 Task: Forward email   from Parteek.kumar@sogtage.net including the signature Sign0000000001 to Sandip@sogtage.net with a cc to Vanshu.thakur@sogtage.net with a subject Subject0000000031 and add a message Message0000000033. Forward email   from Parteek.kumar@sogtage.net including the signature Sign0000000001 to Sandip@sogtage.net with a cc to Vanshu.thakur@sogtage.net and bcc to Nikhil.rathi@sogtage.net with a subject Subject0000000031 and add a message Message0000000033. Forward email   from Parteek.kumar@sogtage.net including the signature Sign0000000001 to Sandip@sogtage.net; Email000000002 with a cc to Nikhil.rathi@sogtage.net; Ayush@sogtage.net and bcc to Pooja.Chaudhary@sogtage.net with a subject Subject0000000031 and add a message Message0000000033. Forward email and add a link Link0000000031 from Parteek.kumar@sogtage.net to Sandip@sogtage.net with a subject Subject0000000031 and add a message Message0000000031. Forward email and add a link Link0000000031 from Parteek.kumar@sogtage.net to Sandip@sogtage.net; Email000000002 with a subject Subject0000000032 and add a message Message0000000032
Action: Mouse moved to (878, 198)
Screenshot: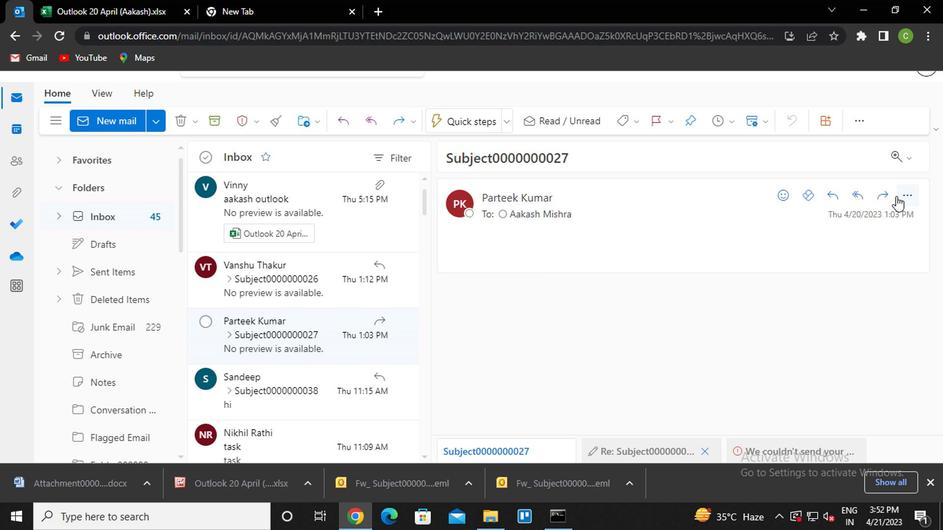 
Action: Mouse pressed left at (878, 198)
Screenshot: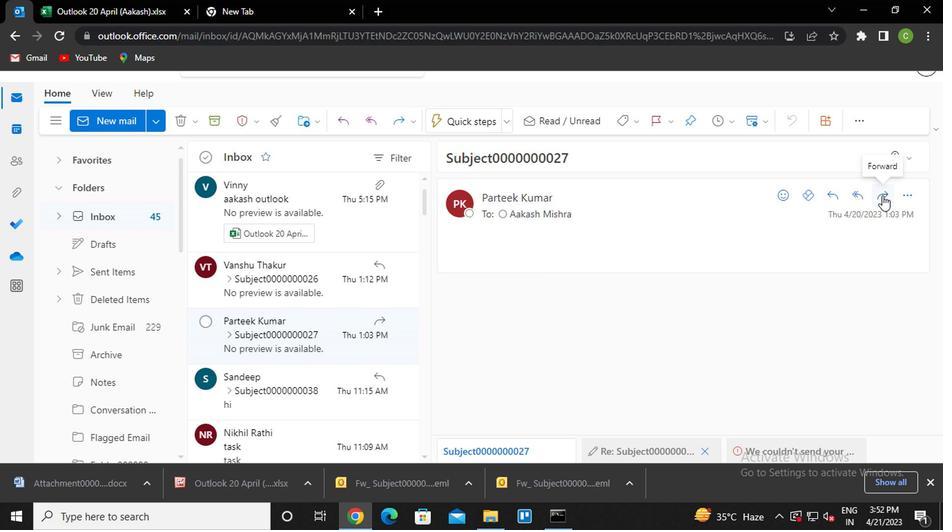 
Action: Mouse moved to (712, 127)
Screenshot: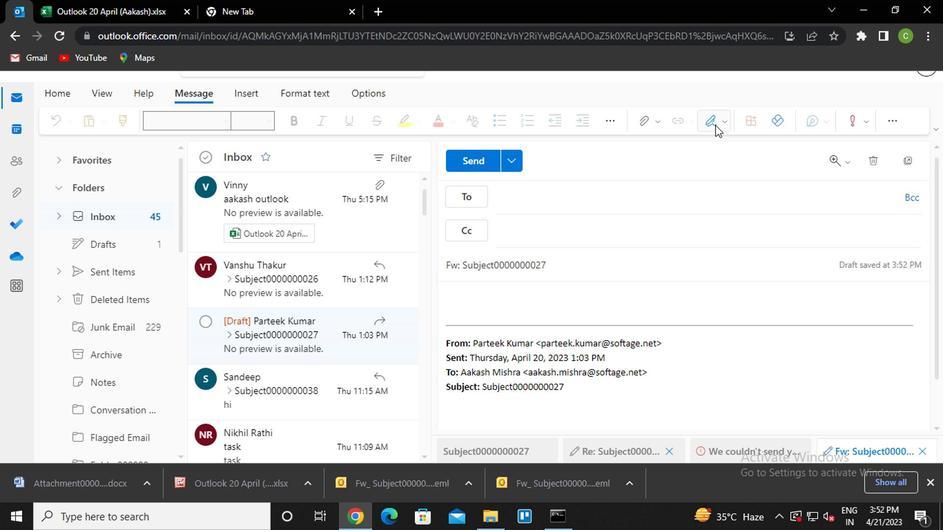 
Action: Mouse pressed left at (712, 127)
Screenshot: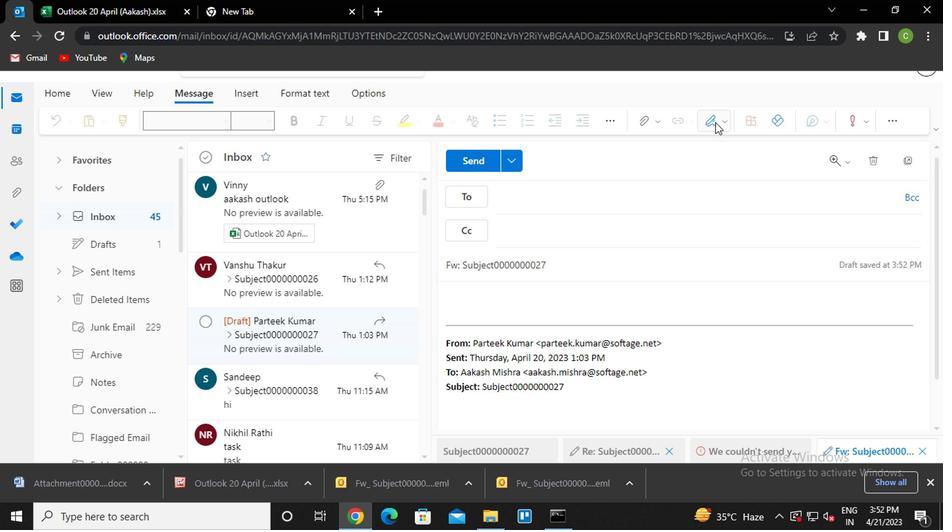 
Action: Mouse moved to (680, 161)
Screenshot: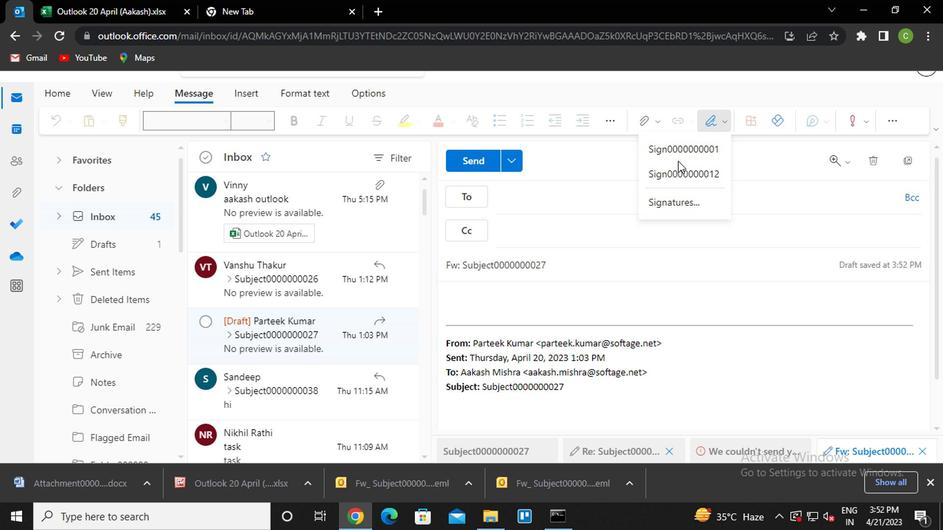 
Action: Mouse pressed left at (680, 161)
Screenshot: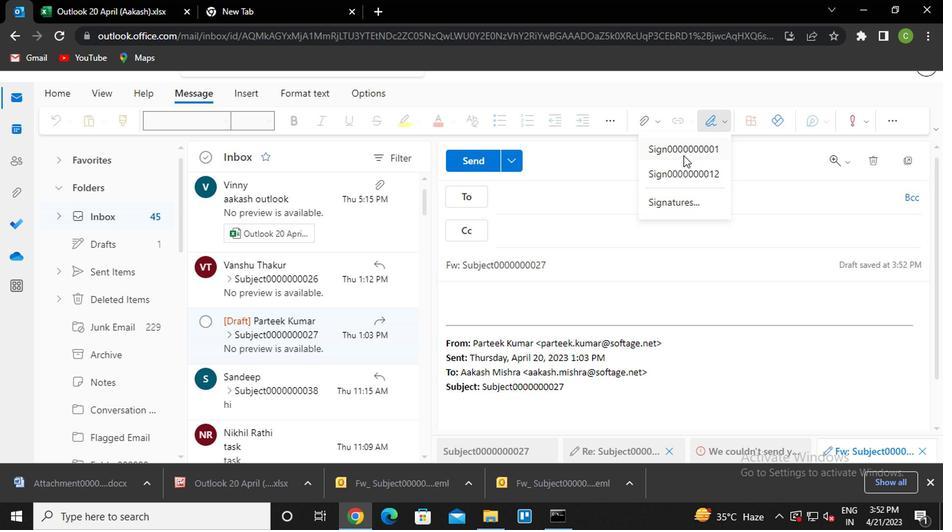 
Action: Mouse moved to (537, 201)
Screenshot: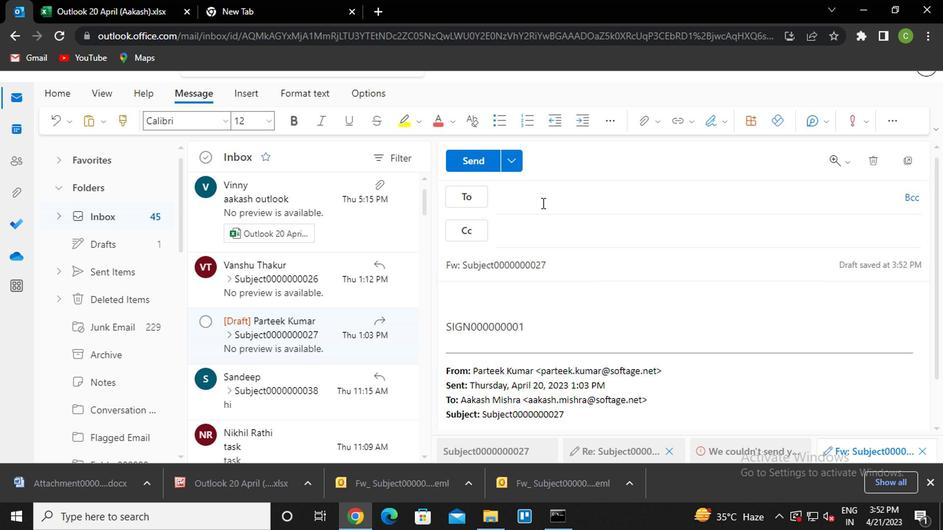 
Action: Mouse pressed left at (537, 201)
Screenshot: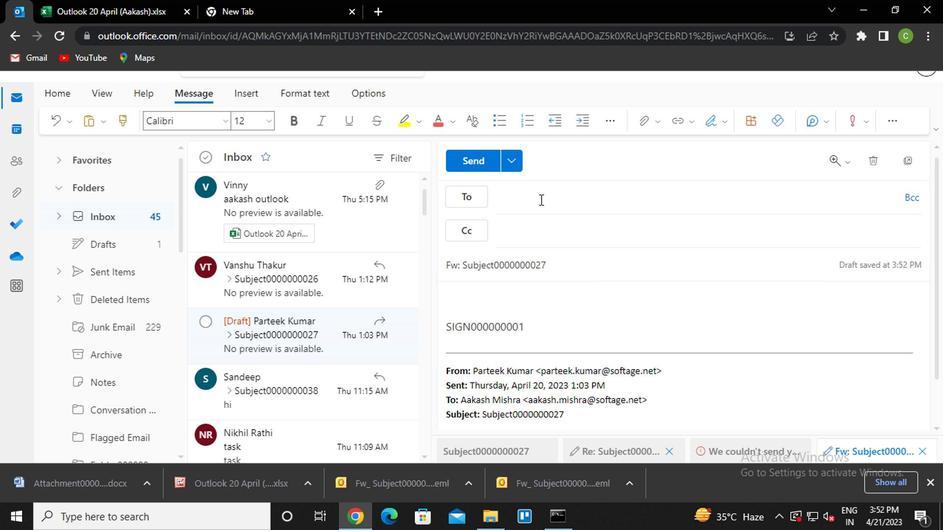 
Action: Key pressed sa<Key.enter>
Screenshot: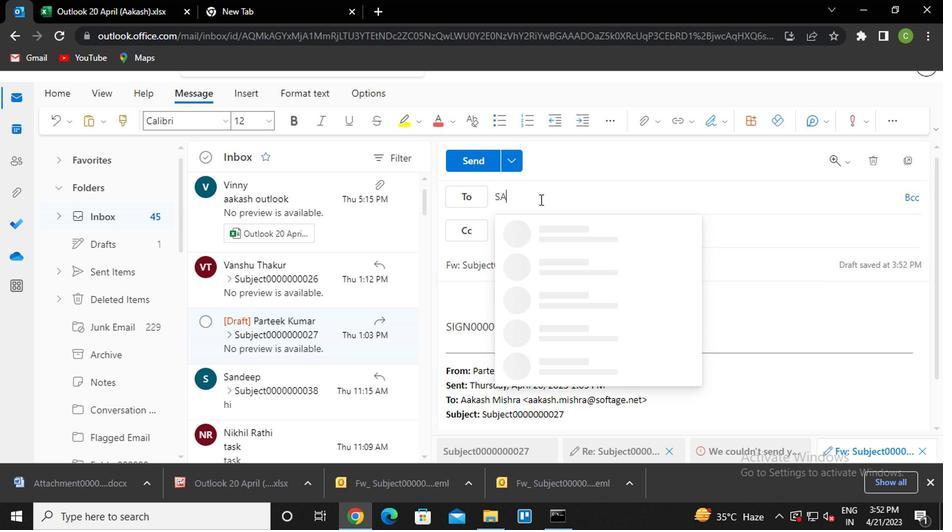 
Action: Mouse moved to (520, 226)
Screenshot: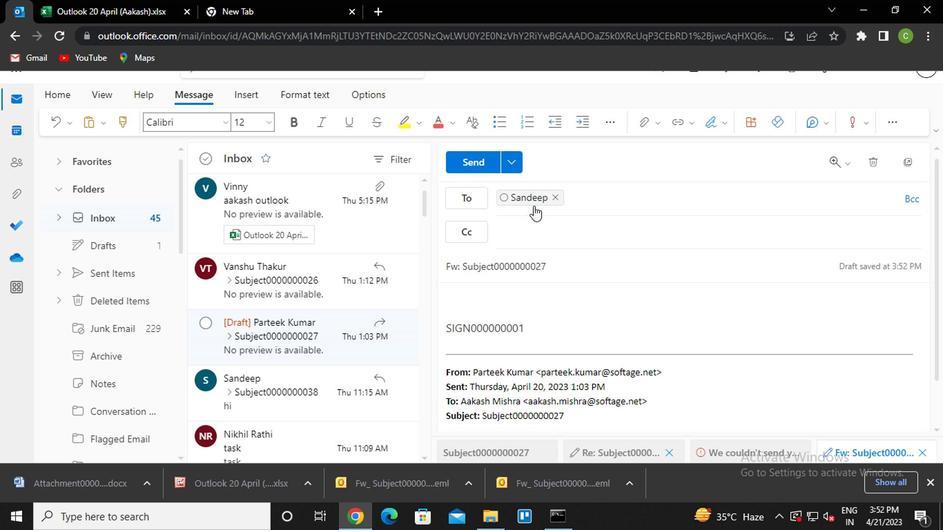 
Action: Mouse pressed left at (520, 226)
Screenshot: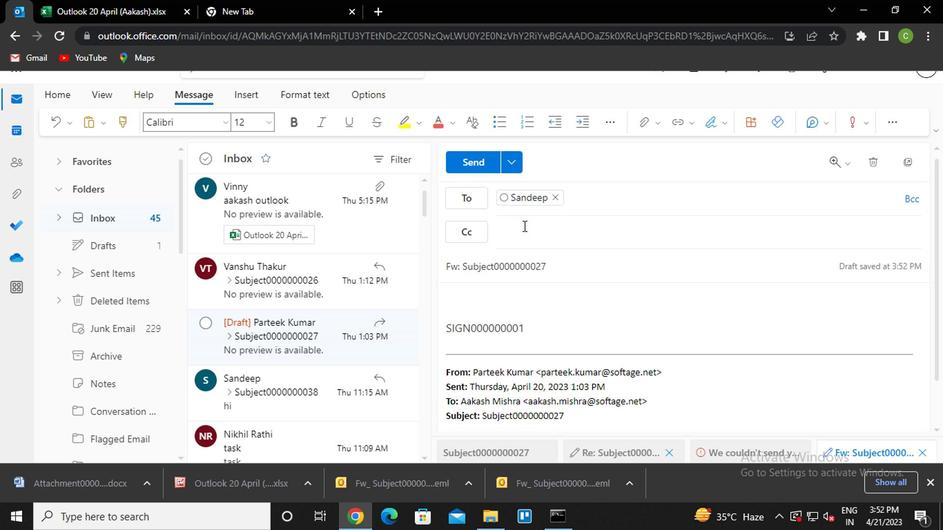 
Action: Key pressed van<Key.enter>
Screenshot: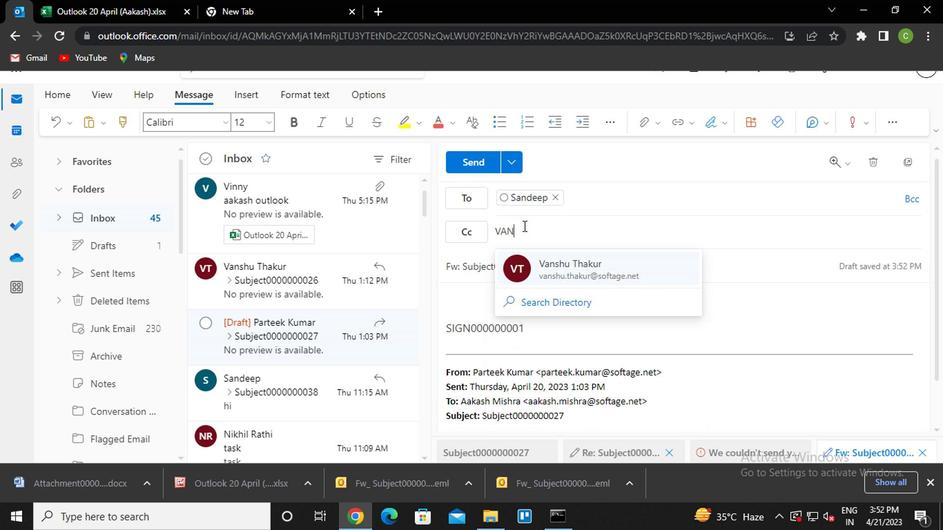 
Action: Mouse moved to (547, 267)
Screenshot: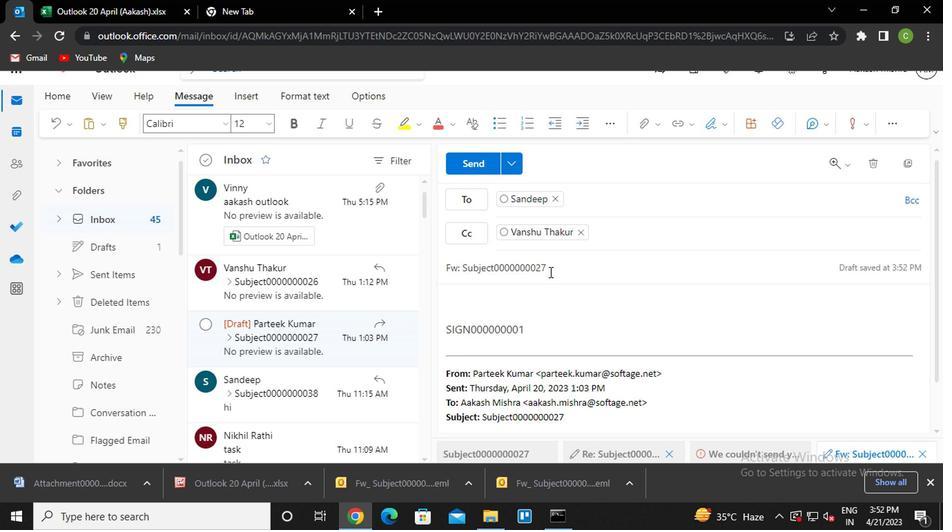 
Action: Mouse pressed left at (547, 267)
Screenshot: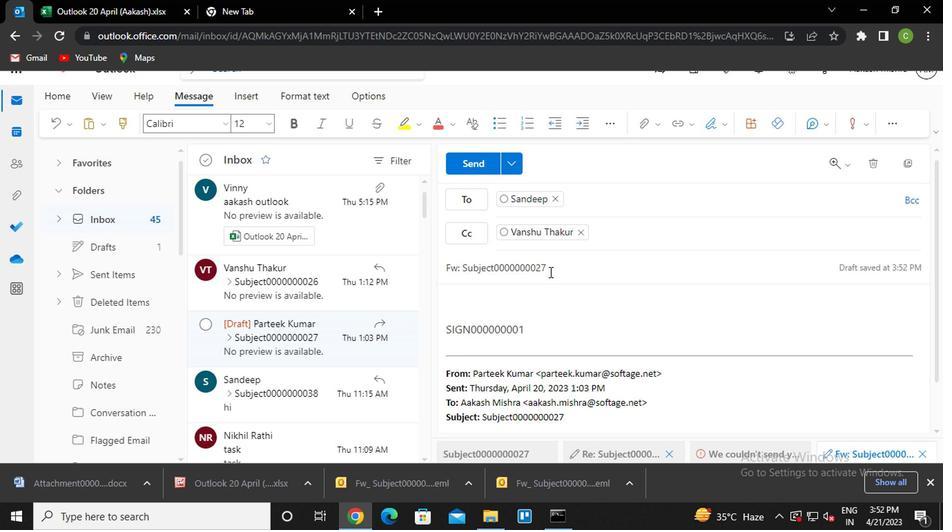 
Action: Mouse moved to (546, 267)
Screenshot: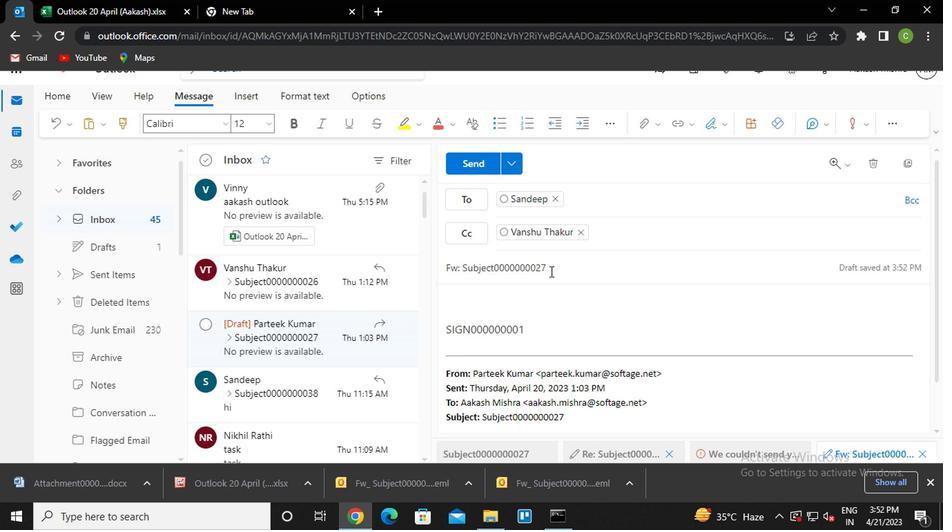 
Action: Key pressed <Key.backspace><Key.backspace>31
Screenshot: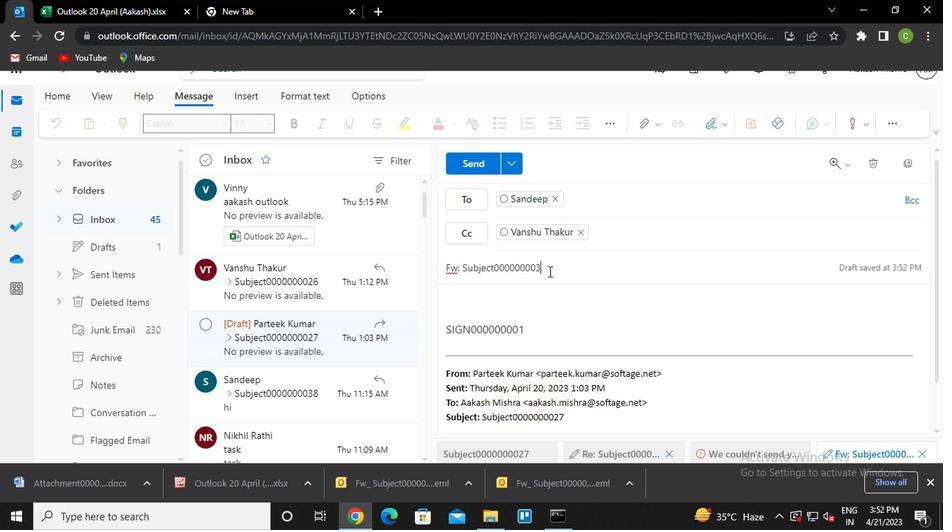 
Action: Mouse moved to (514, 288)
Screenshot: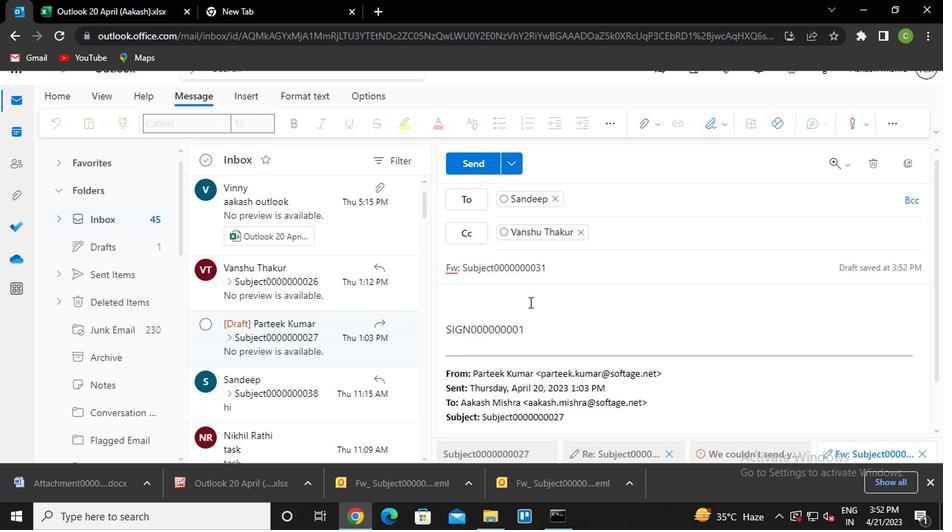 
Action: Mouse pressed left at (514, 288)
Screenshot: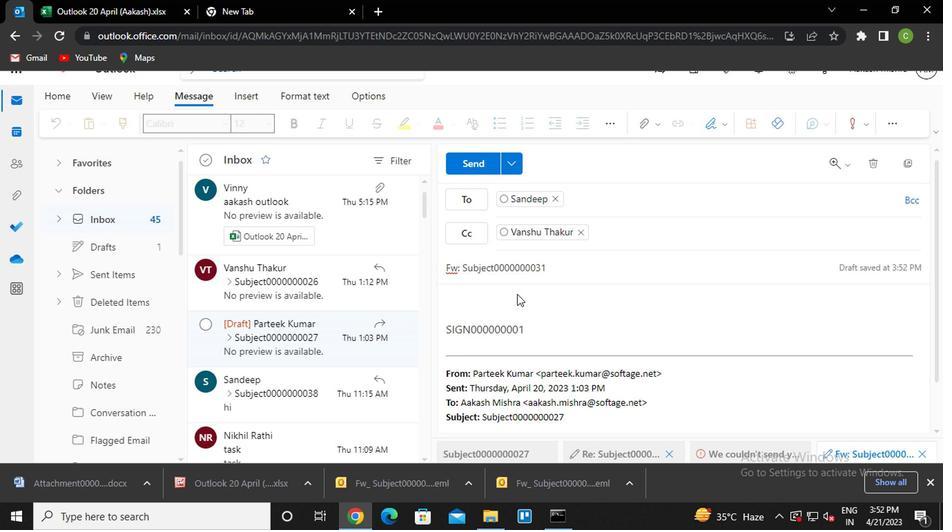 
Action: Mouse moved to (498, 298)
Screenshot: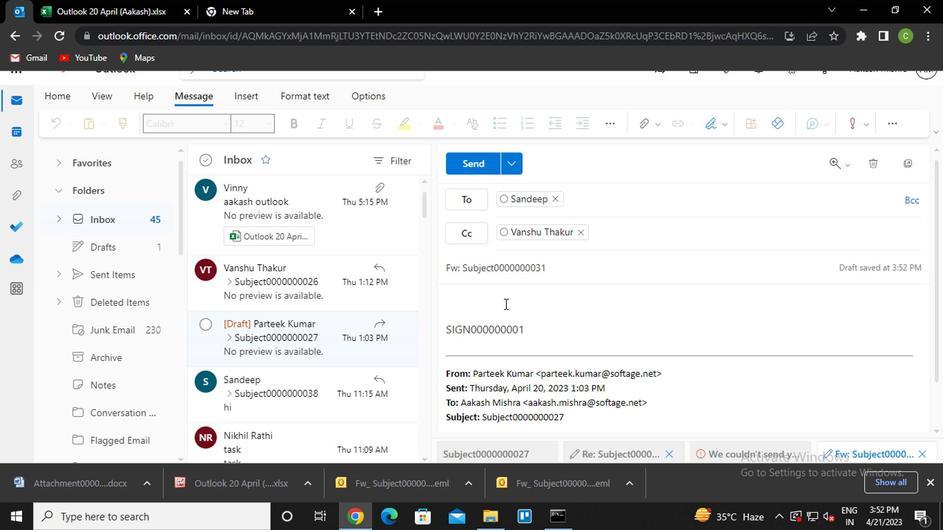 
Action: Mouse pressed left at (498, 298)
Screenshot: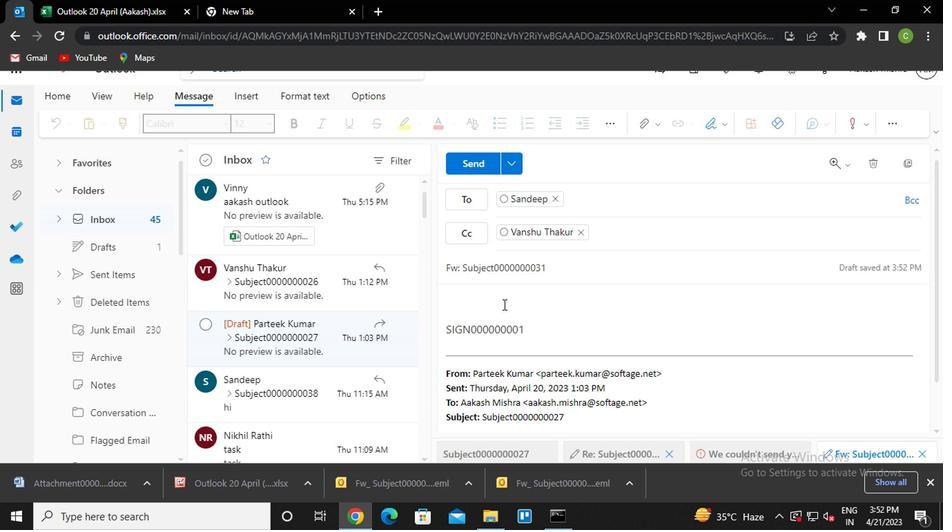 
Action: Key pressed <Key.caps_lock><Key.caps_lock>m<Key.caps_lock>essage0000000033
Screenshot: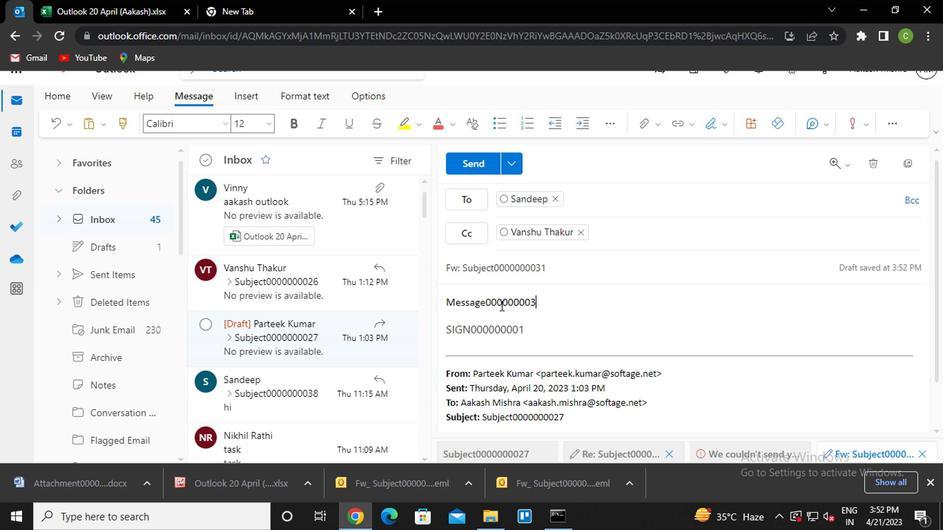 
Action: Mouse moved to (450, 167)
Screenshot: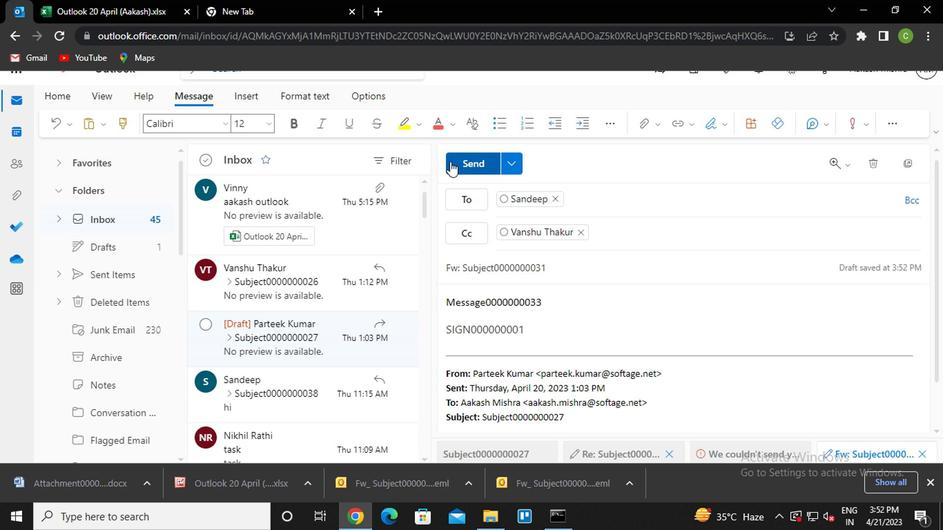 
Action: Mouse pressed left at (450, 167)
Screenshot: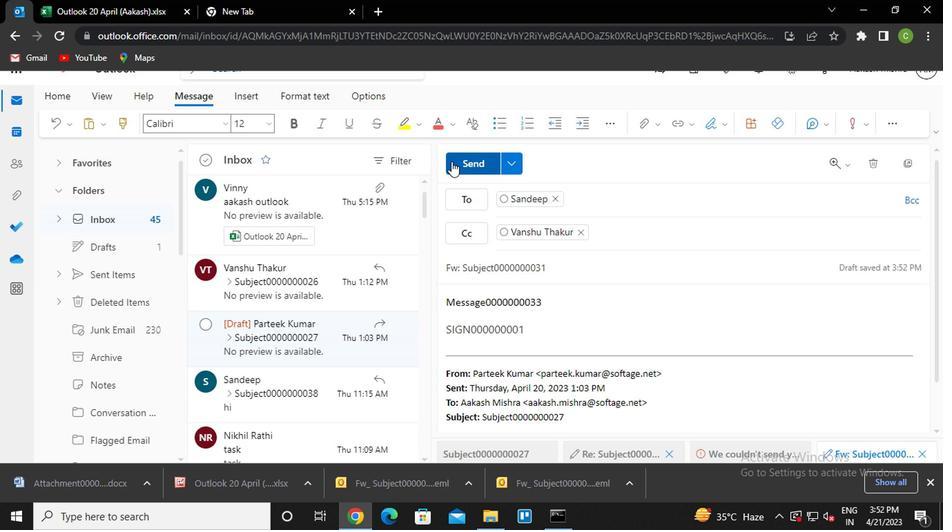 
Action: Mouse moved to (876, 194)
Screenshot: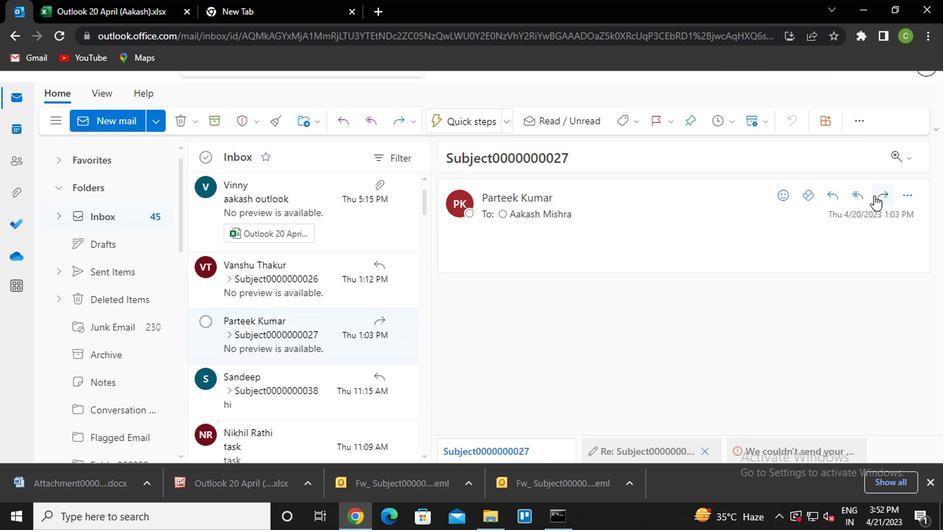 
Action: Mouse pressed left at (876, 194)
Screenshot: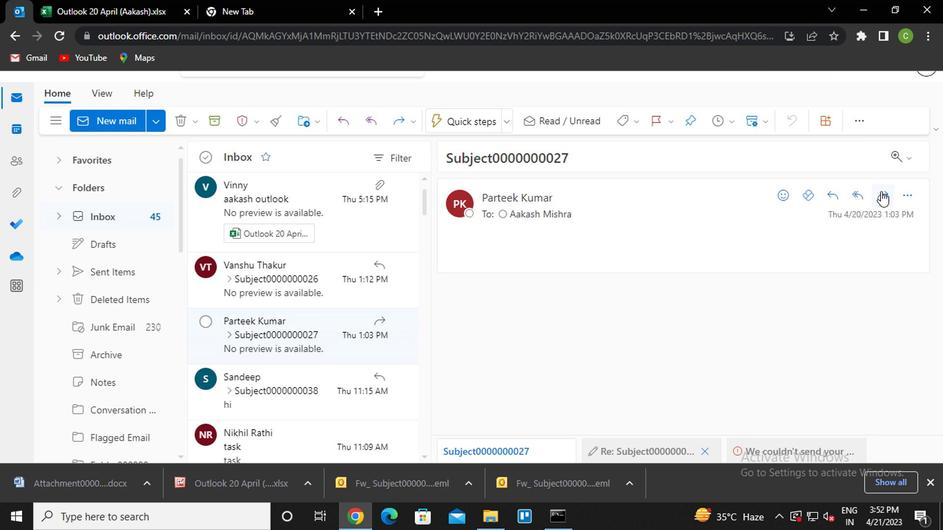 
Action: Mouse moved to (717, 127)
Screenshot: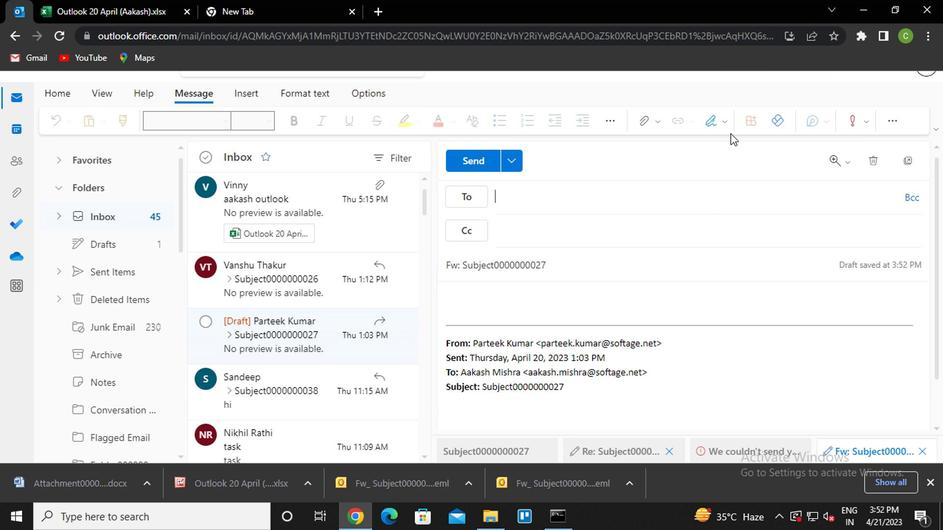 
Action: Mouse pressed left at (717, 127)
Screenshot: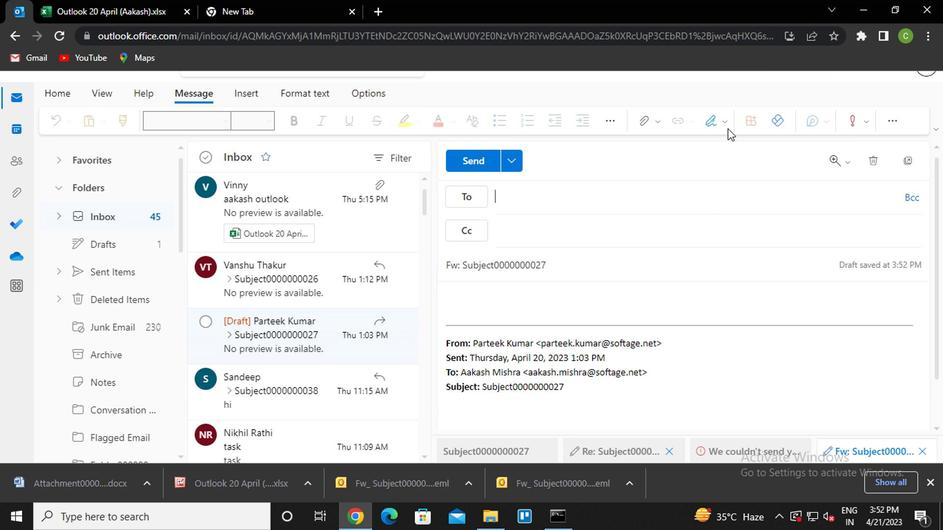 
Action: Mouse moved to (683, 160)
Screenshot: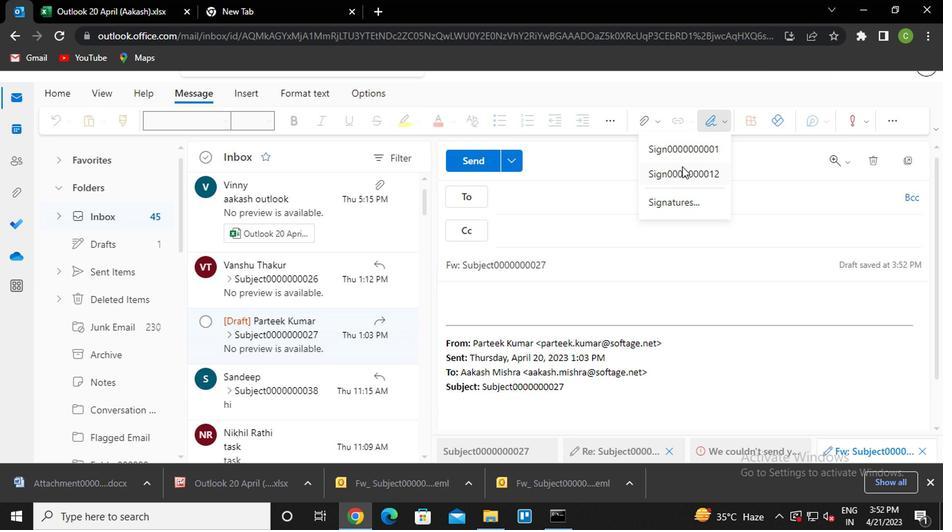 
Action: Mouse pressed left at (683, 160)
Screenshot: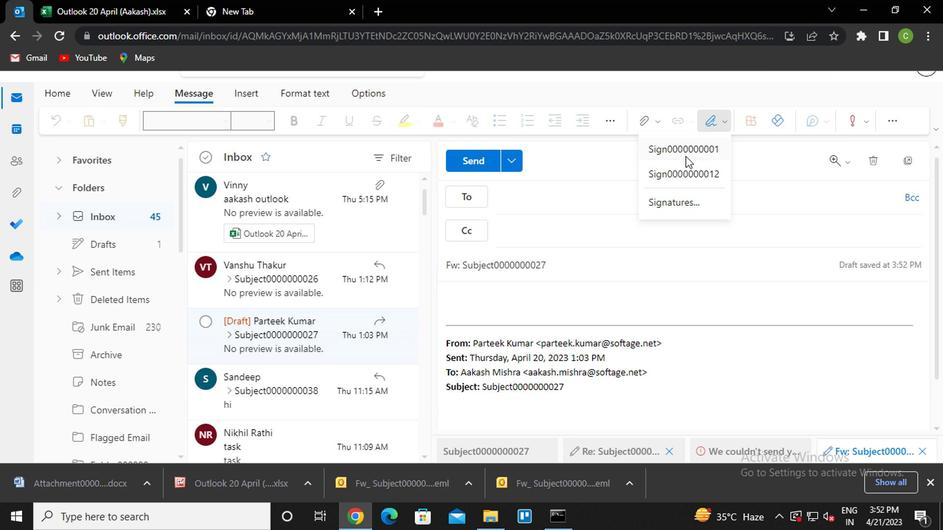 
Action: Mouse moved to (532, 202)
Screenshot: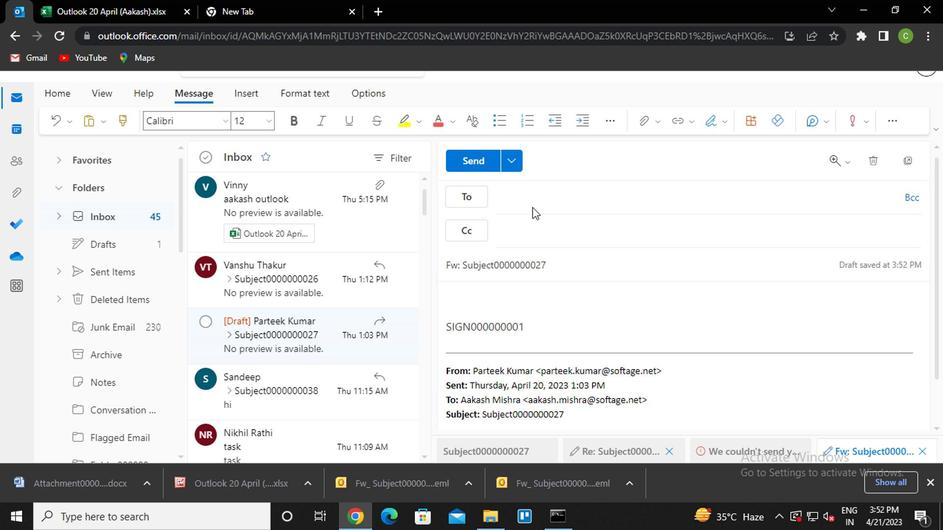 
Action: Mouse pressed left at (532, 202)
Screenshot: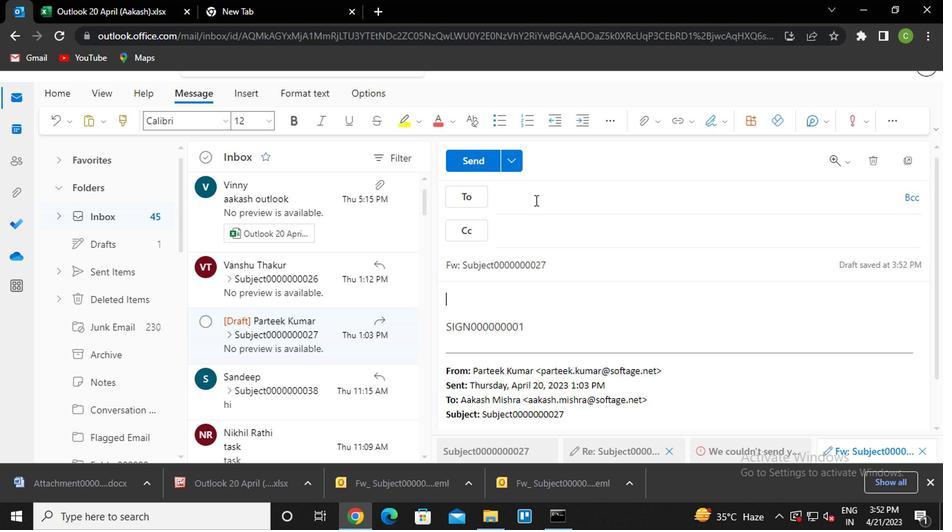 
Action: Key pressed san<Key.enter>
Screenshot: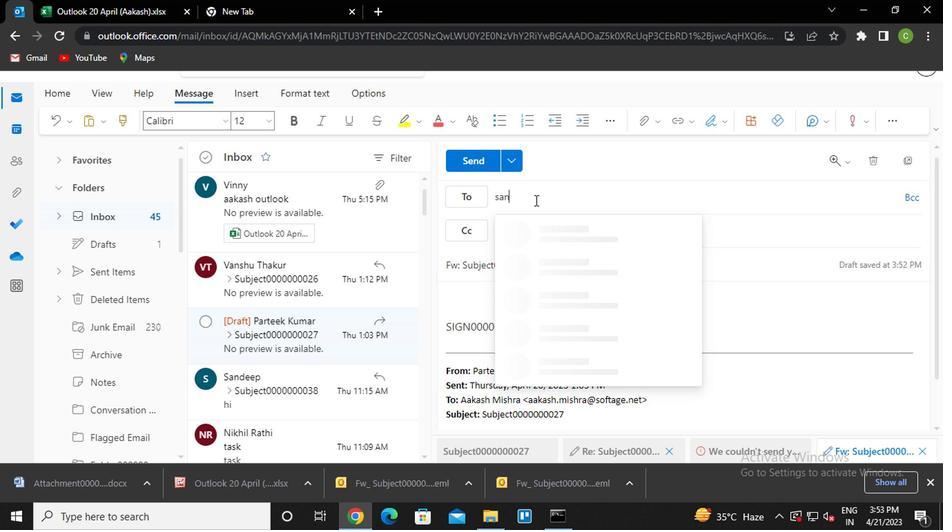 
Action: Mouse moved to (532, 228)
Screenshot: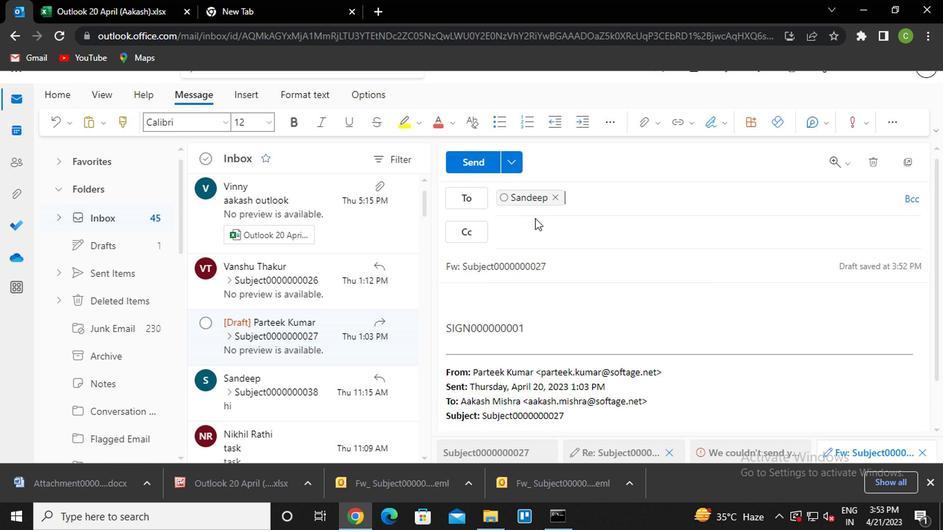 
Action: Mouse pressed left at (532, 228)
Screenshot: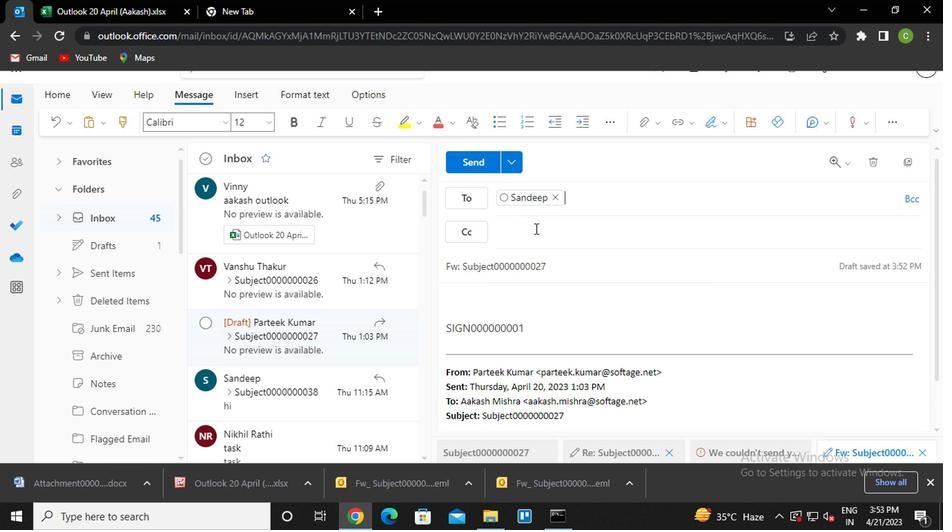 
Action: Key pressed van<Key.enter>
Screenshot: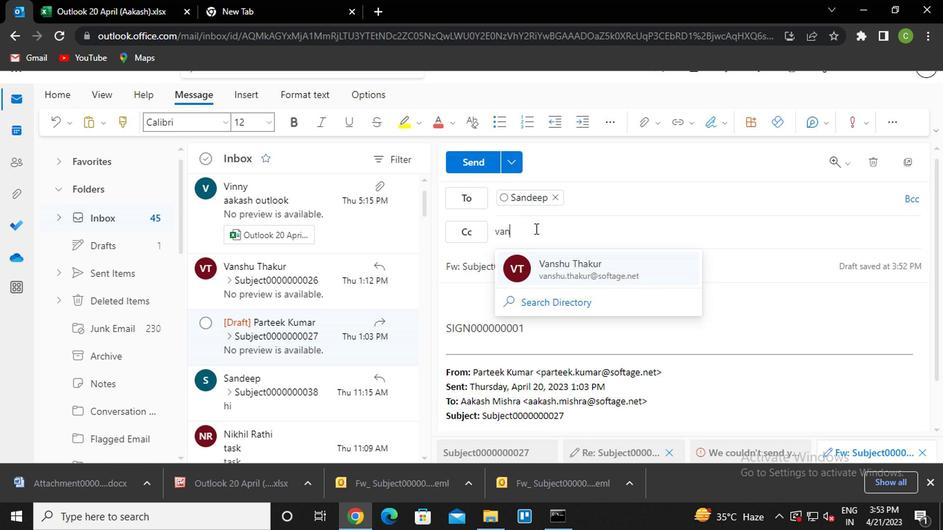 
Action: Mouse moved to (907, 199)
Screenshot: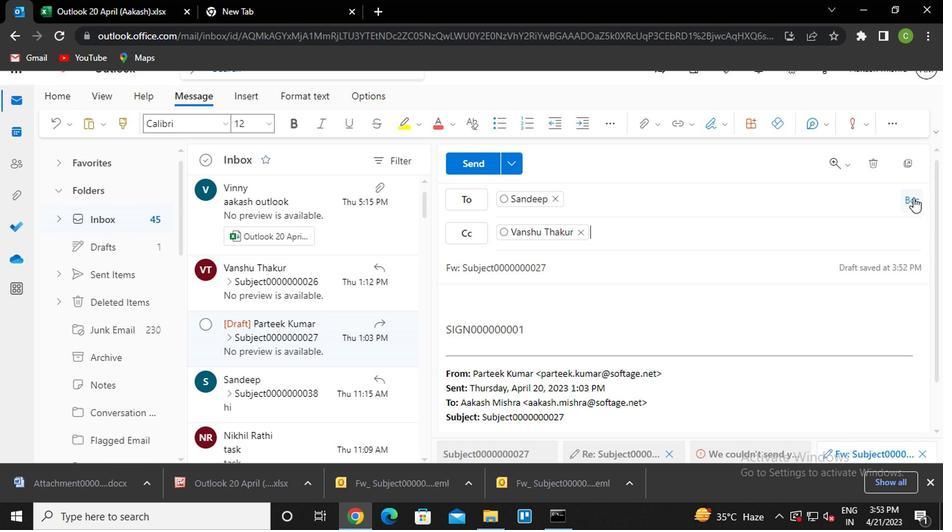 
Action: Mouse pressed left at (907, 199)
Screenshot: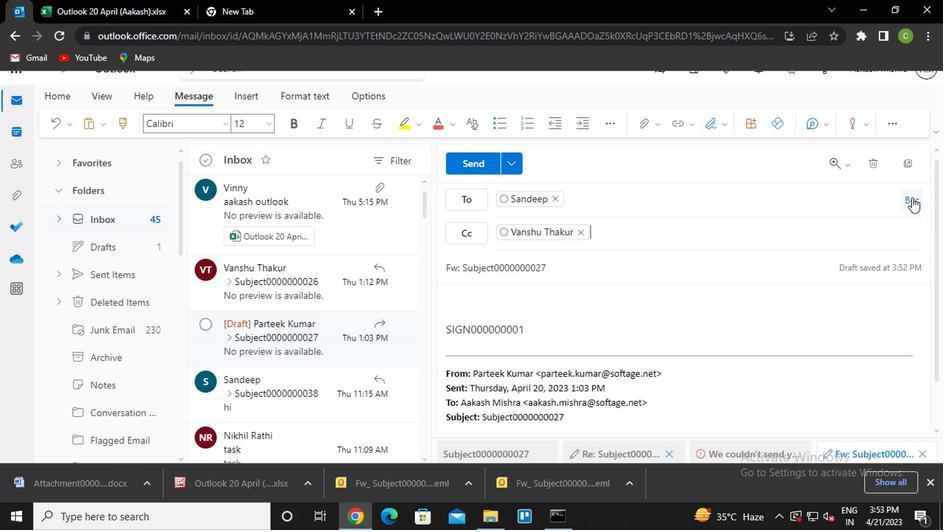 
Action: Mouse moved to (852, 239)
Screenshot: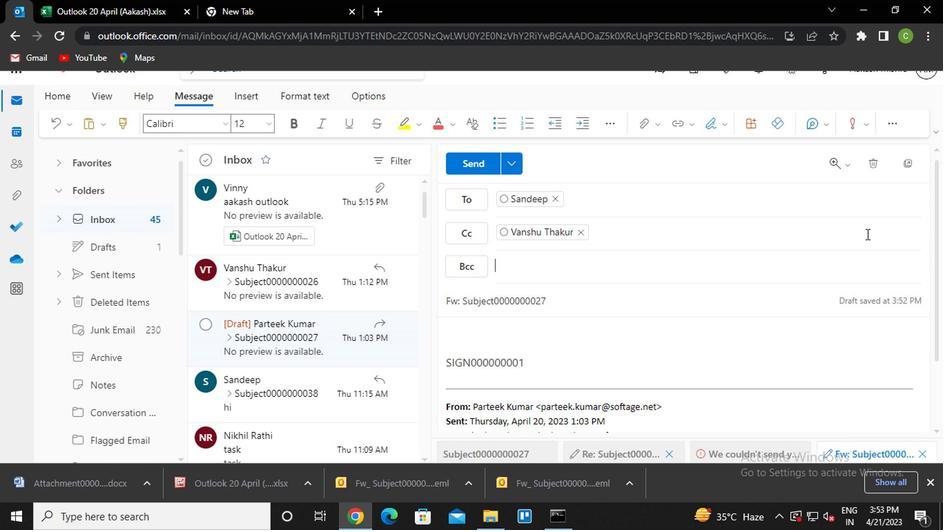 
Action: Key pressed nik<Key.enter>
Screenshot: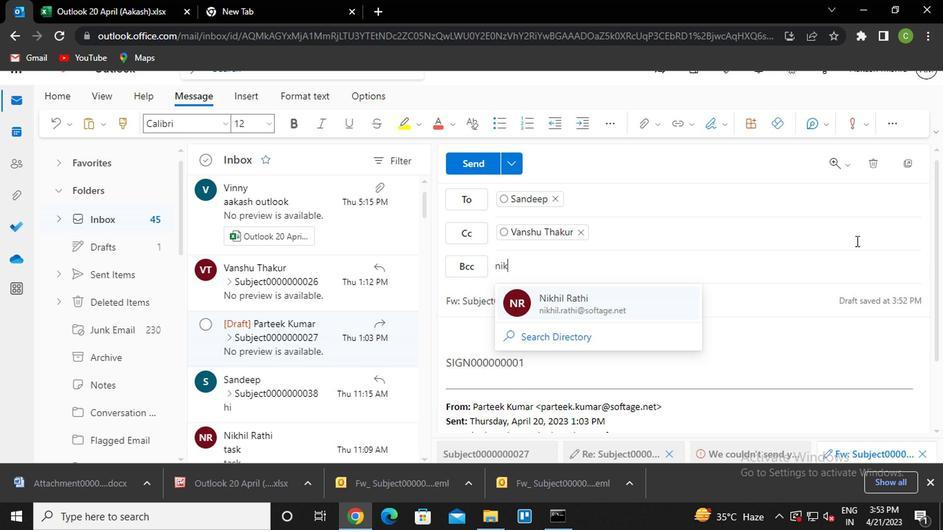 
Action: Mouse moved to (565, 296)
Screenshot: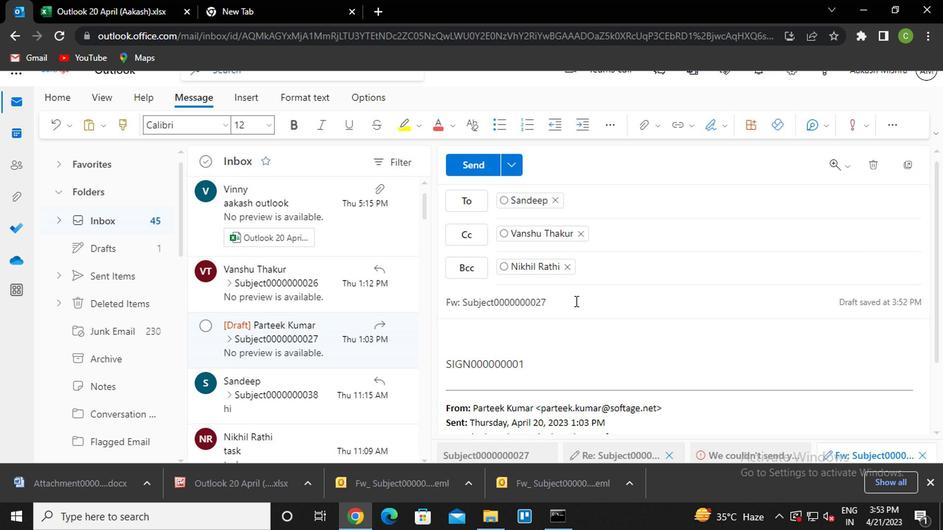 
Action: Mouse pressed left at (565, 296)
Screenshot: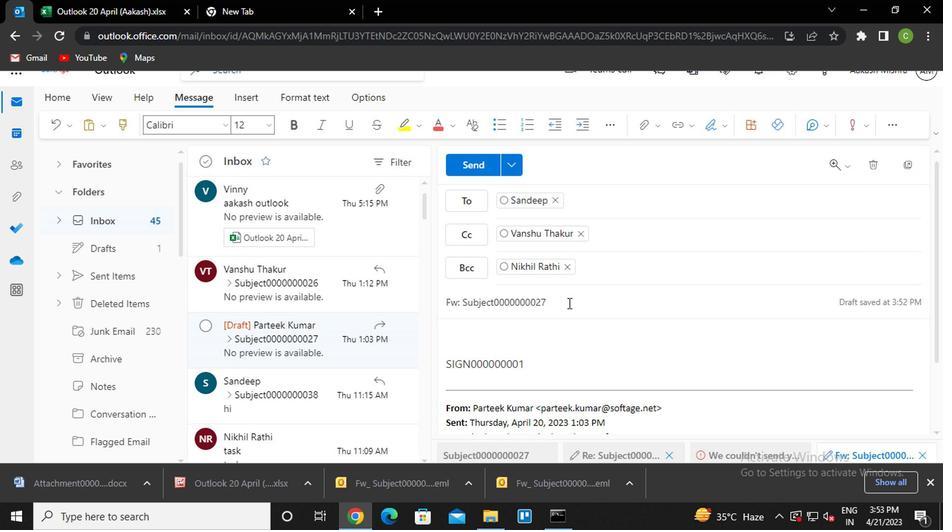 
Action: Key pressed <Key.backspace><Key.backspace>31
Screenshot: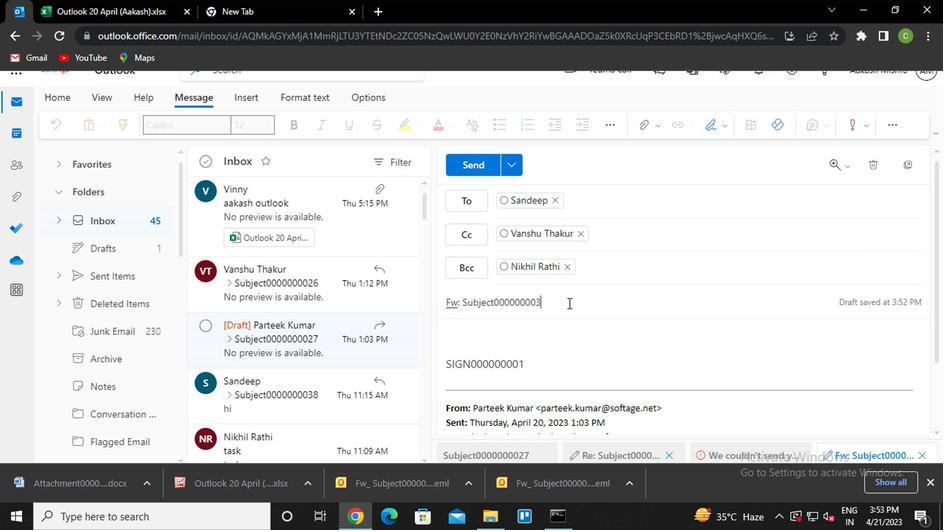 
Action: Mouse moved to (542, 326)
Screenshot: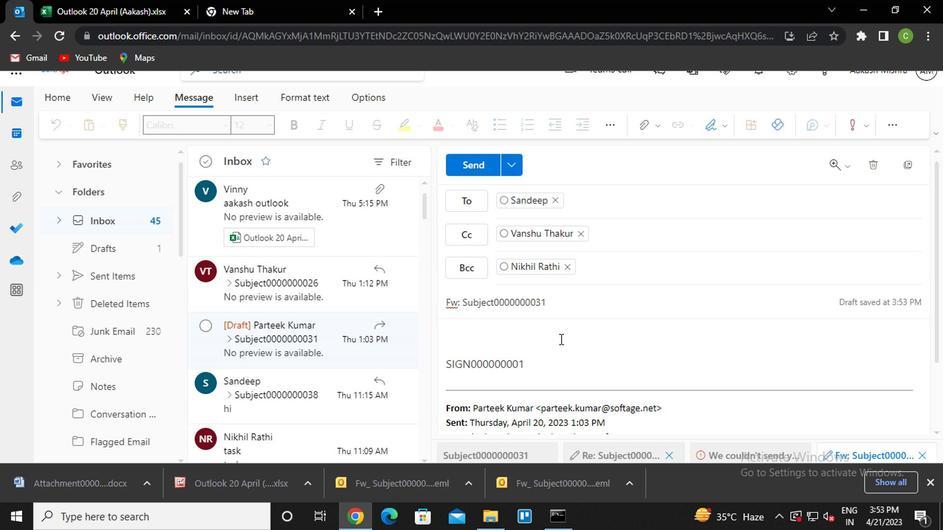 
Action: Mouse pressed left at (542, 326)
Screenshot: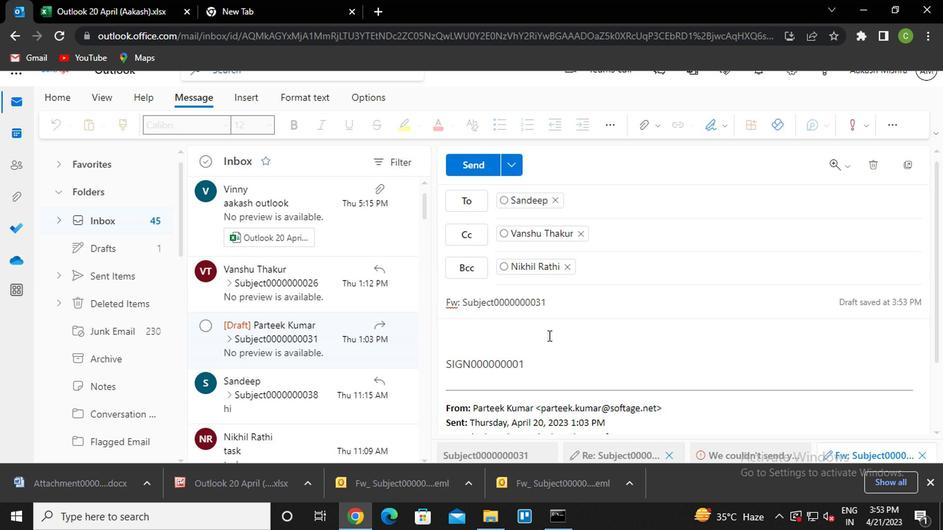 
Action: Key pressed <Key.caps_lock>m<Key.caps_lock>essage0000000033
Screenshot: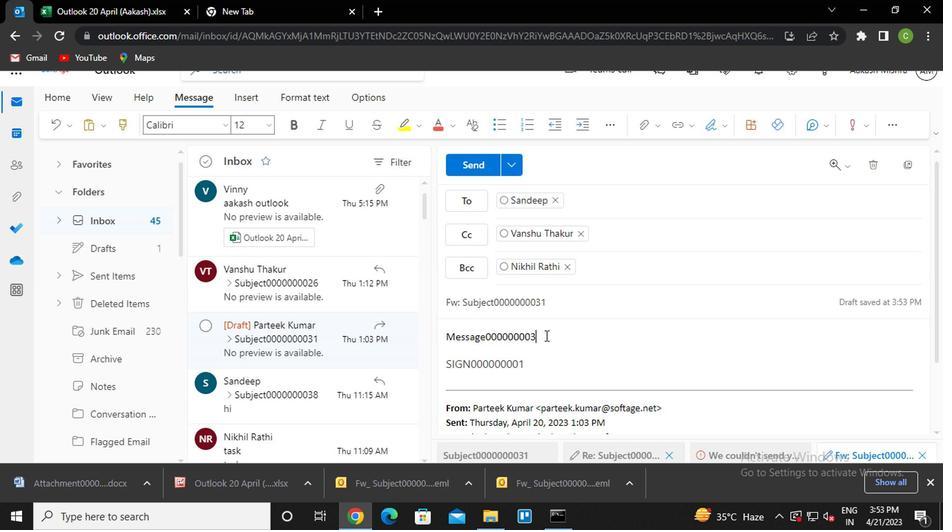 
Action: Mouse moved to (477, 171)
Screenshot: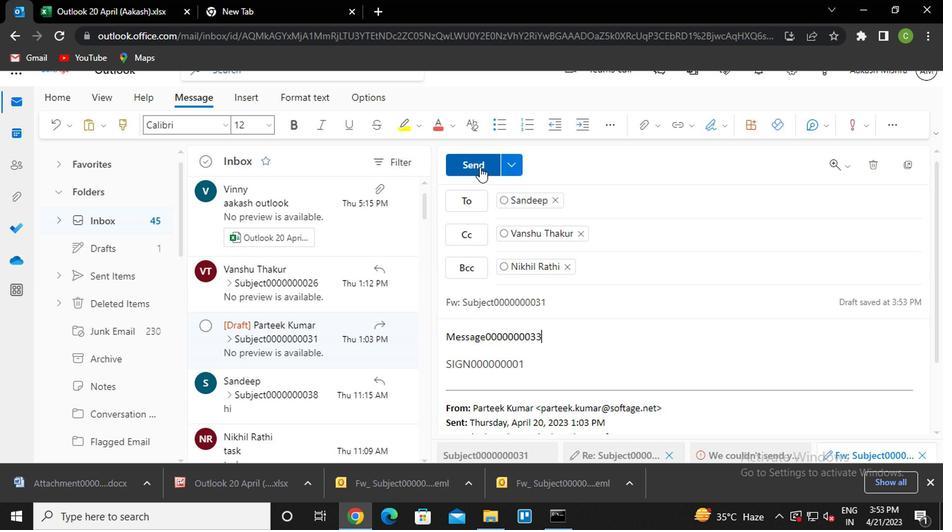 
Action: Mouse pressed left at (477, 171)
Screenshot: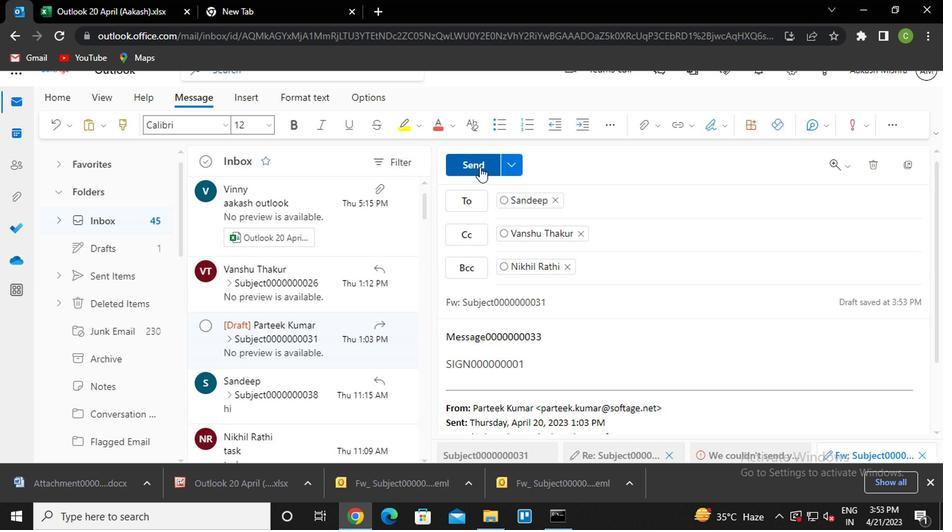 
Action: Mouse moved to (879, 199)
Screenshot: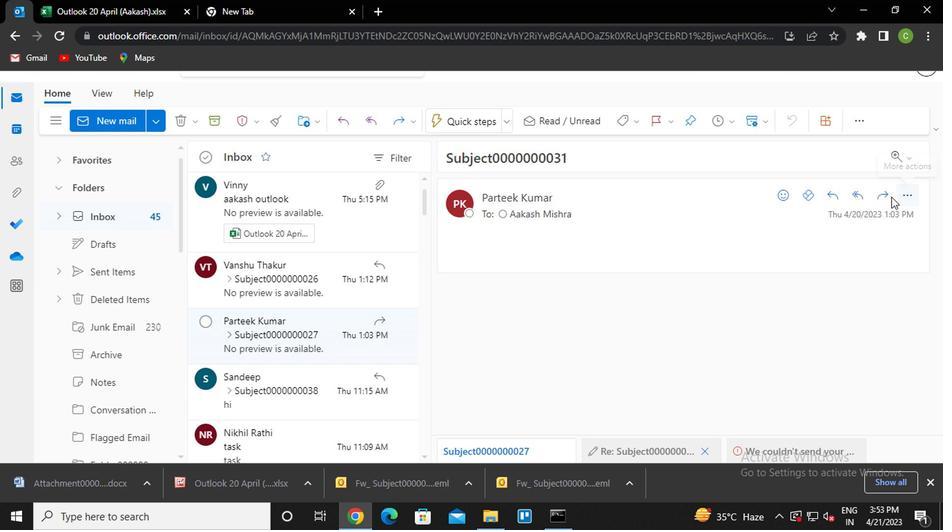 
Action: Mouse pressed left at (879, 199)
Screenshot: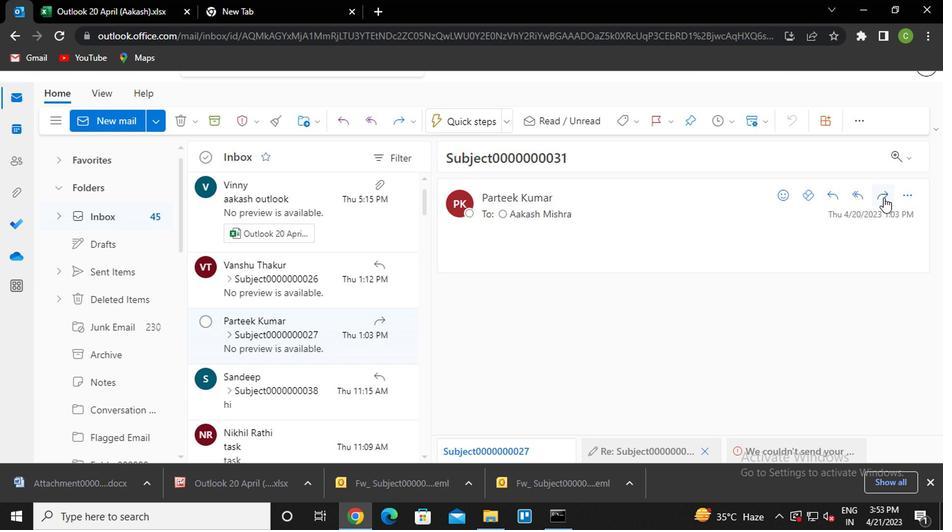 
Action: Mouse moved to (713, 129)
Screenshot: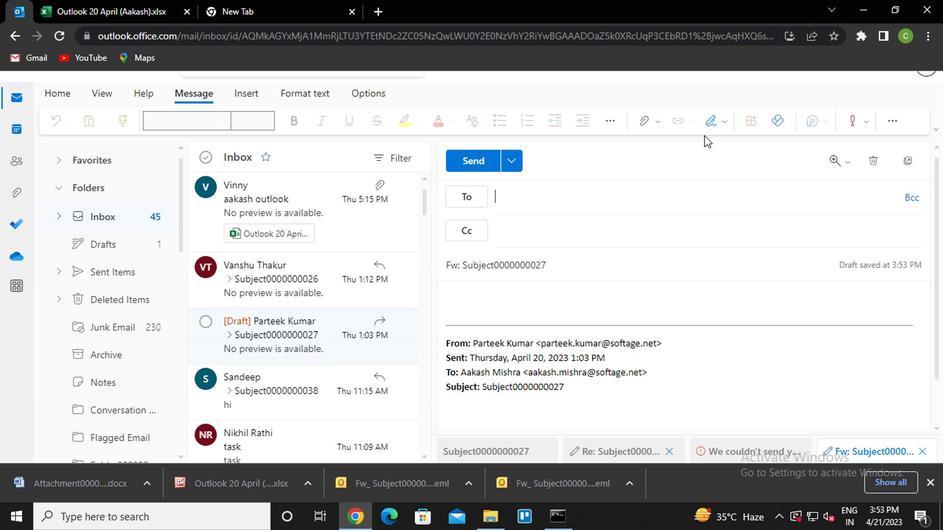 
Action: Mouse pressed left at (713, 129)
Screenshot: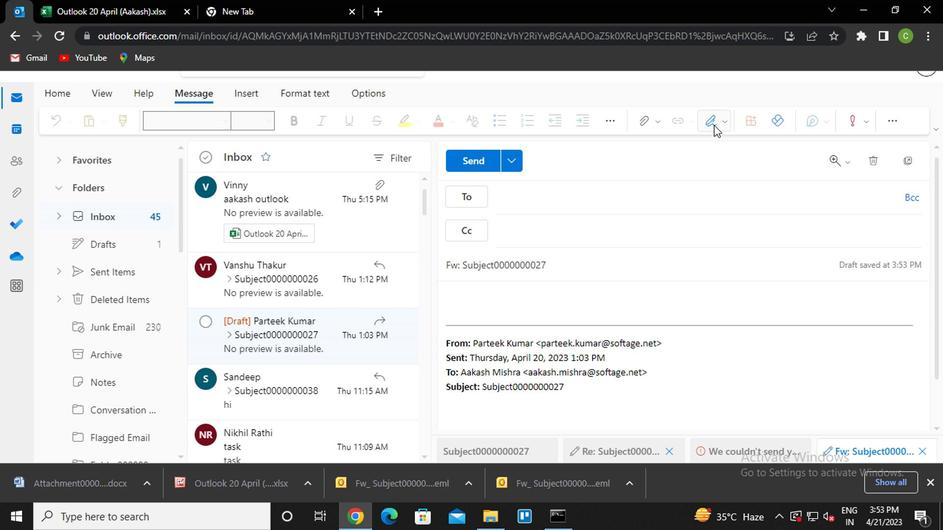 
Action: Mouse moved to (689, 161)
Screenshot: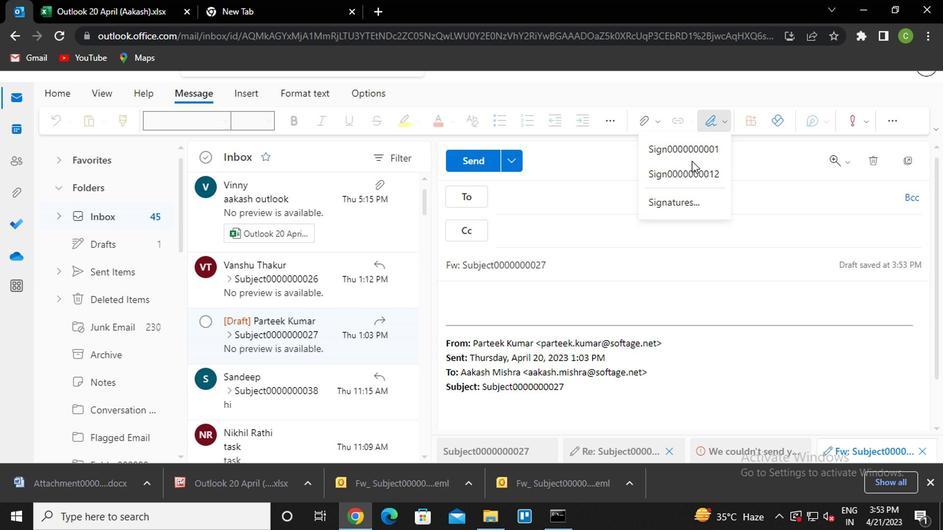 
Action: Mouse pressed left at (689, 161)
Screenshot: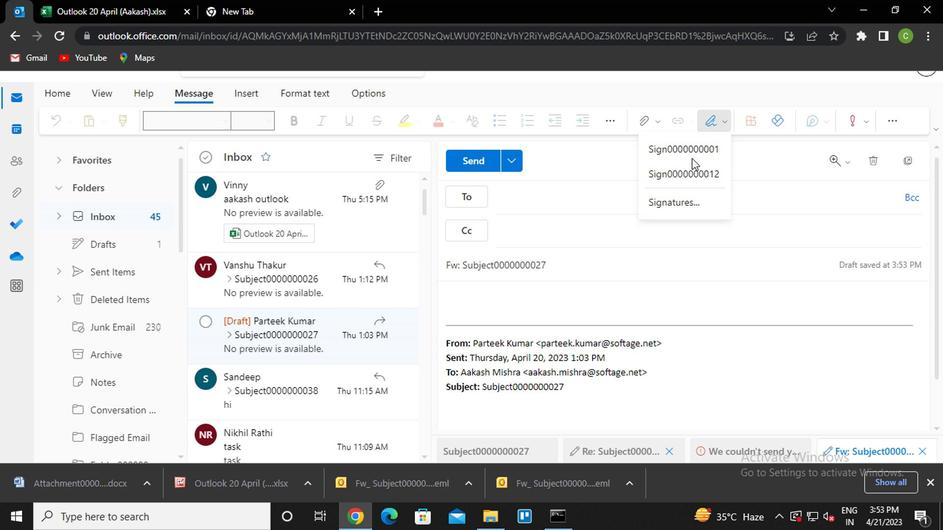 
Action: Mouse moved to (565, 199)
Screenshot: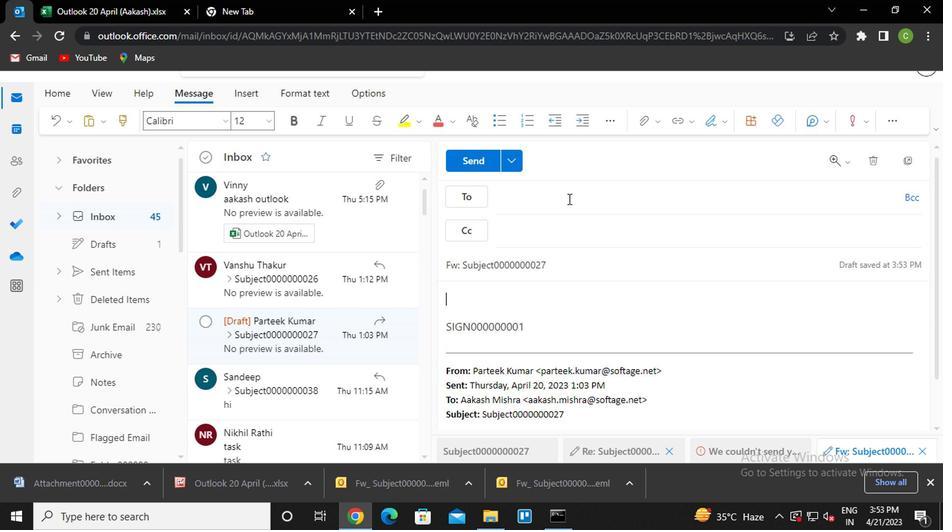 
Action: Mouse pressed left at (565, 199)
Screenshot: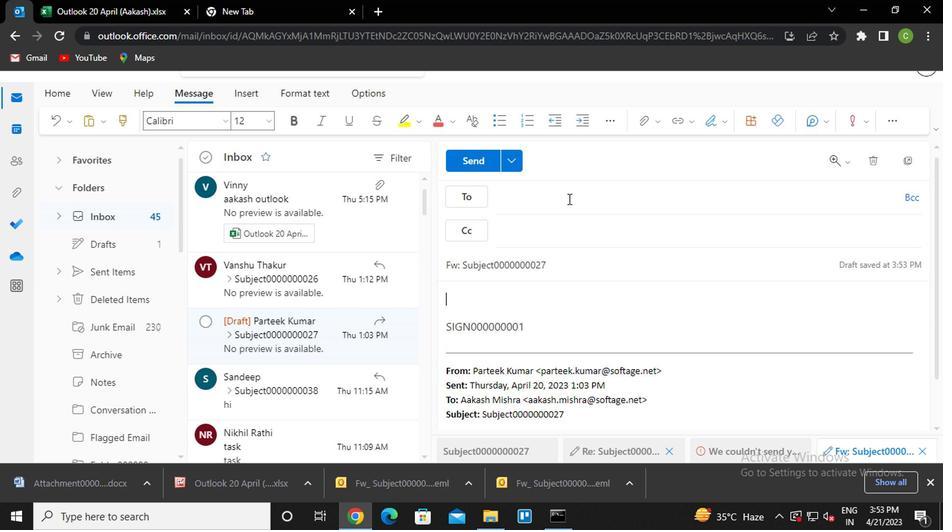 
Action: Key pressed sa<Key.enter>van<Key.enter>
Screenshot: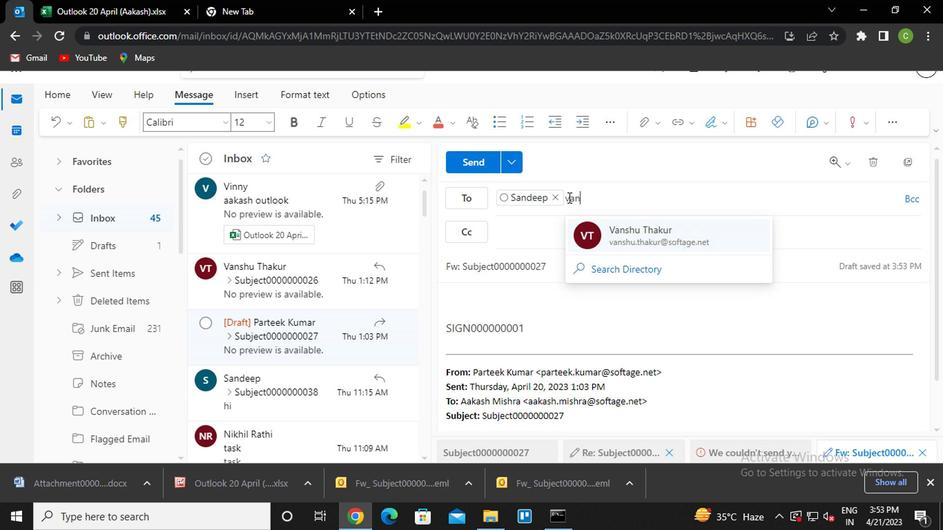 
Action: Mouse moved to (524, 231)
Screenshot: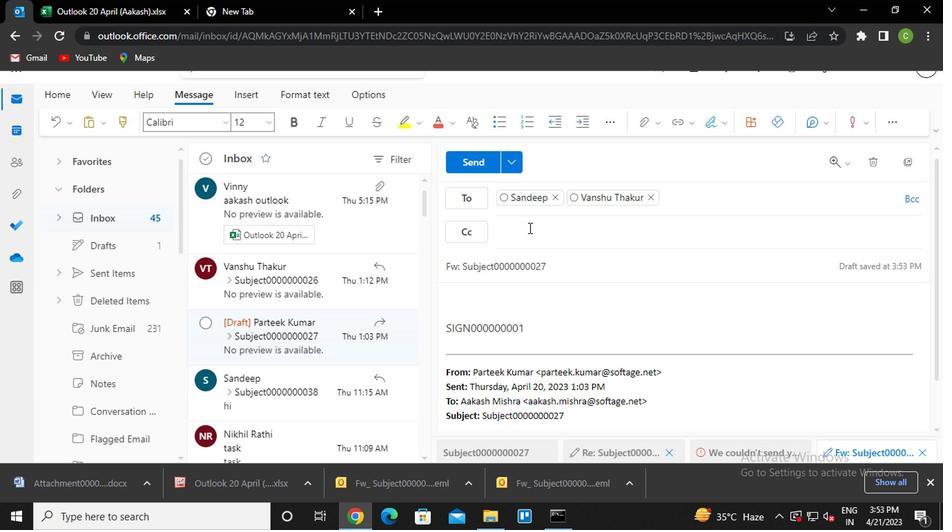 
Action: Mouse pressed left at (524, 231)
Screenshot: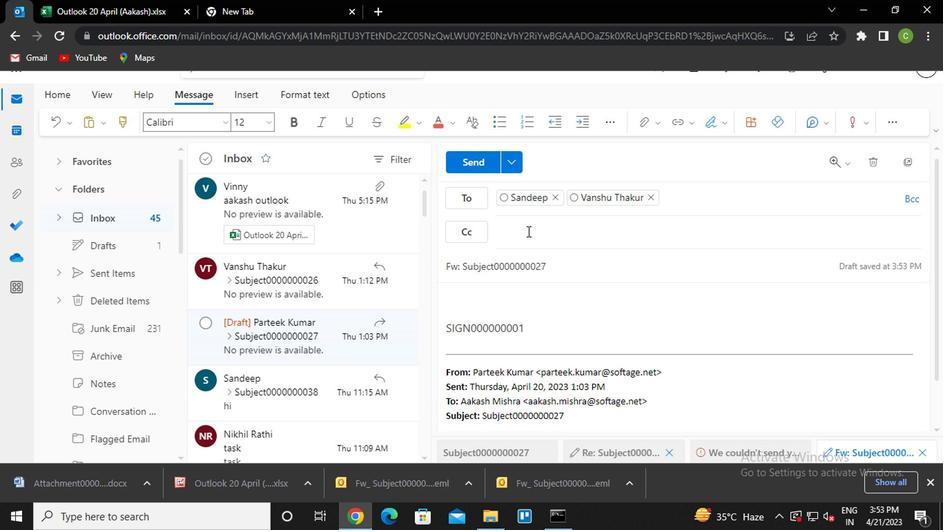 
Action: Key pressed nik<Key.enter>ayush<Key.enter>
Screenshot: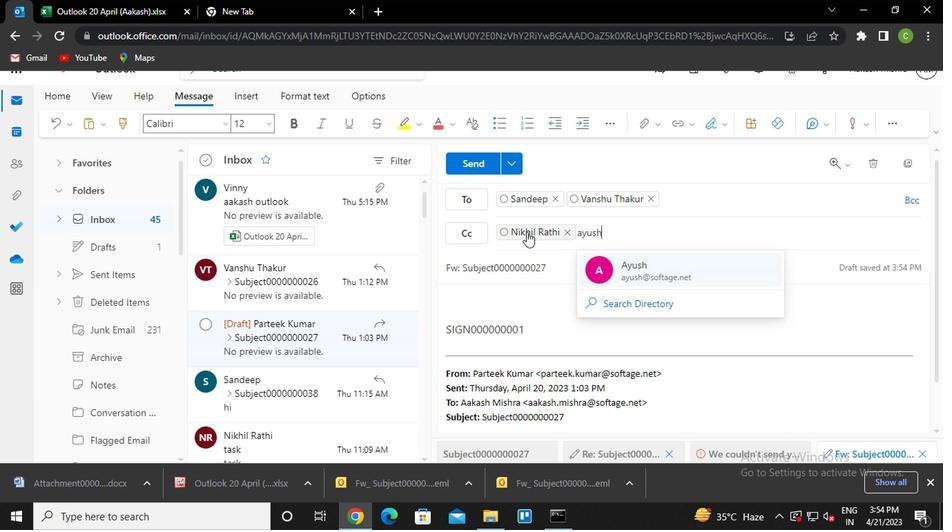 
Action: Mouse moved to (905, 200)
Screenshot: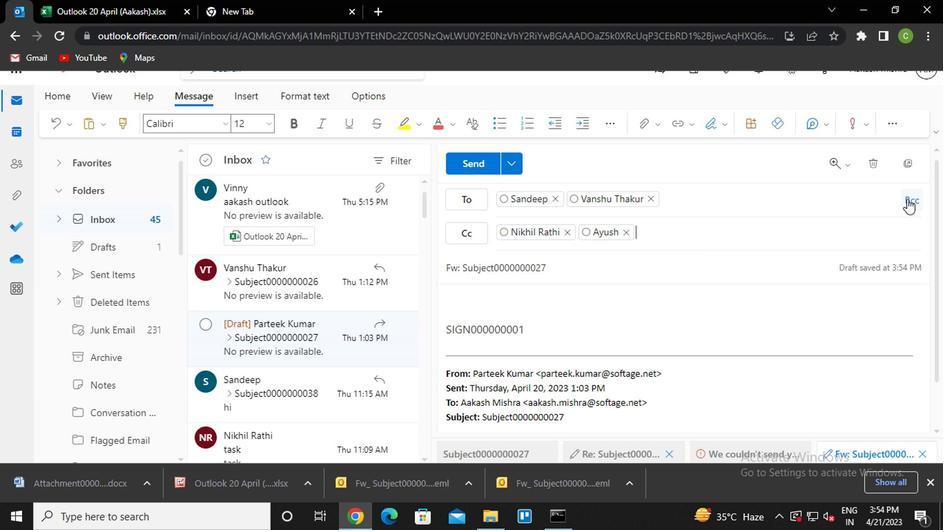 
Action: Mouse pressed left at (905, 200)
Screenshot: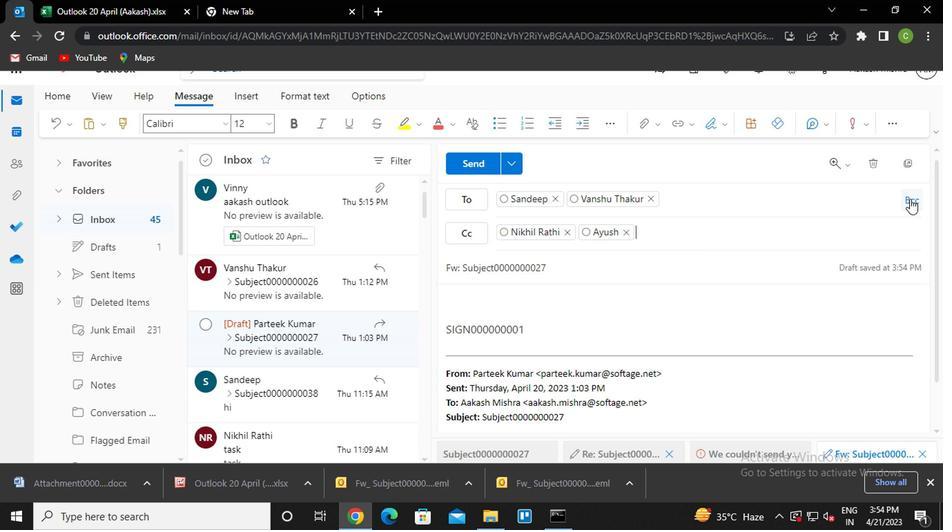 
Action: Mouse moved to (726, 265)
Screenshot: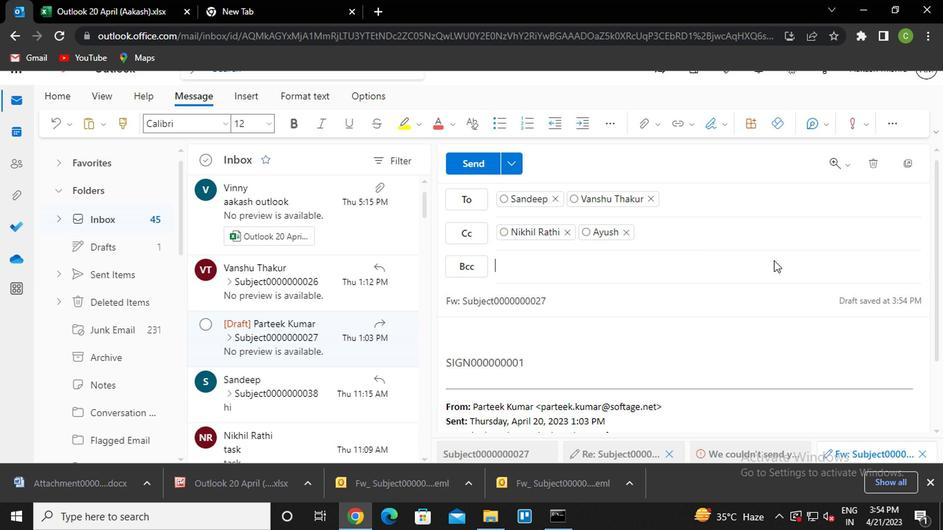 
Action: Key pressed pooja<Key.enter>
Screenshot: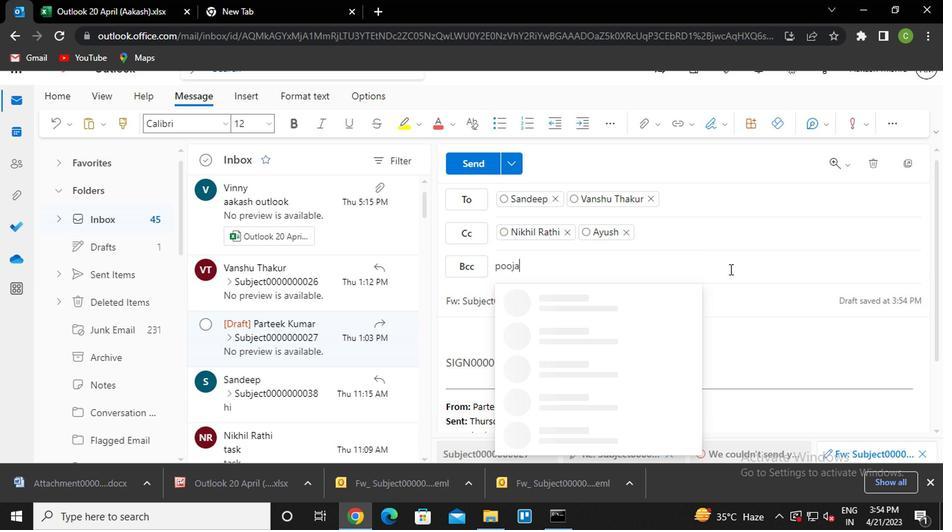 
Action: Mouse moved to (855, 268)
Screenshot: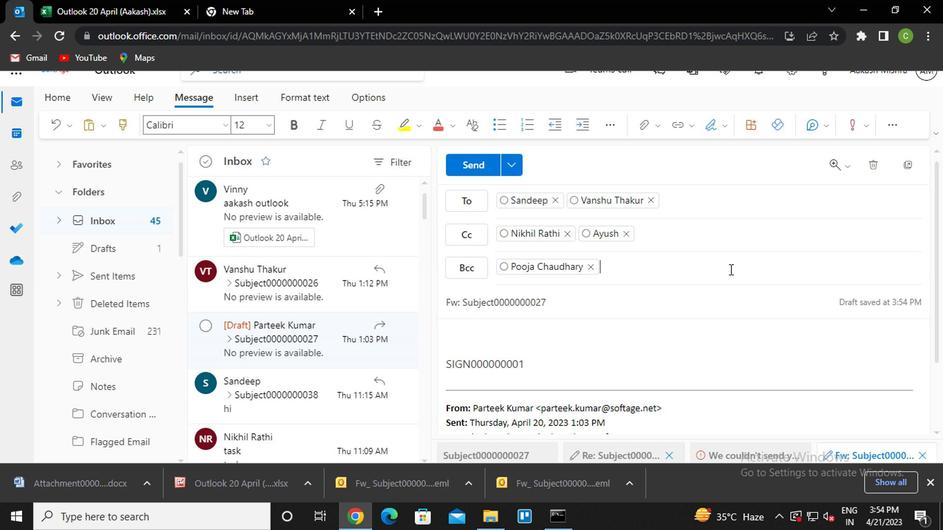 
Action: Mouse scrolled (855, 268) with delta (0, 0)
Screenshot: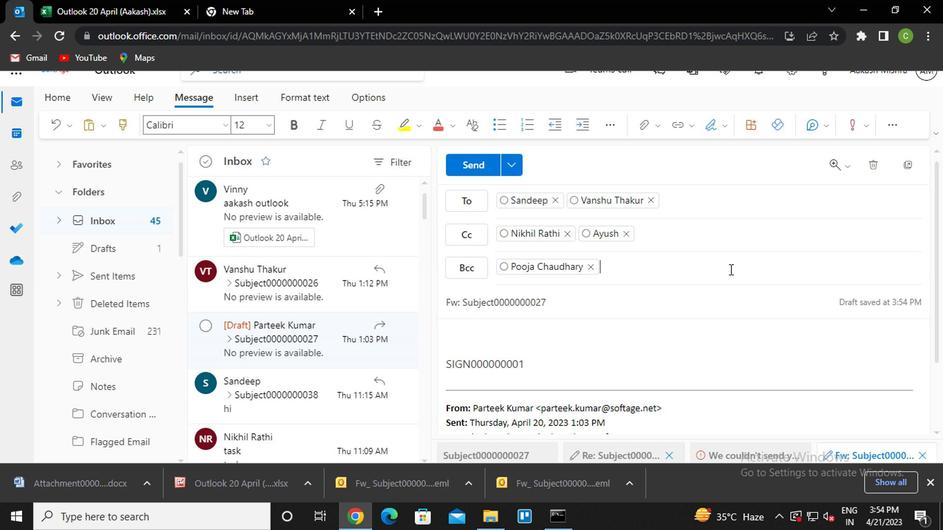 
Action: Mouse moved to (546, 230)
Screenshot: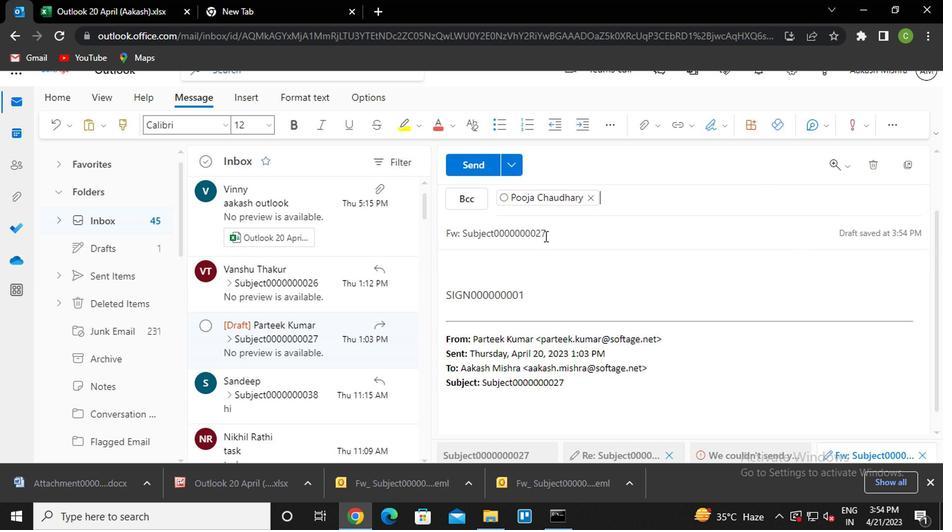 
Action: Mouse pressed left at (546, 230)
Screenshot: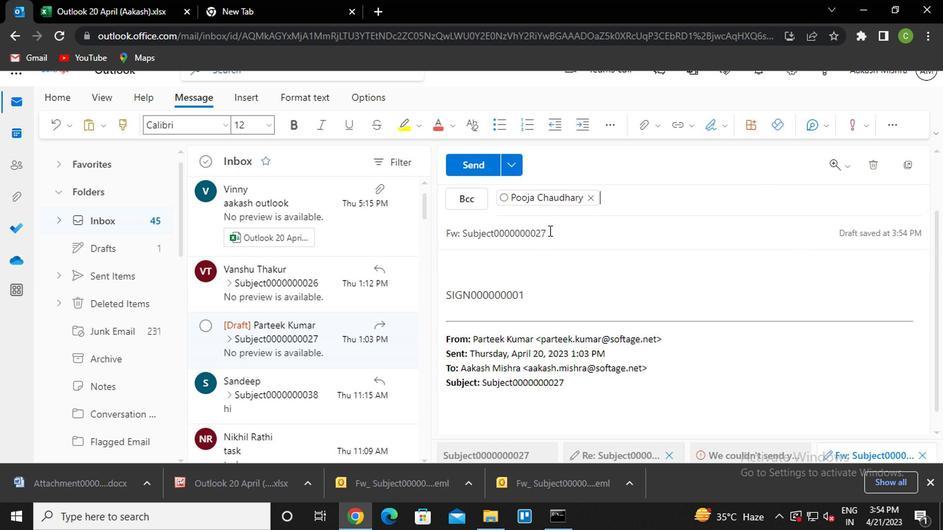 
Action: Key pressed <Key.backspace><Key.backspace>31
Screenshot: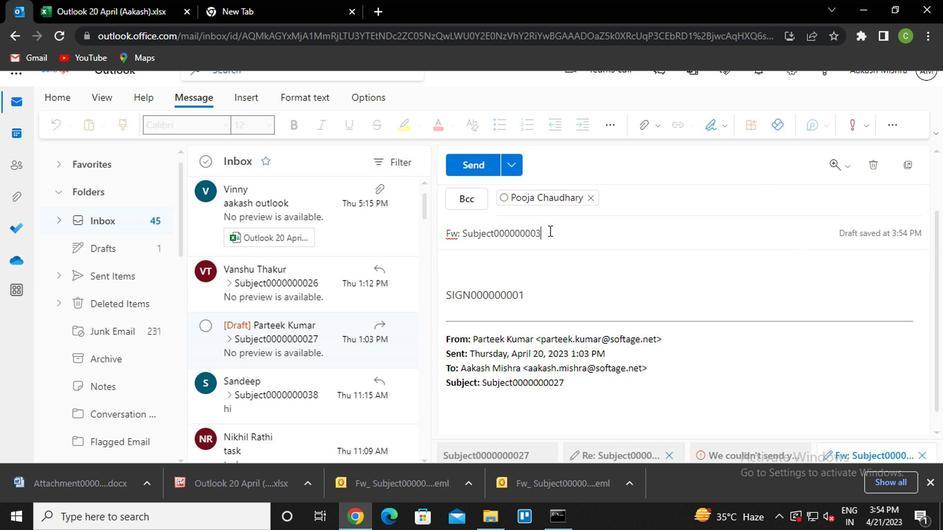 
Action: Mouse moved to (491, 270)
Screenshot: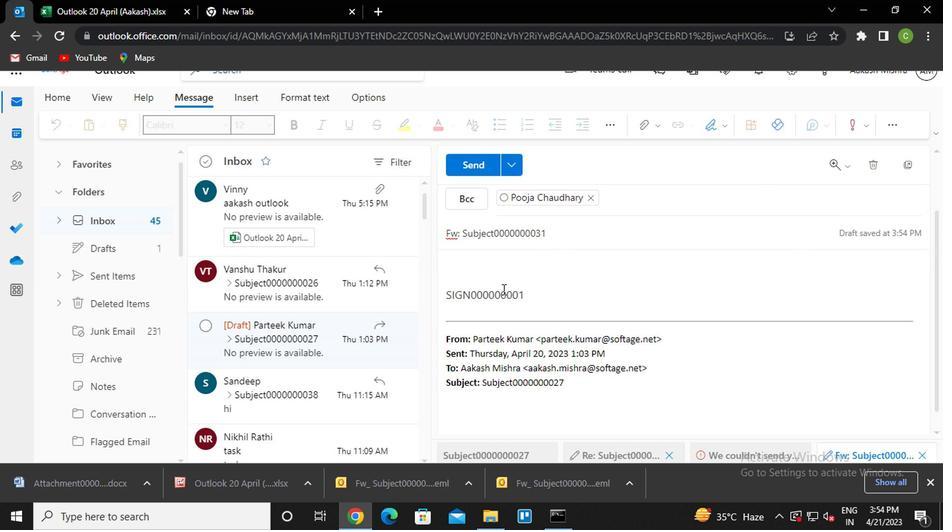 
Action: Mouse pressed left at (491, 270)
Screenshot: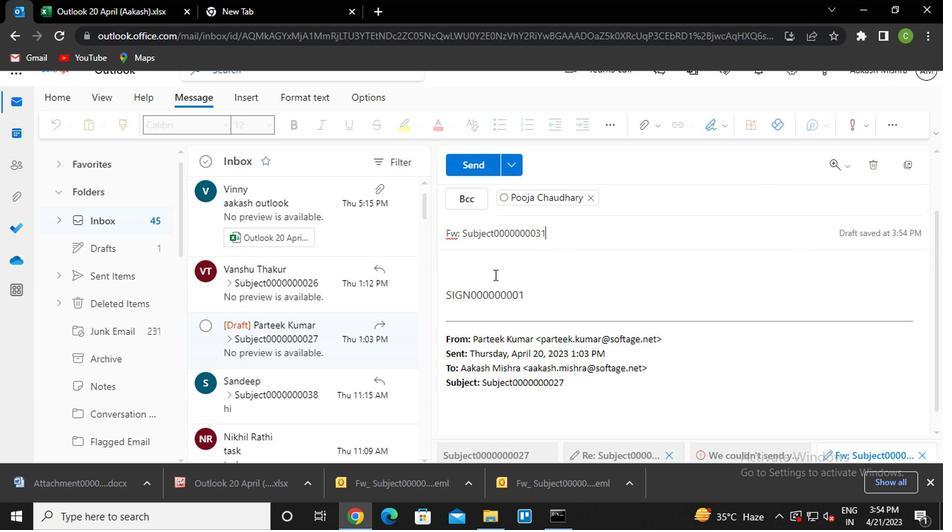 
Action: Mouse moved to (489, 269)
Screenshot: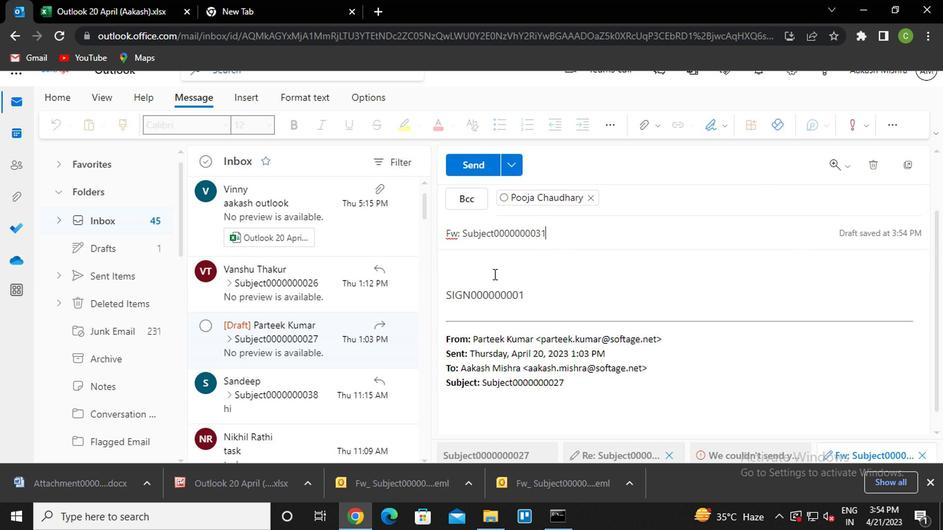 
Action: Key pressed <Key.caps_lock>m<Key.caps_lock>essage0000000033
Screenshot: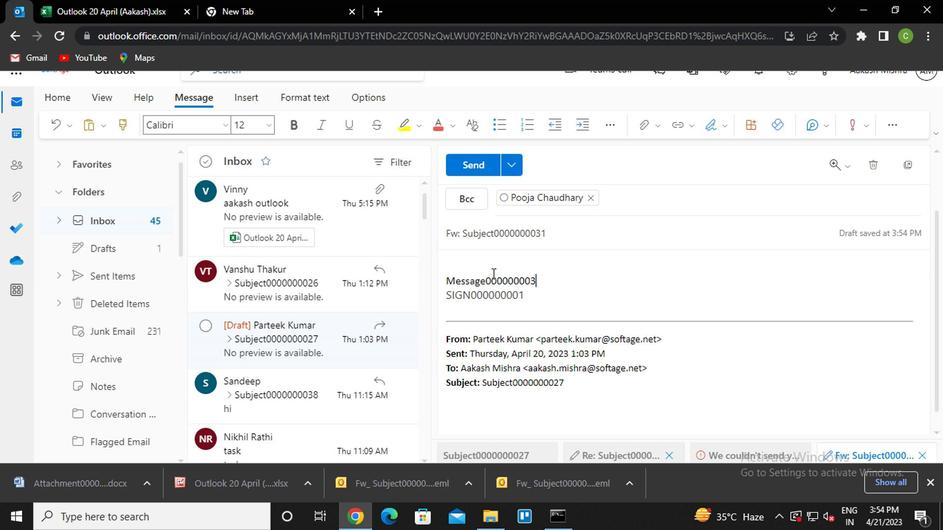 
Action: Mouse moved to (467, 170)
Screenshot: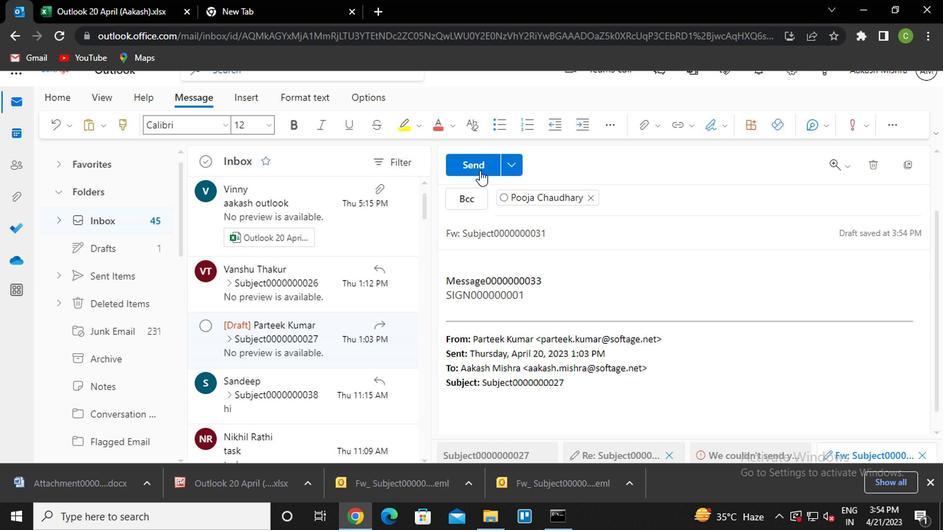 
Action: Mouse pressed left at (467, 170)
Screenshot: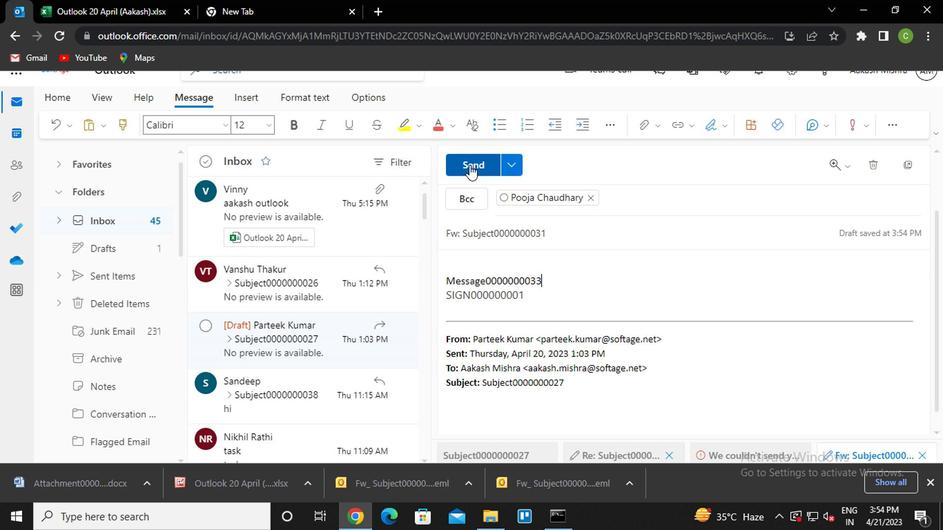 
Action: Mouse moved to (876, 203)
Screenshot: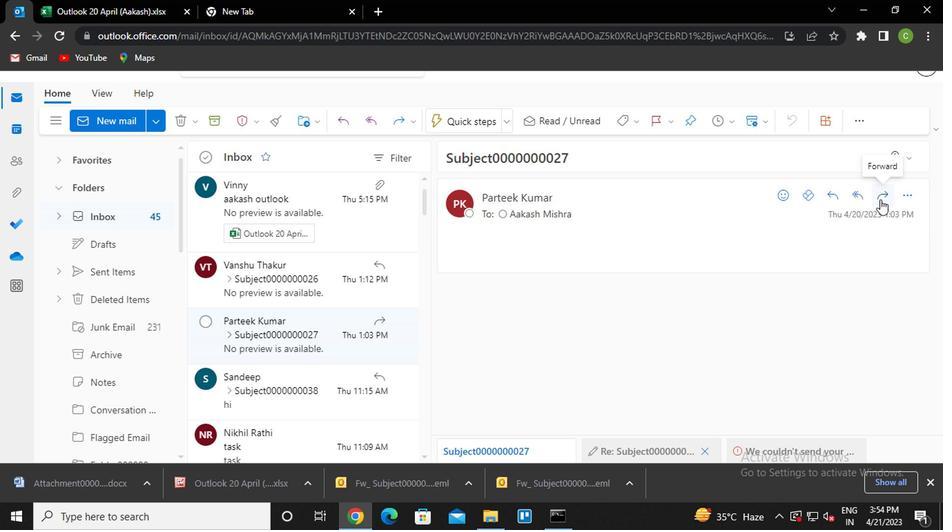 
Action: Mouse pressed left at (876, 203)
Screenshot: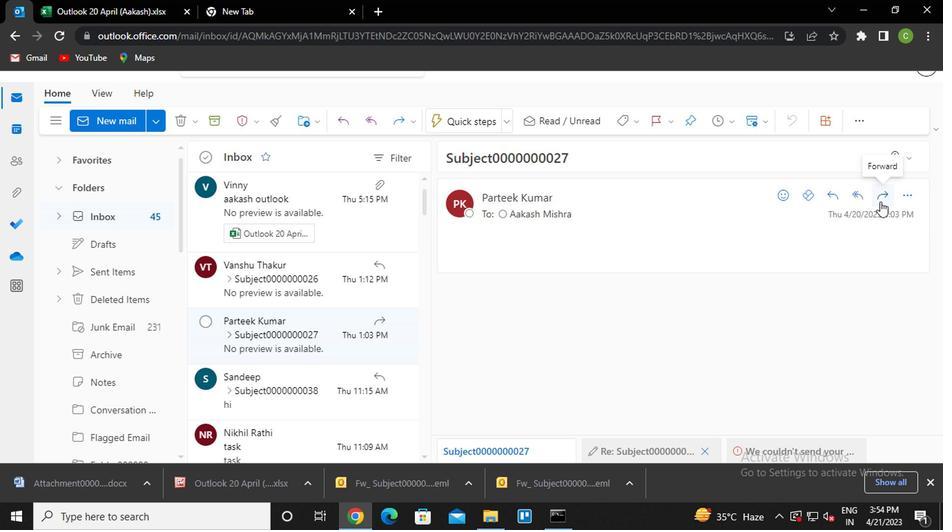 
Action: Mouse moved to (533, 290)
Screenshot: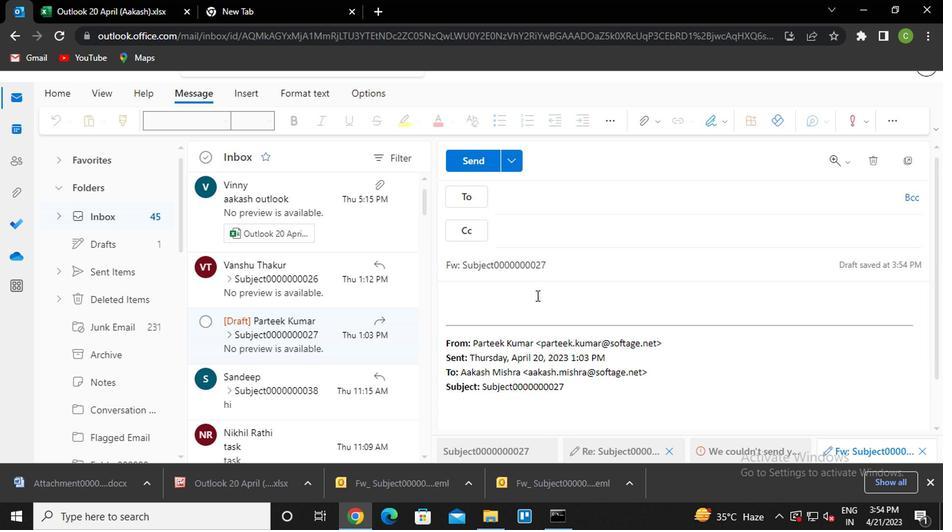 
Action: Mouse pressed left at (533, 290)
Screenshot: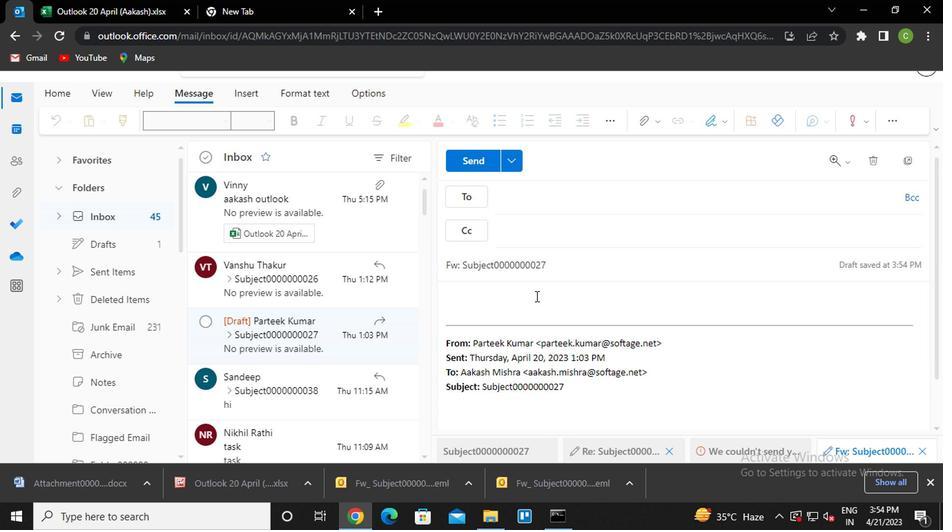 
Action: Mouse moved to (641, 131)
Screenshot: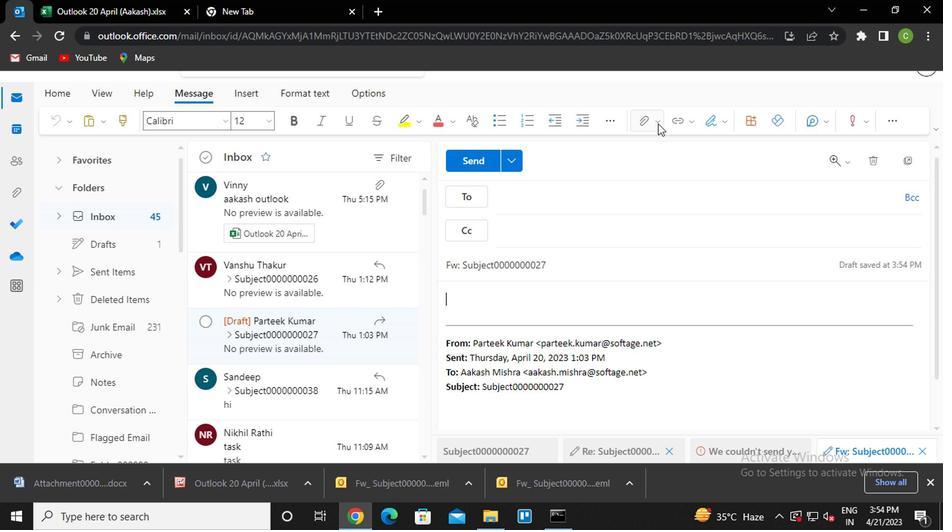 
Action: Mouse pressed left at (641, 131)
Screenshot: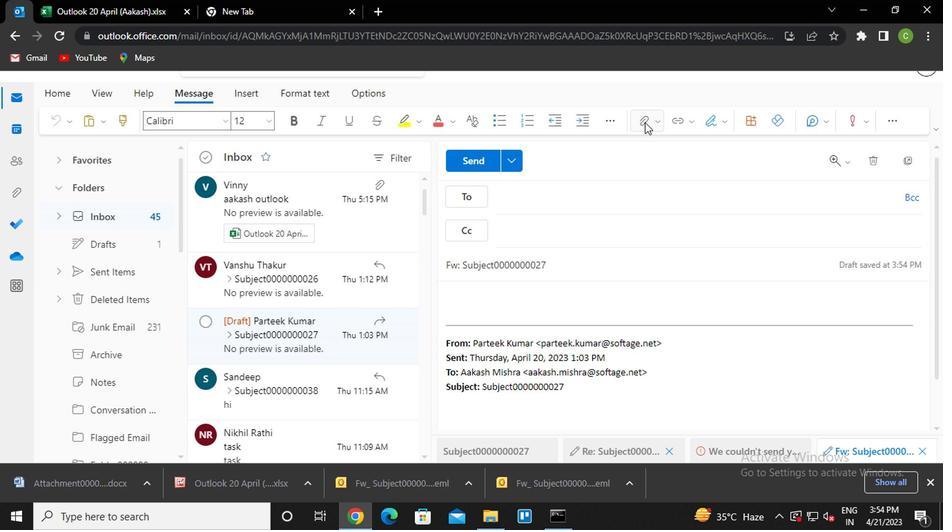 
Action: Mouse moved to (546, 230)
Screenshot: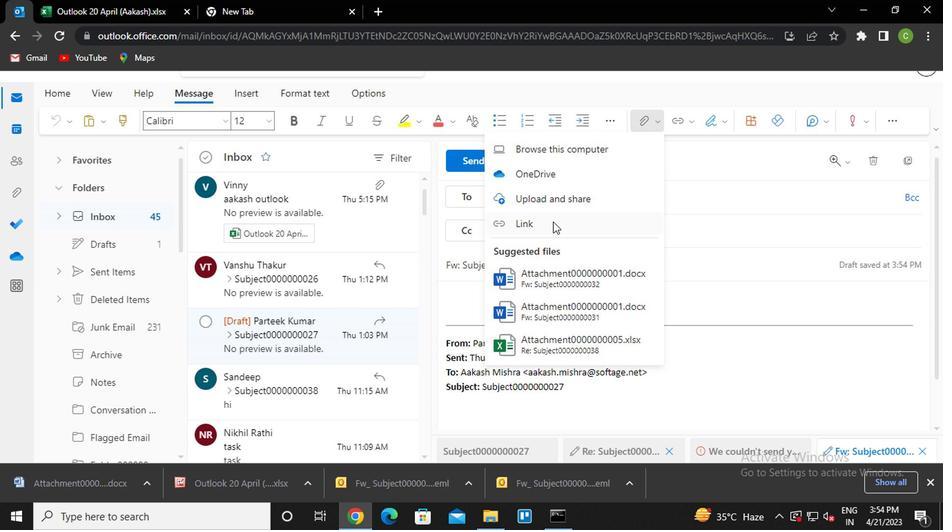 
Action: Mouse pressed left at (546, 230)
Screenshot: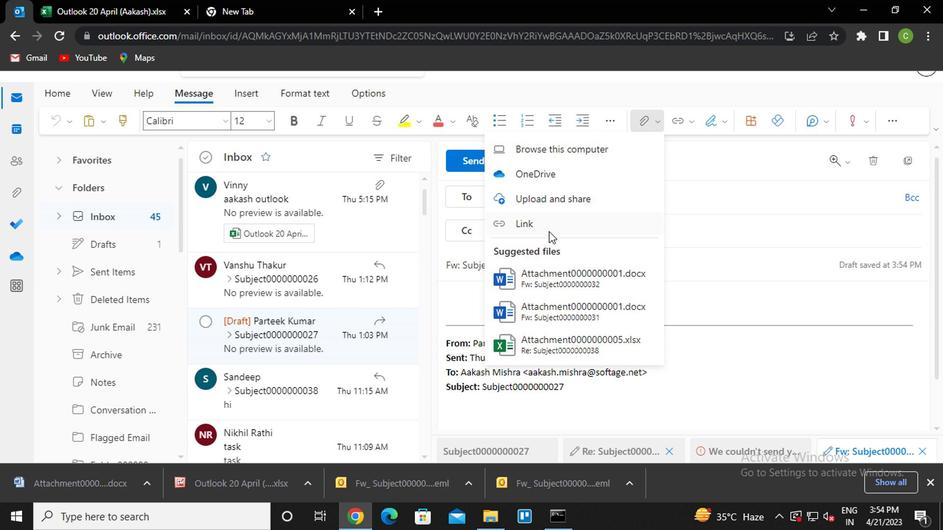 
Action: Mouse moved to (379, 286)
Screenshot: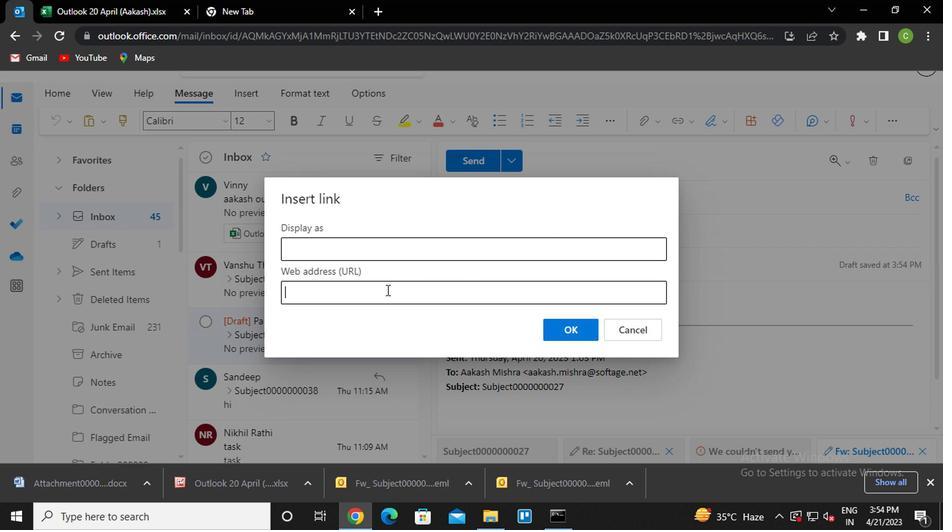 
Action: Mouse pressed left at (379, 286)
Screenshot: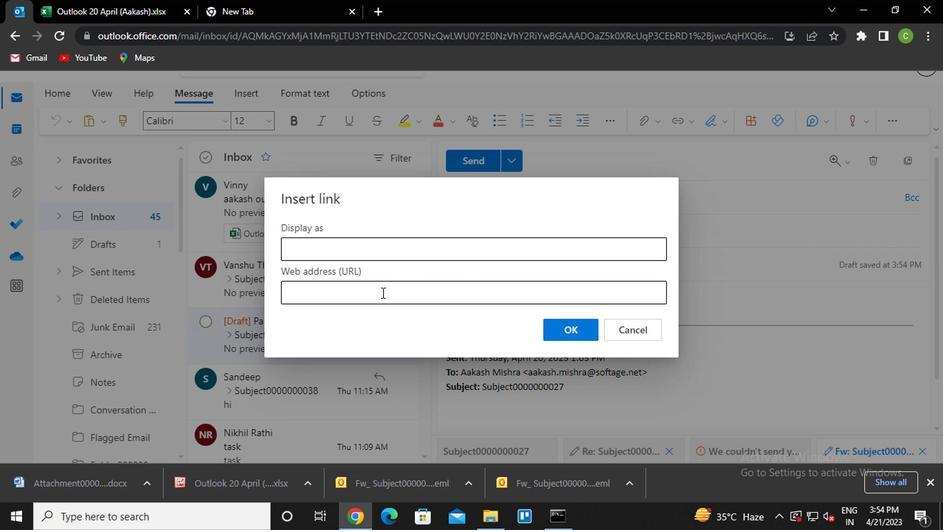 
Action: Mouse moved to (405, 184)
Screenshot: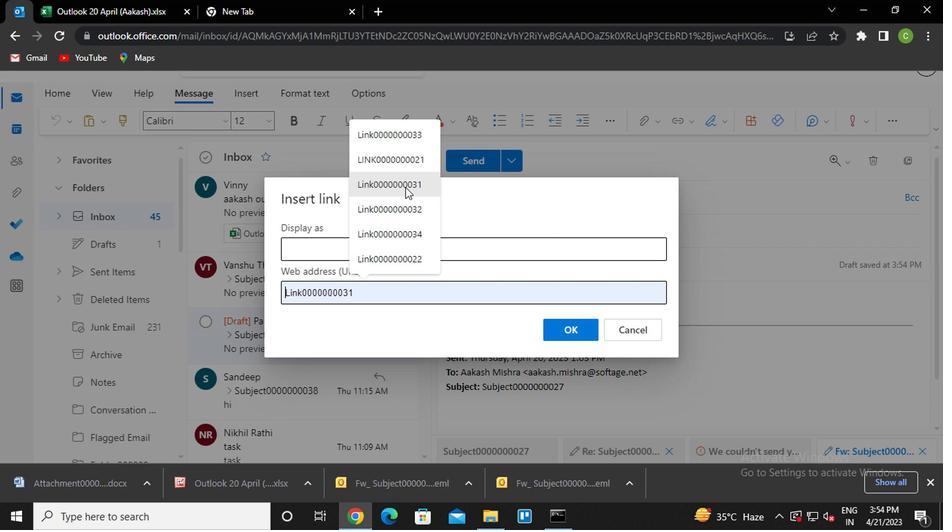 
Action: Mouse pressed left at (405, 184)
Screenshot: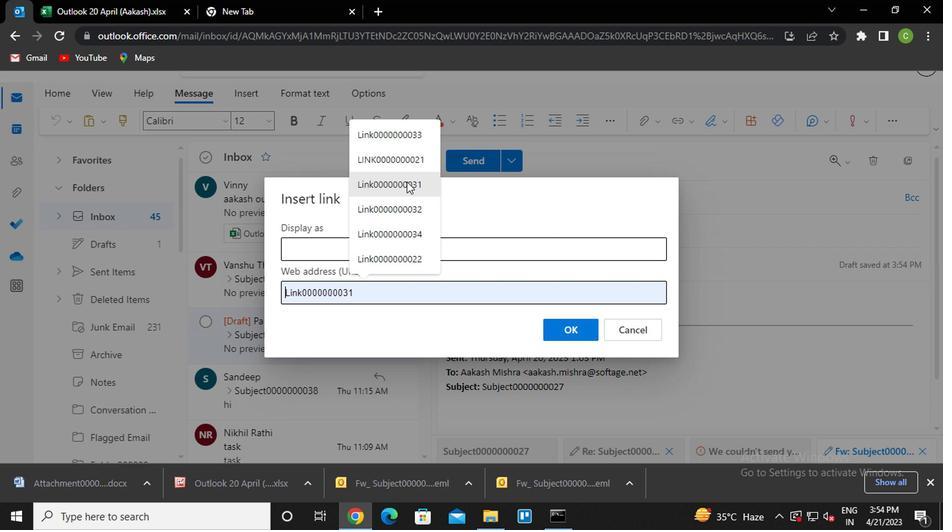 
Action: Mouse moved to (564, 317)
Screenshot: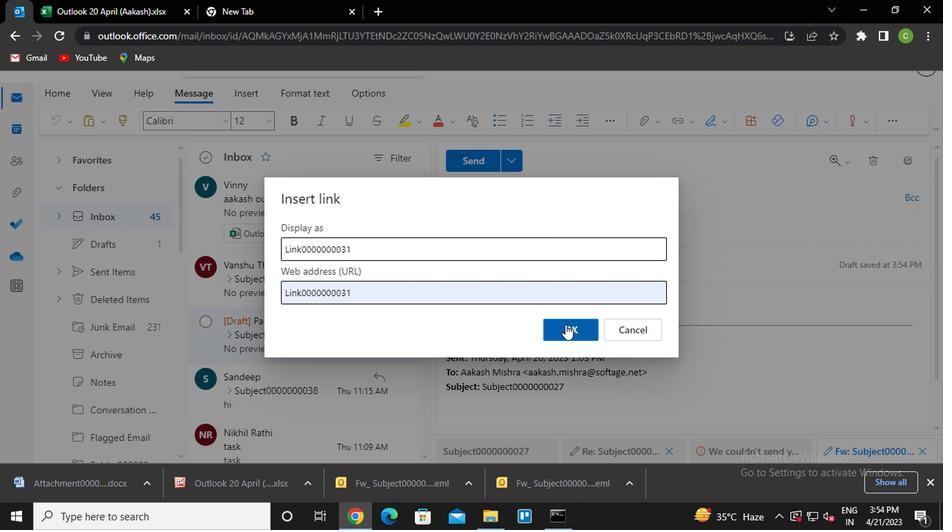 
Action: Mouse pressed left at (564, 317)
Screenshot: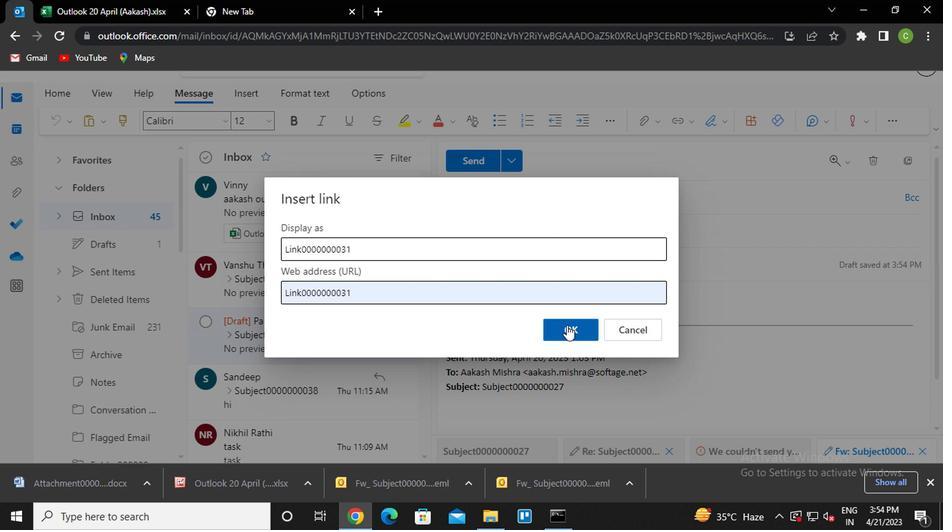 
Action: Mouse moved to (537, 199)
Screenshot: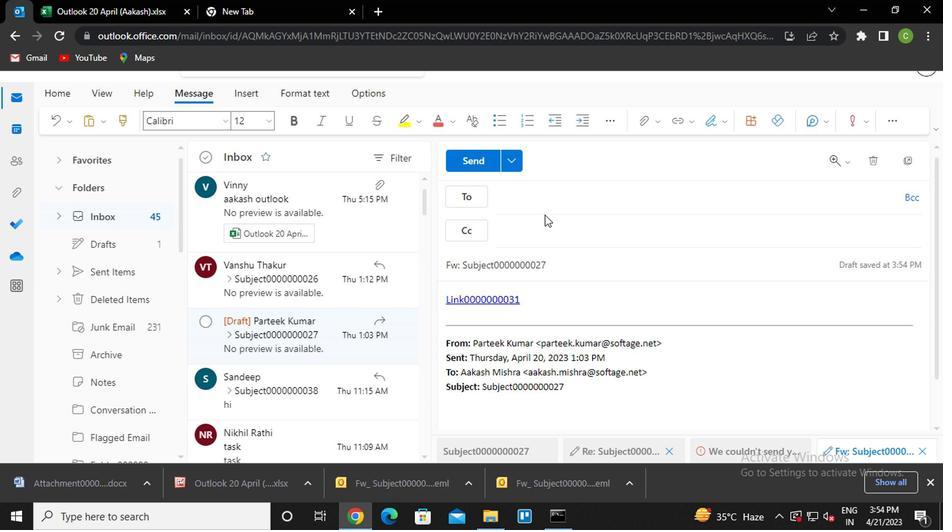 
Action: Mouse pressed left at (537, 199)
Screenshot: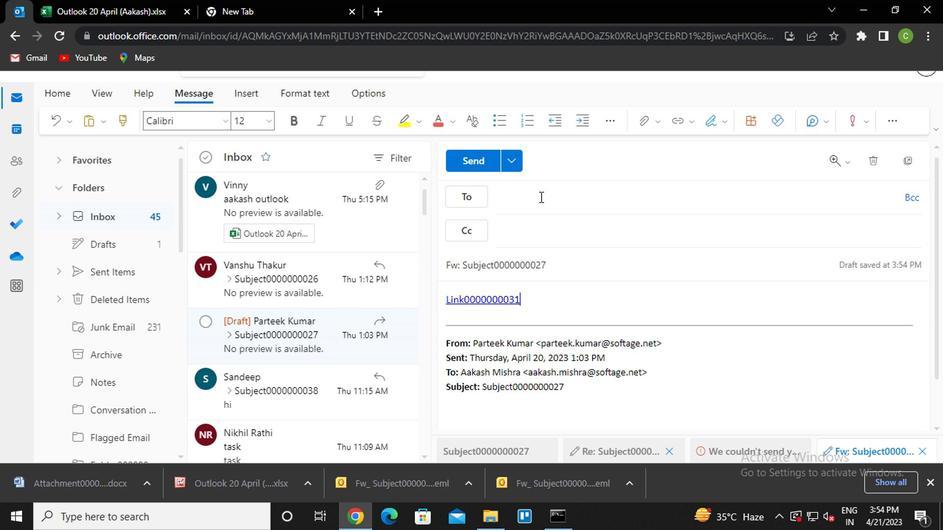 
Action: Key pressed sa<Key.enter>
Screenshot: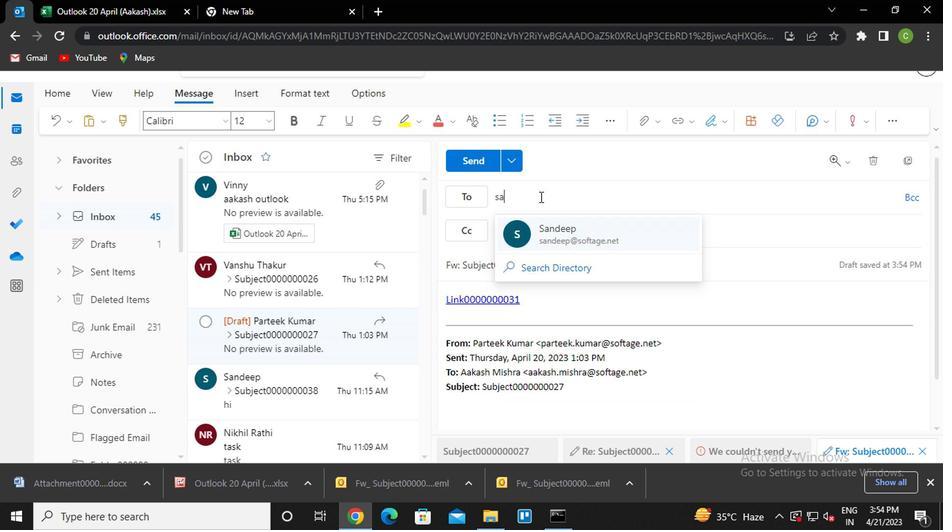 
Action: Mouse moved to (561, 264)
Screenshot: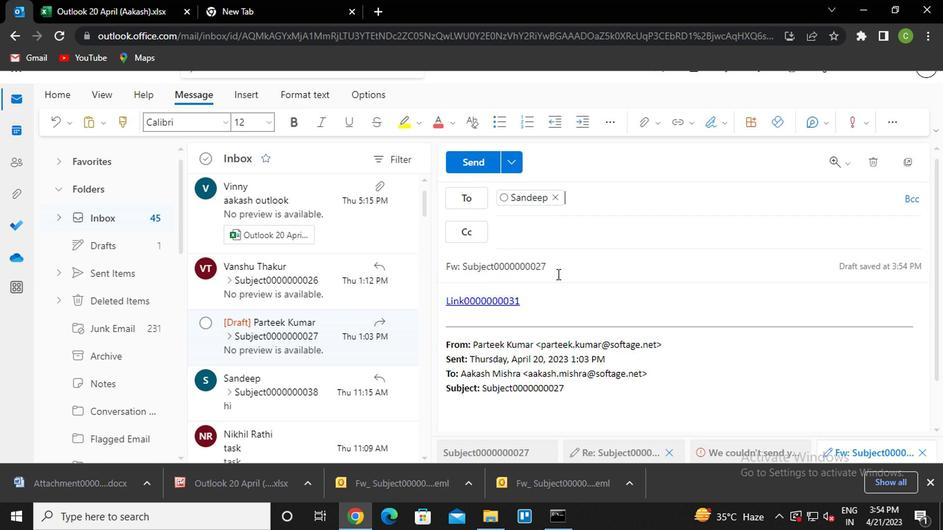 
Action: Mouse pressed left at (561, 264)
Screenshot: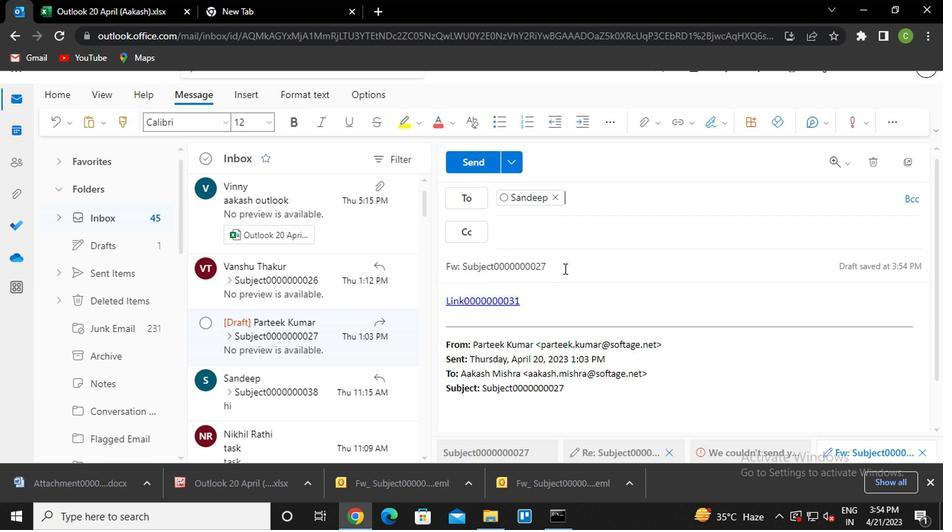 
Action: Key pressed <Key.backspace><Key.backspace>31
Screenshot: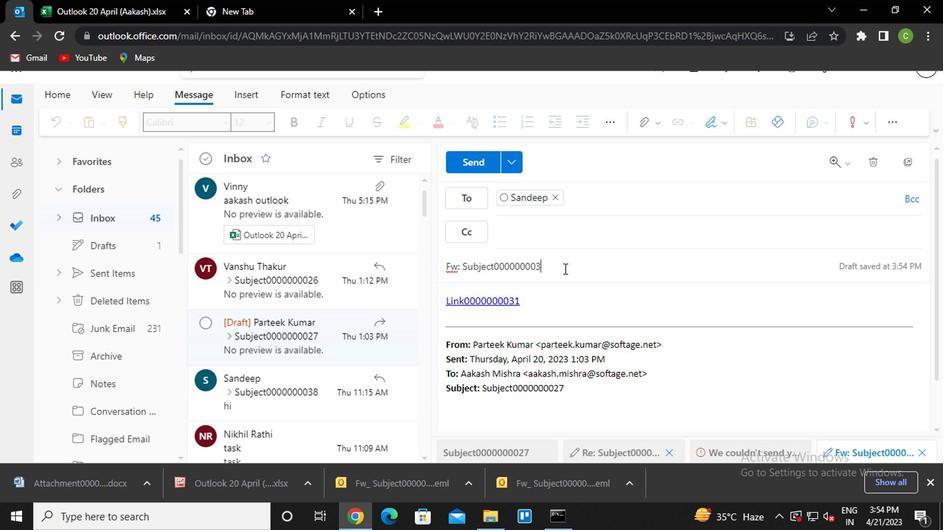 
Action: Mouse moved to (536, 295)
Screenshot: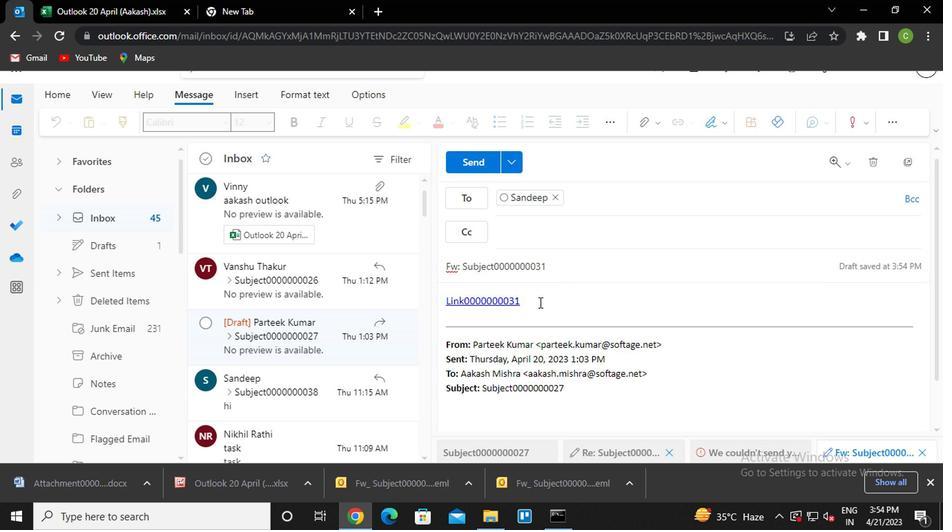 
Action: Mouse pressed left at (536, 295)
Screenshot: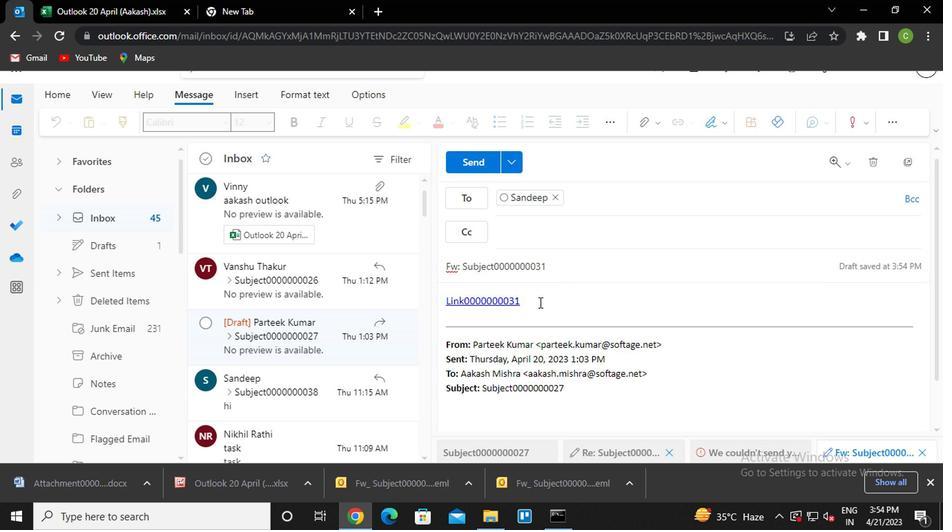 
Action: Key pressed <Key.enter><Key.caps_lock>m<Key.caps_lock>essage0000000031
Screenshot: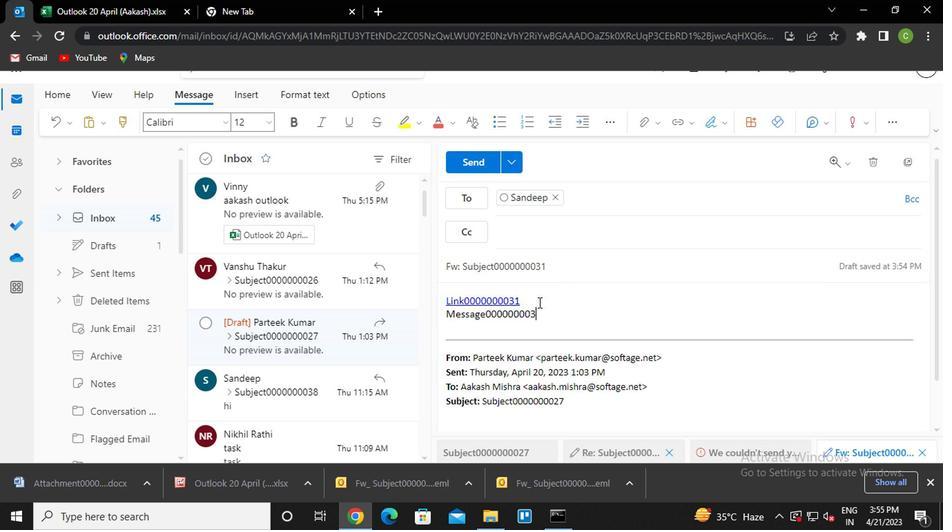 
Action: Mouse moved to (455, 171)
Screenshot: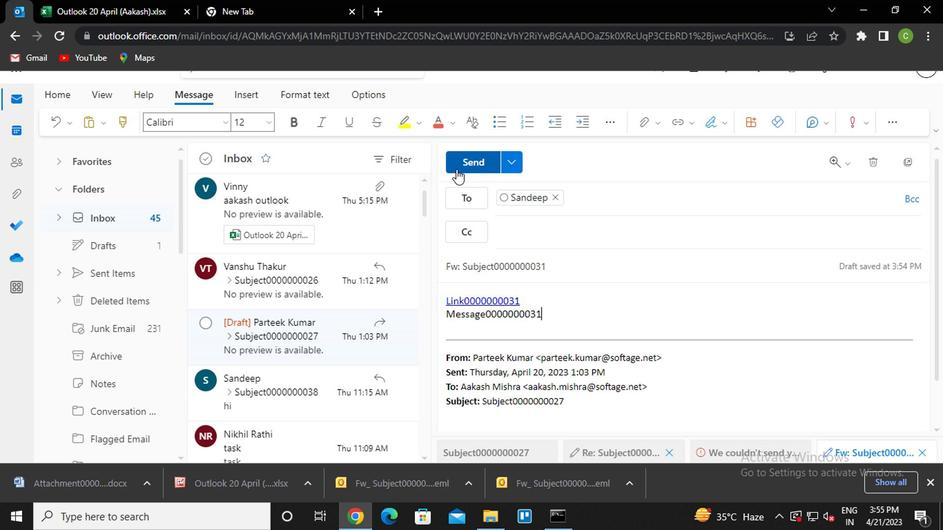 
Action: Mouse pressed left at (455, 171)
Screenshot: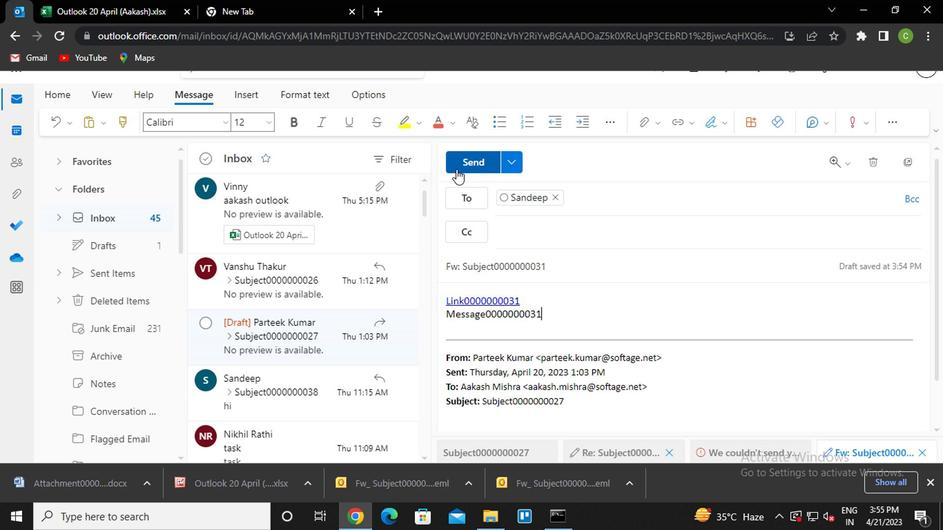 
Action: Mouse moved to (875, 197)
Screenshot: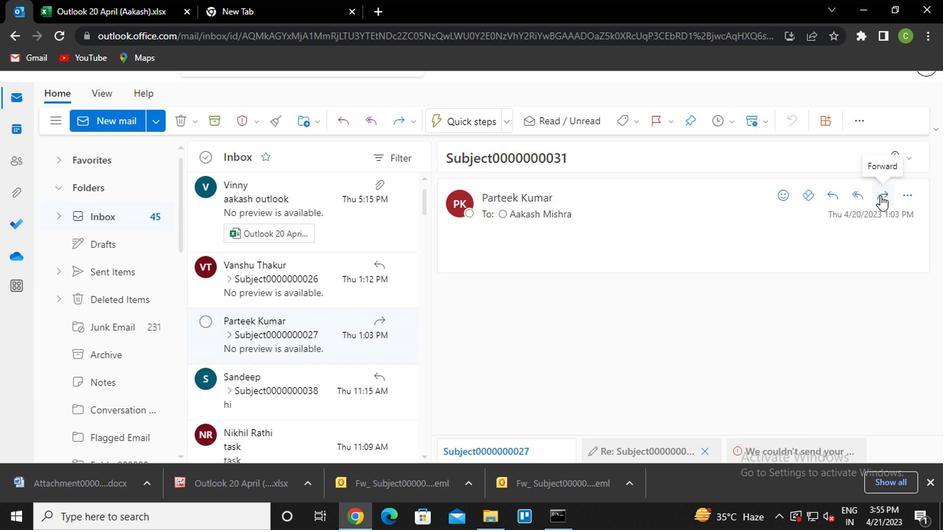 
Action: Mouse pressed left at (875, 197)
Screenshot: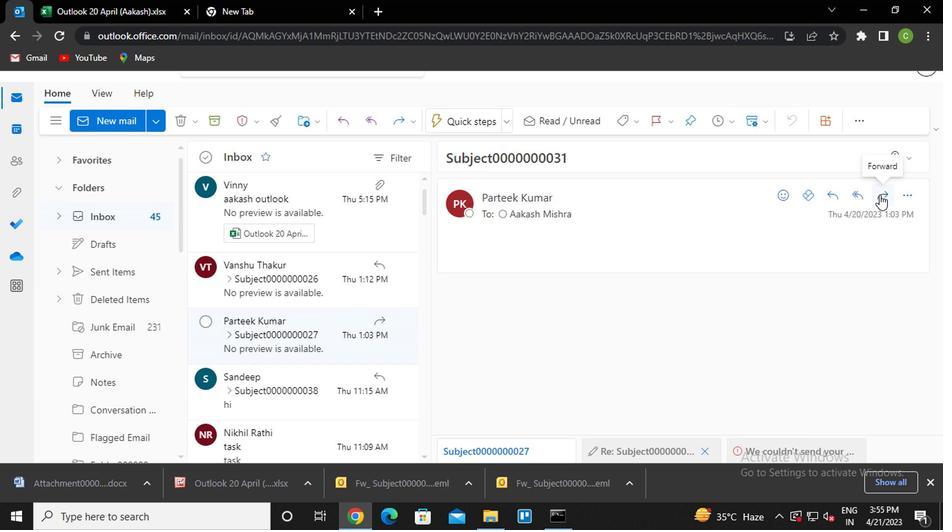 
Action: Mouse moved to (546, 275)
Screenshot: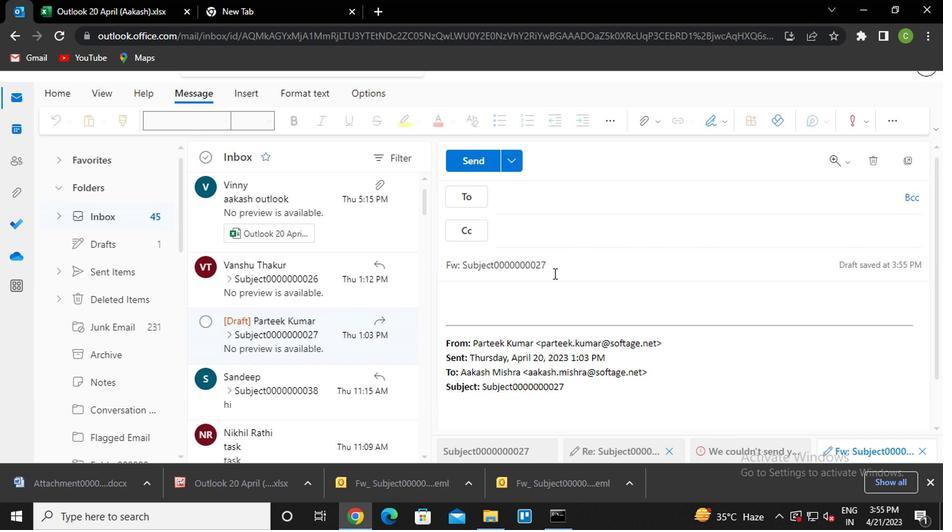 
Action: Mouse pressed left at (546, 275)
Screenshot: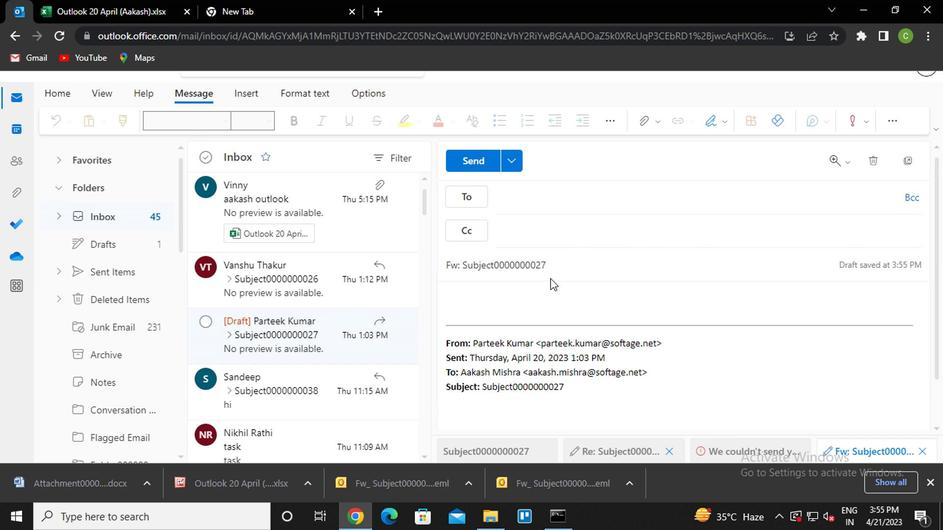 
Action: Mouse moved to (503, 292)
Screenshot: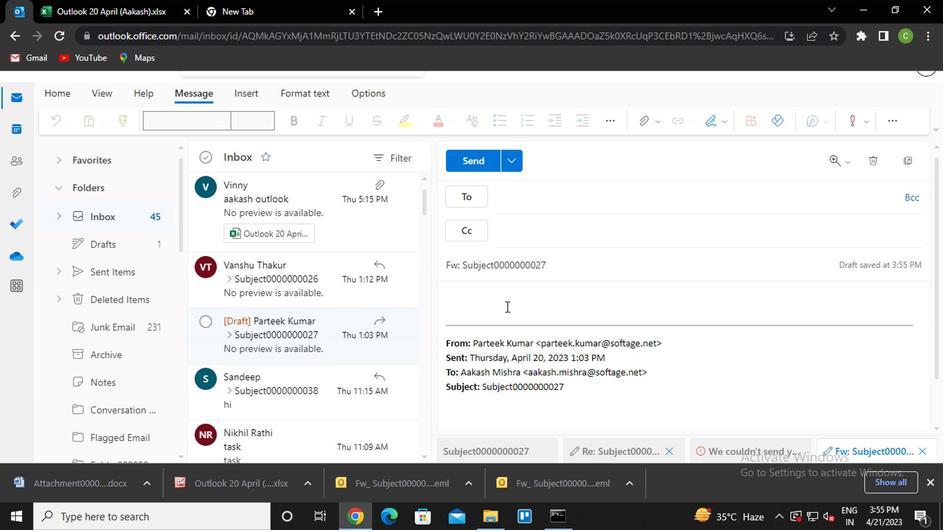 
Action: Mouse pressed left at (503, 292)
Screenshot: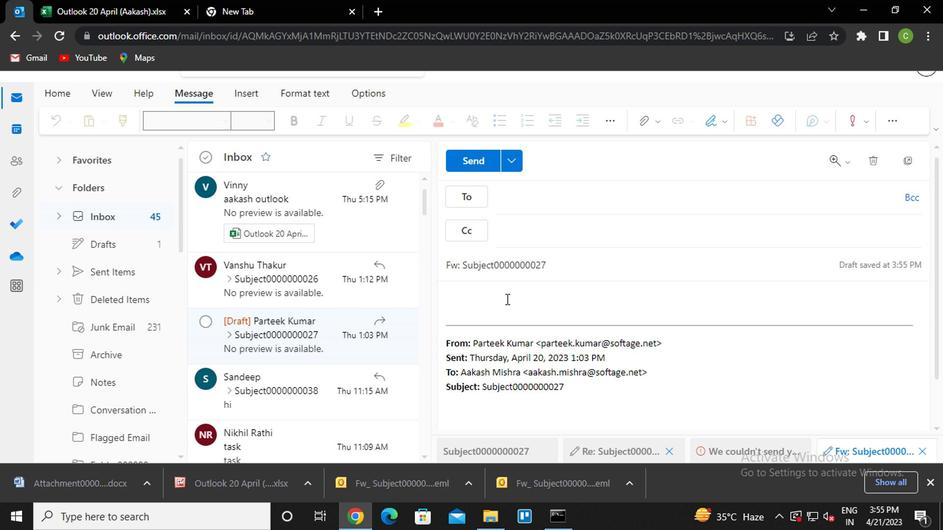 
Action: Mouse moved to (642, 131)
Screenshot: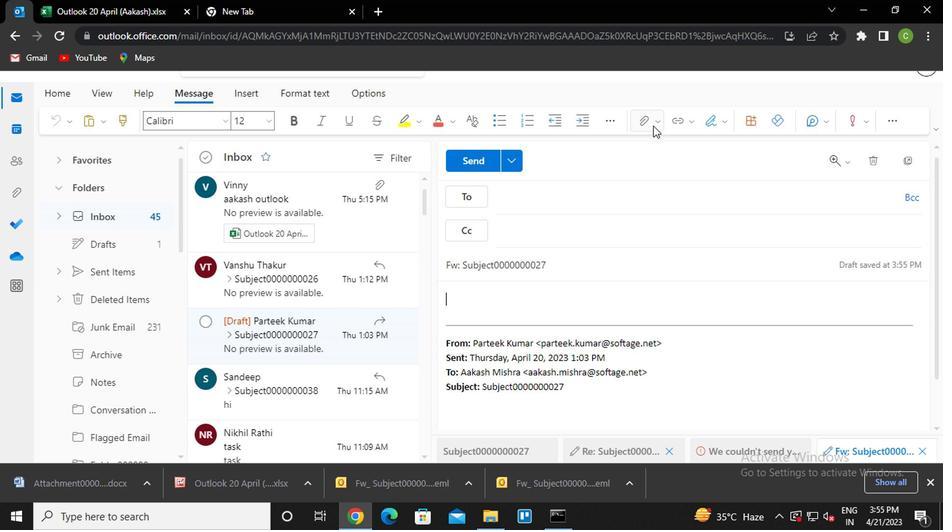 
Action: Mouse pressed left at (642, 131)
Screenshot: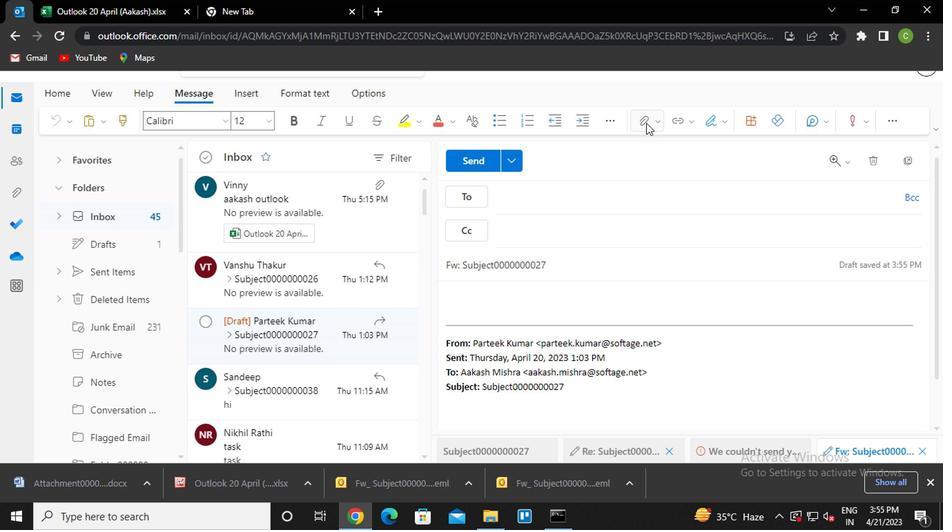 
Action: Mouse moved to (533, 218)
Screenshot: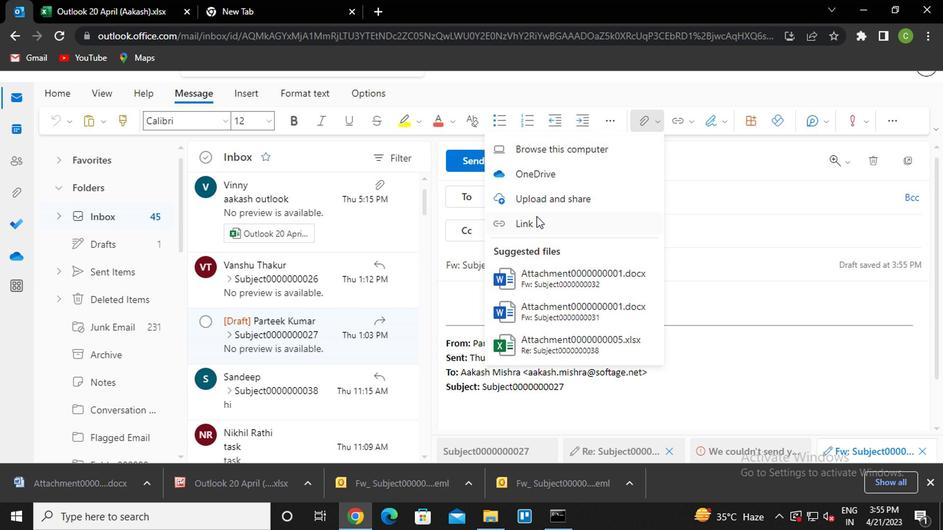 
Action: Mouse pressed left at (533, 218)
Screenshot: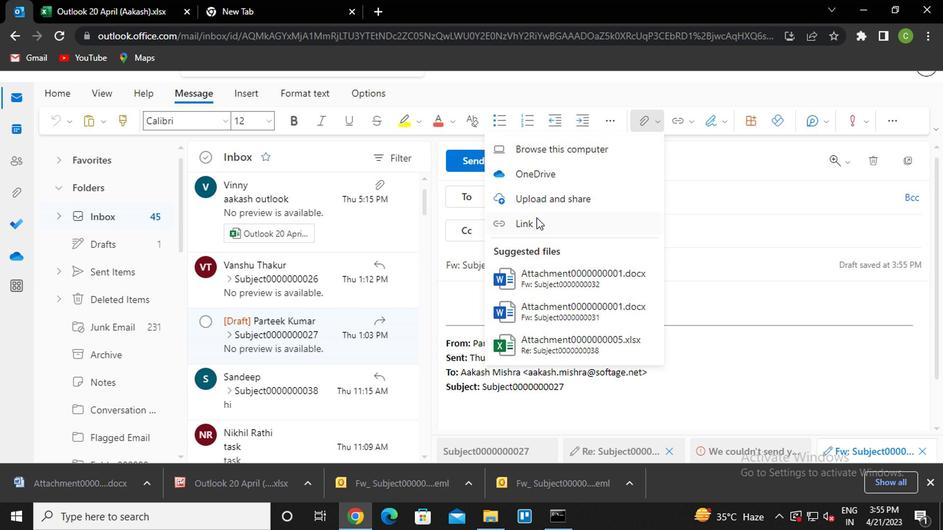 
Action: Mouse moved to (374, 290)
Screenshot: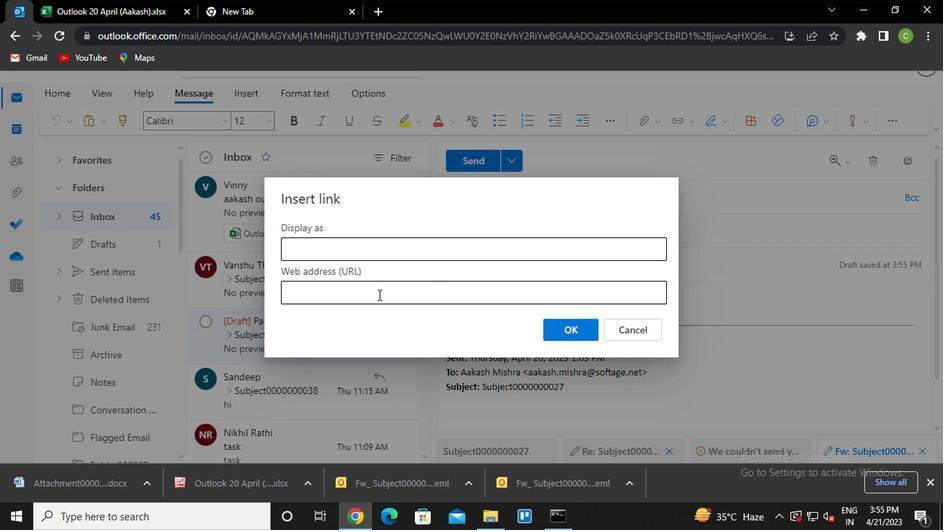 
Action: Mouse pressed left at (374, 290)
Screenshot: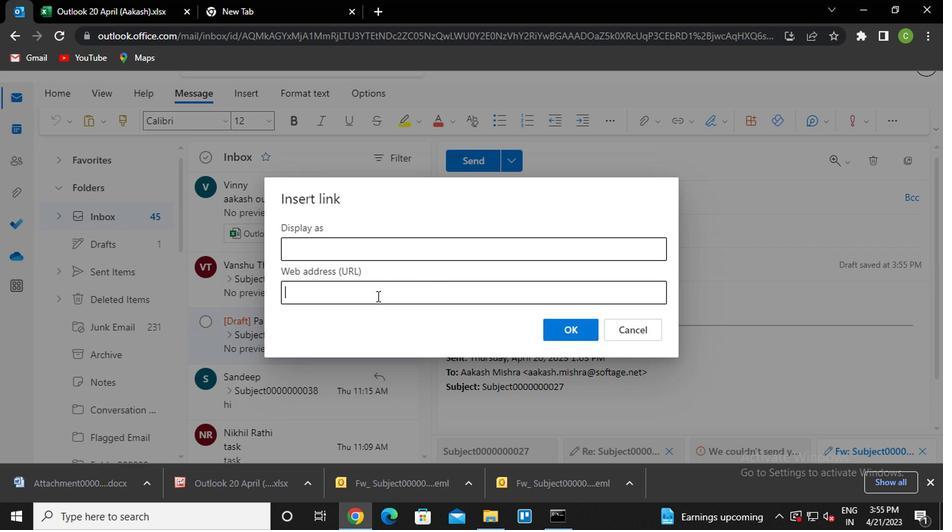 
Action: Mouse moved to (407, 187)
Screenshot: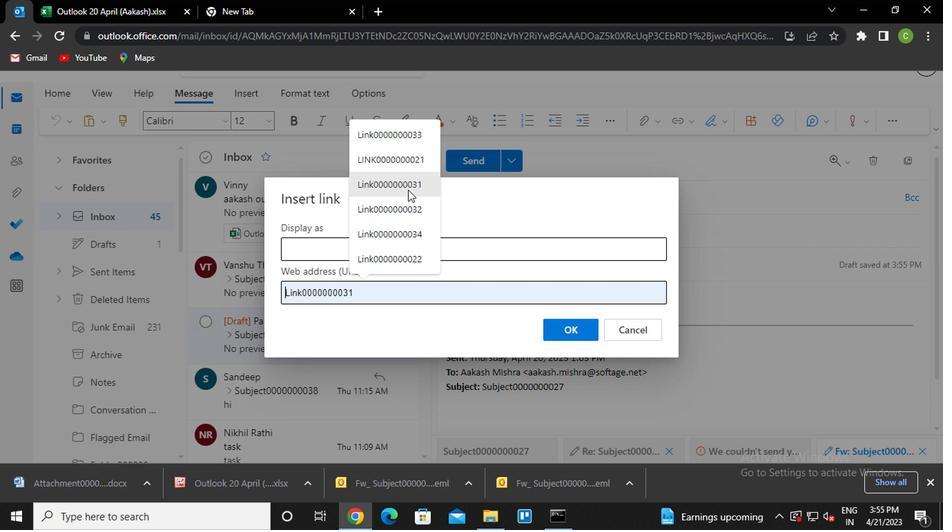 
Action: Mouse pressed left at (407, 187)
Screenshot: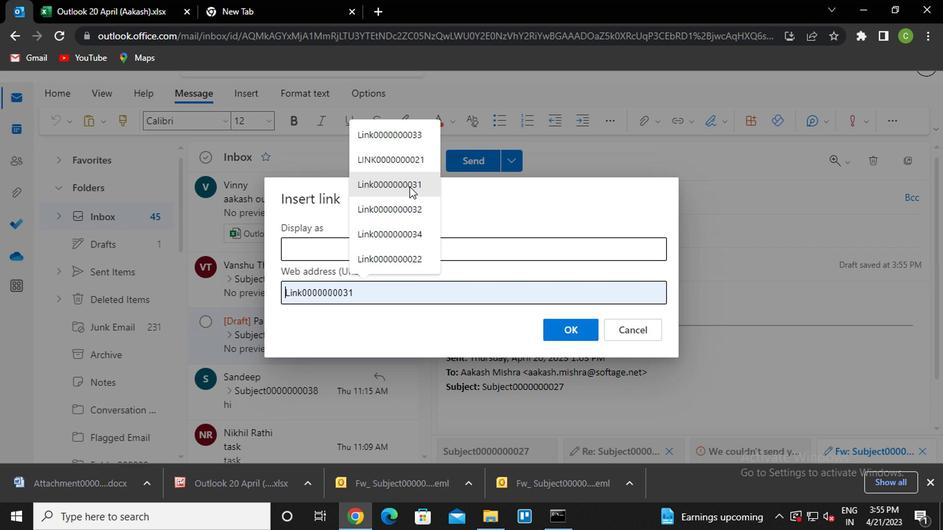 
Action: Mouse moved to (564, 325)
Screenshot: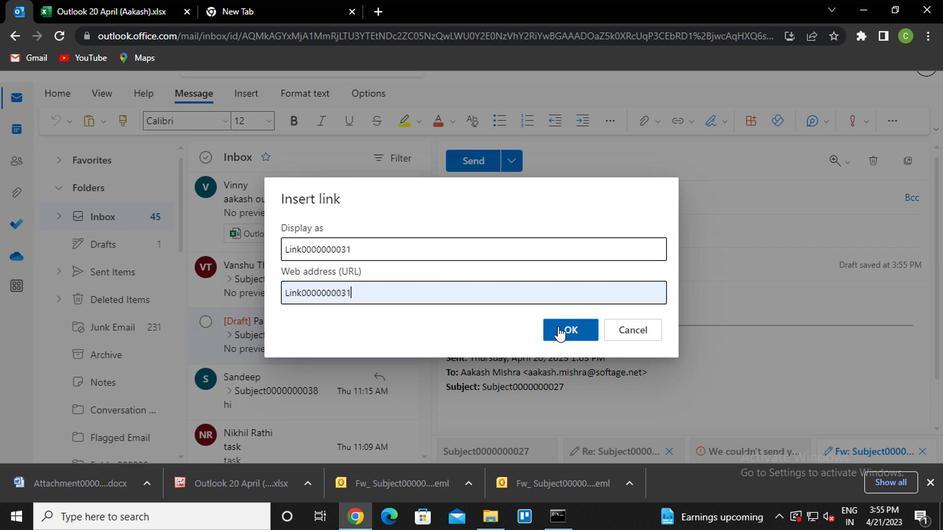 
Action: Mouse pressed left at (564, 325)
Screenshot: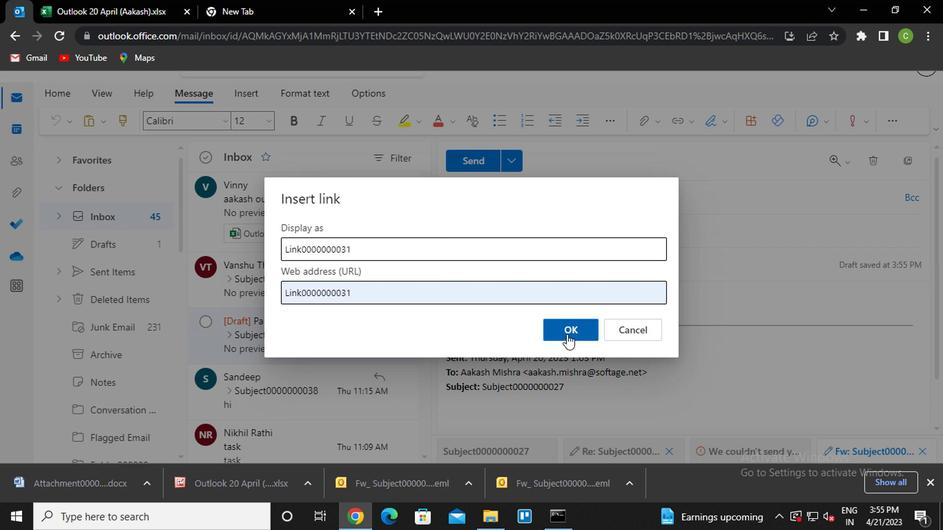 
Action: Mouse moved to (567, 204)
Screenshot: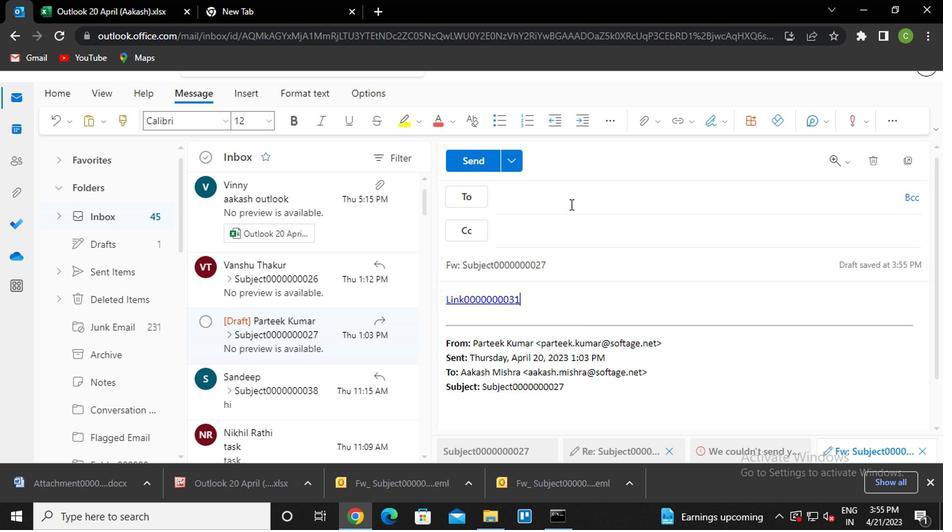 
Action: Mouse pressed left at (567, 204)
Screenshot: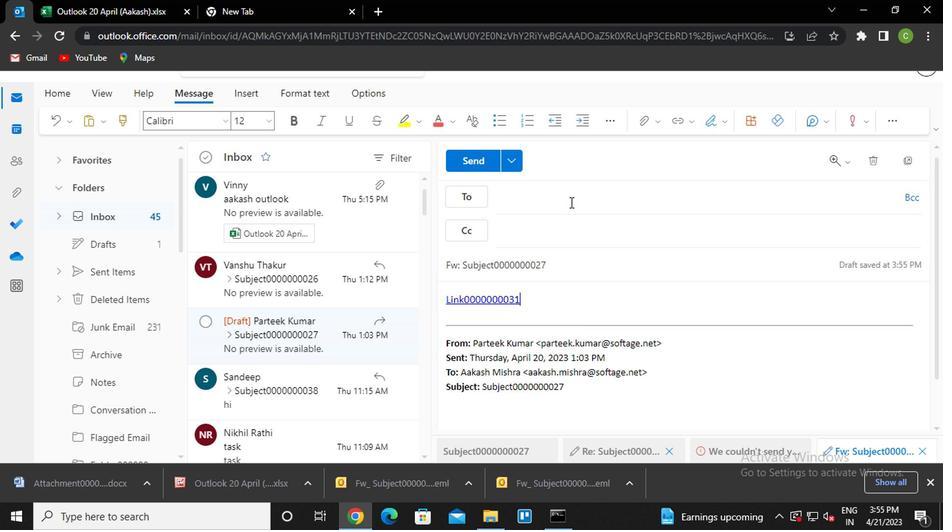 
Action: Key pressed sa<Key.enter>
Screenshot: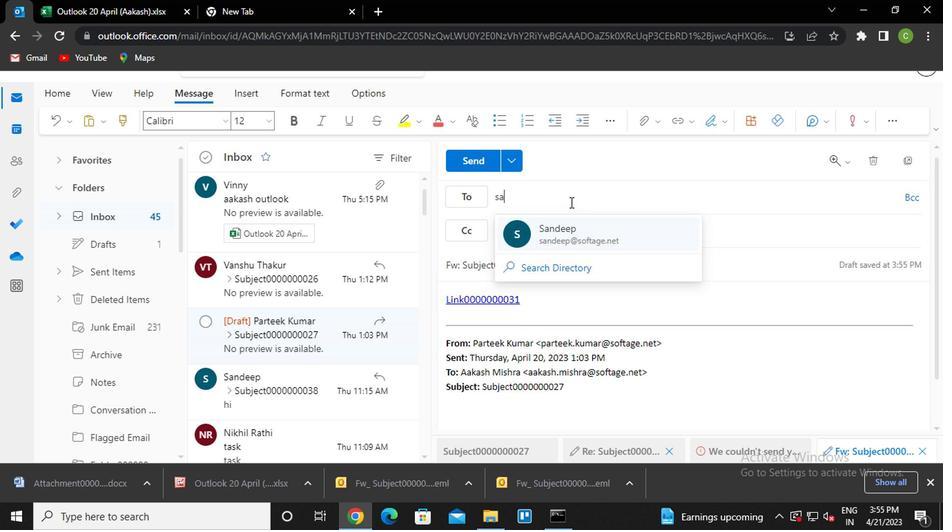 
Action: Mouse moved to (580, 209)
Screenshot: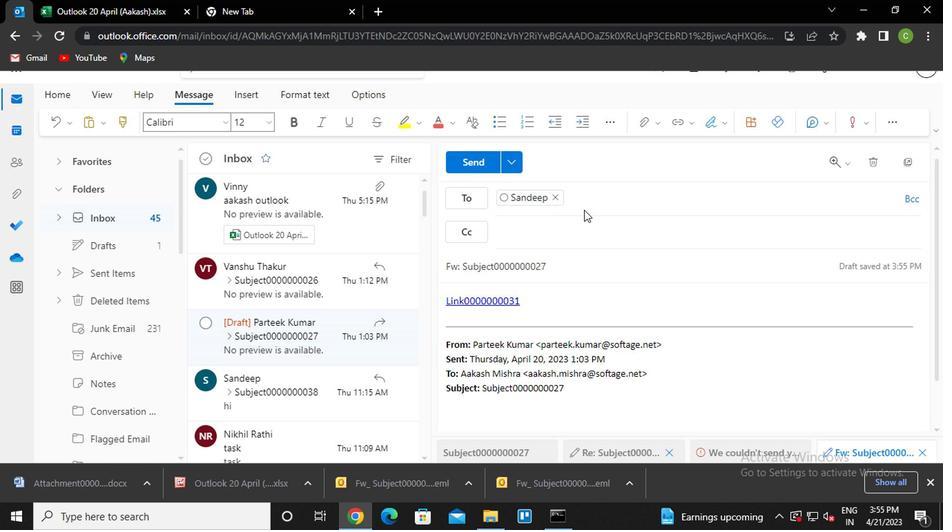 
Action: Key pressed va<Key.enter>
Screenshot: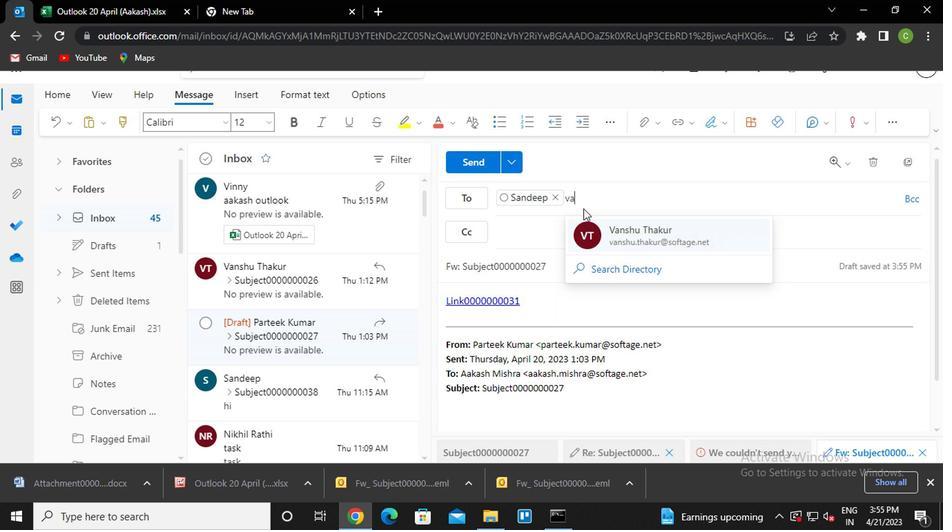 
Action: Mouse moved to (558, 268)
Screenshot: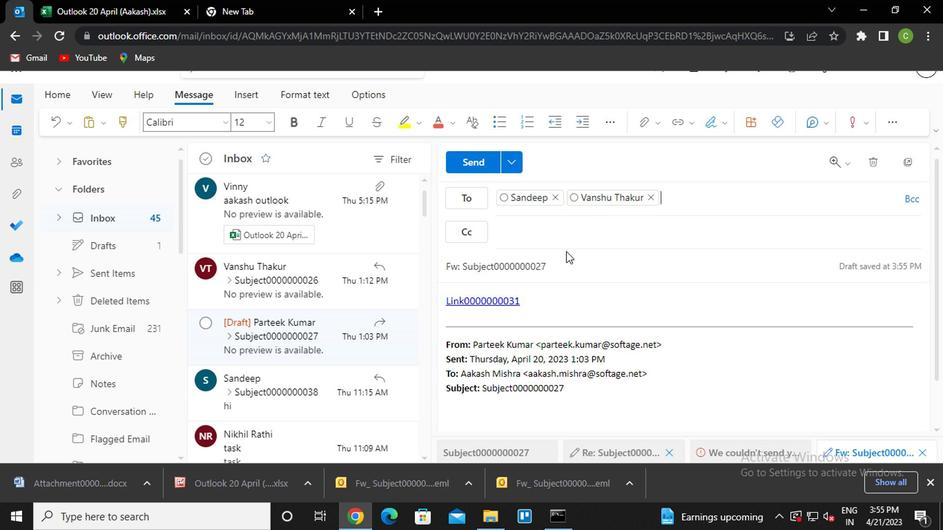 
Action: Mouse pressed left at (558, 268)
Screenshot: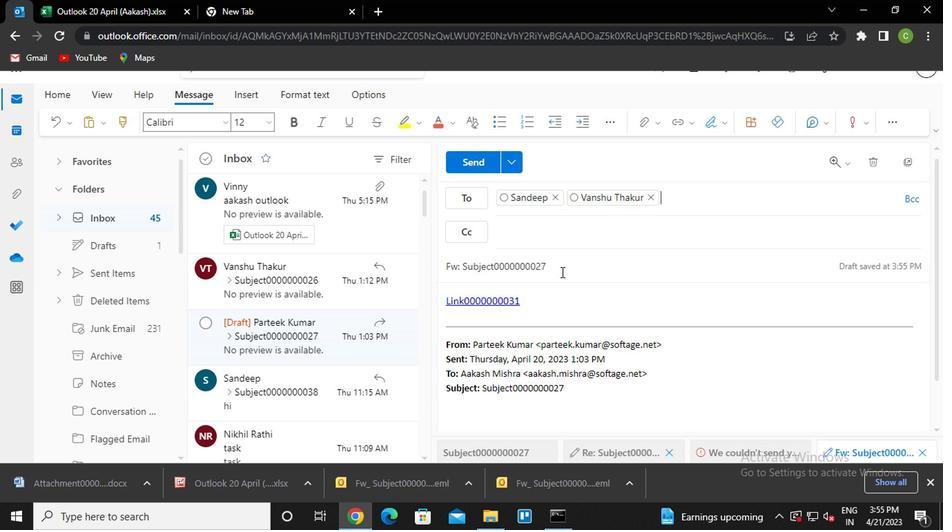 
Action: Key pressed <Key.backspace><Key.backspace>32
Screenshot: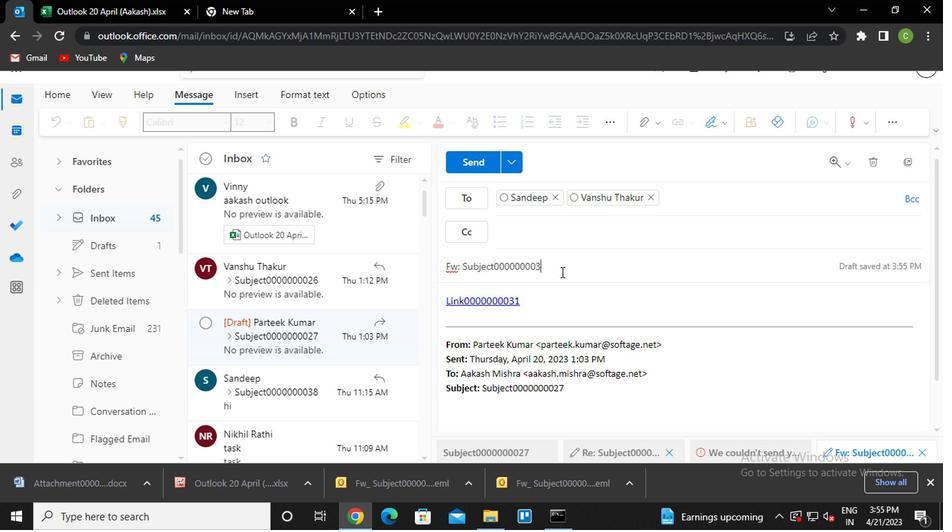 
Action: Mouse moved to (550, 300)
Screenshot: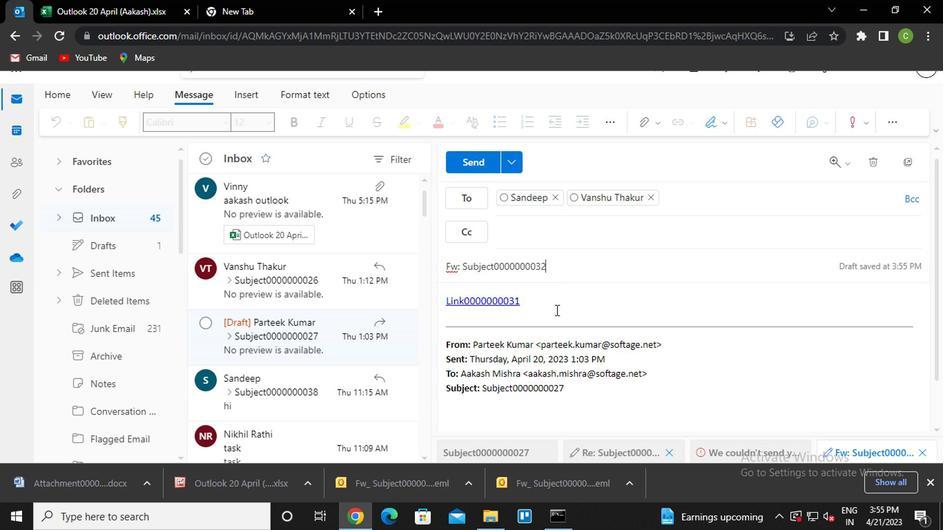 
Action: Mouse pressed left at (550, 300)
Screenshot: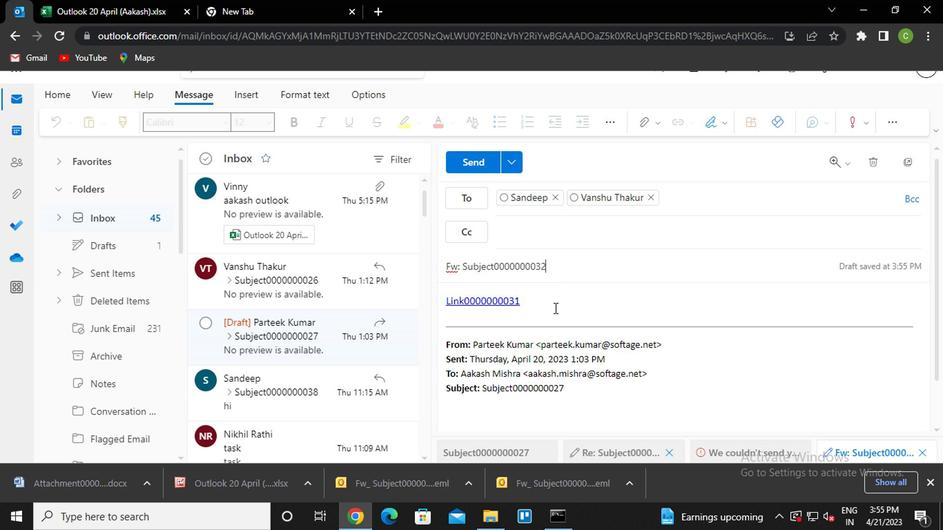 
Action: Mouse pressed left at (550, 300)
Screenshot: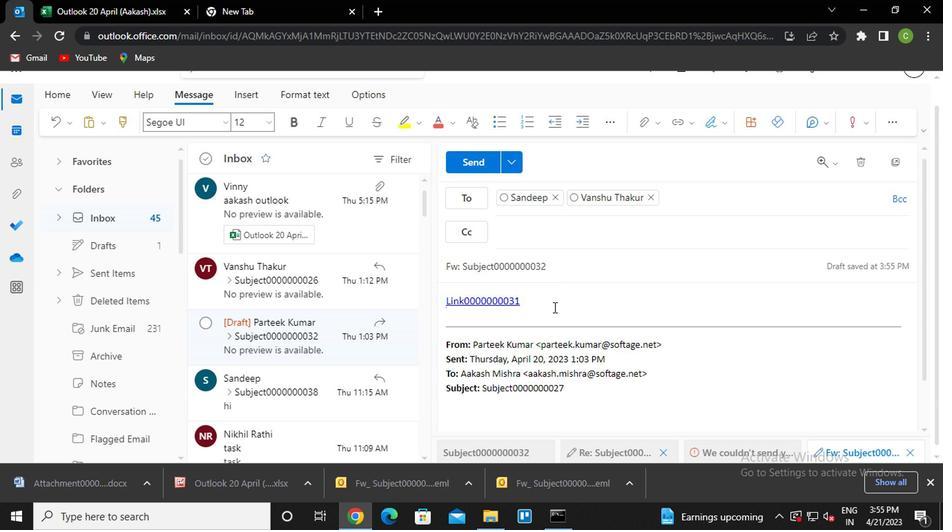 
Action: Mouse moved to (518, 296)
Screenshot: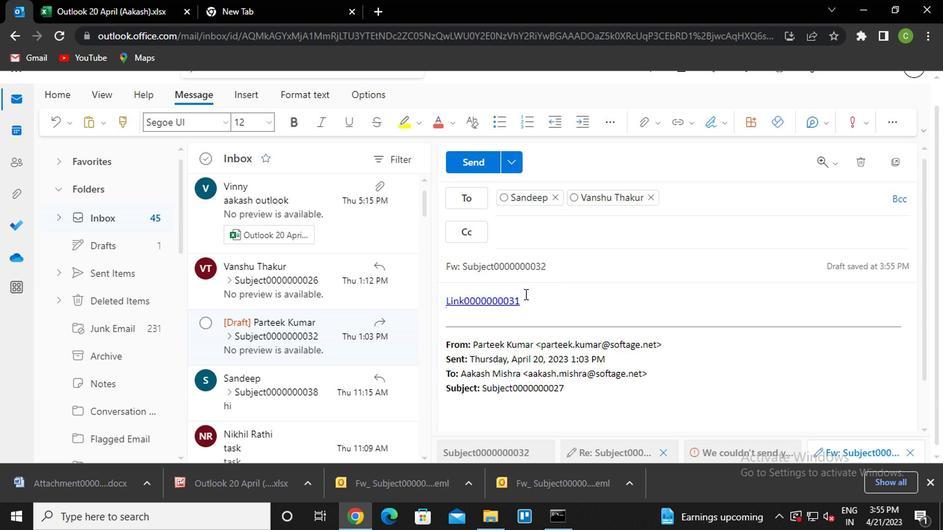 
Action: Mouse pressed left at (518, 296)
Screenshot: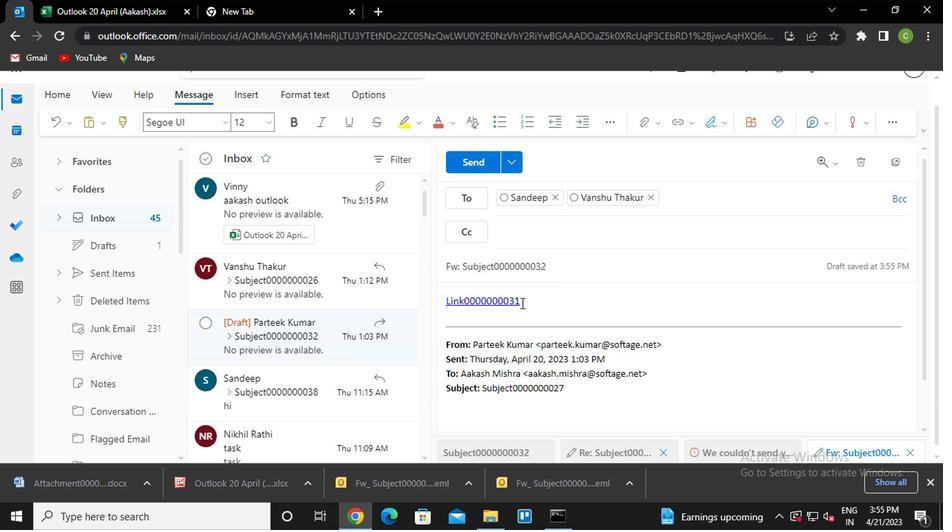 
Action: Mouse moved to (538, 299)
Screenshot: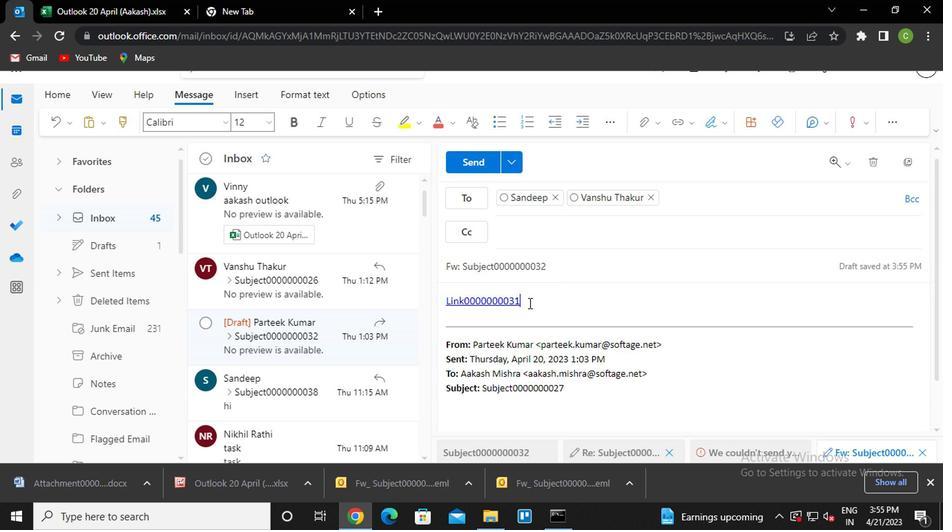 
Action: Key pressed <Key.enter><Key.caps_lock>m<Key.caps_lock>essage0000
Screenshot: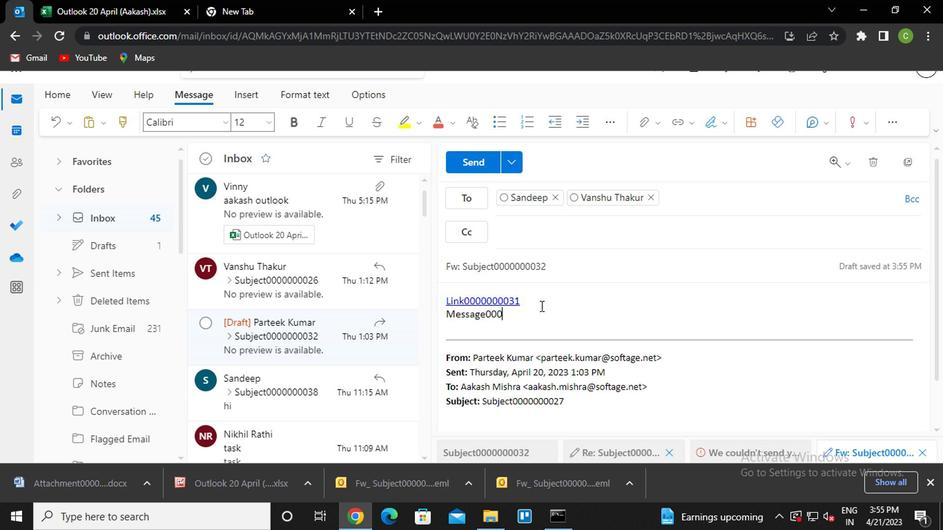 
Action: Mouse moved to (550, 284)
Screenshot: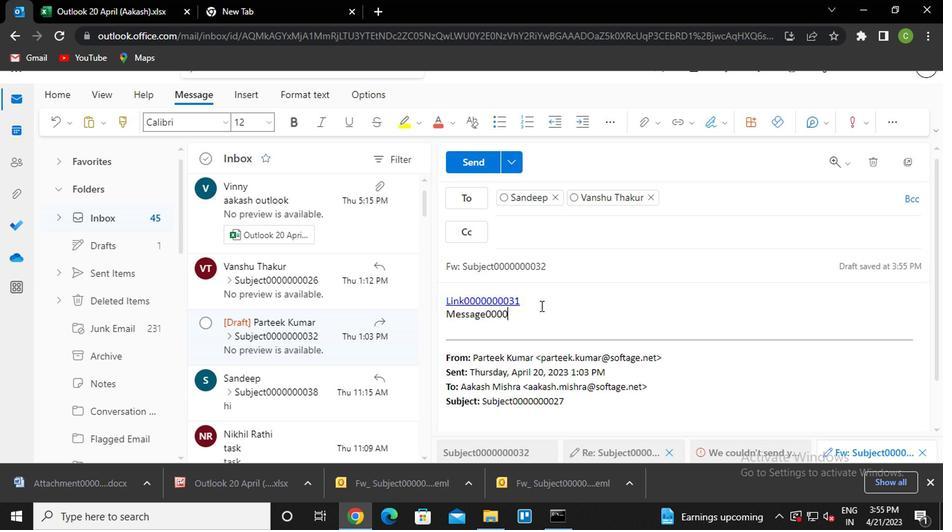 
Action: Key pressed 0
Screenshot: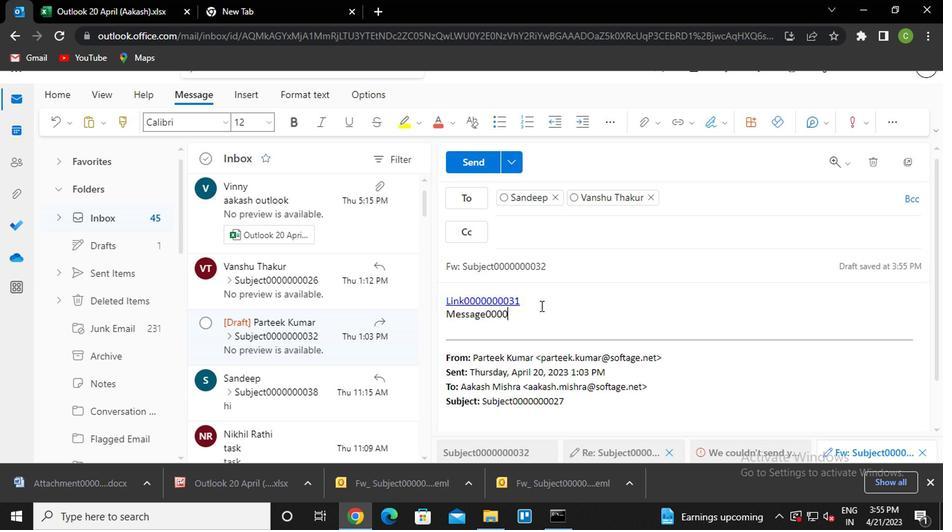 
Action: Mouse moved to (561, 275)
Screenshot: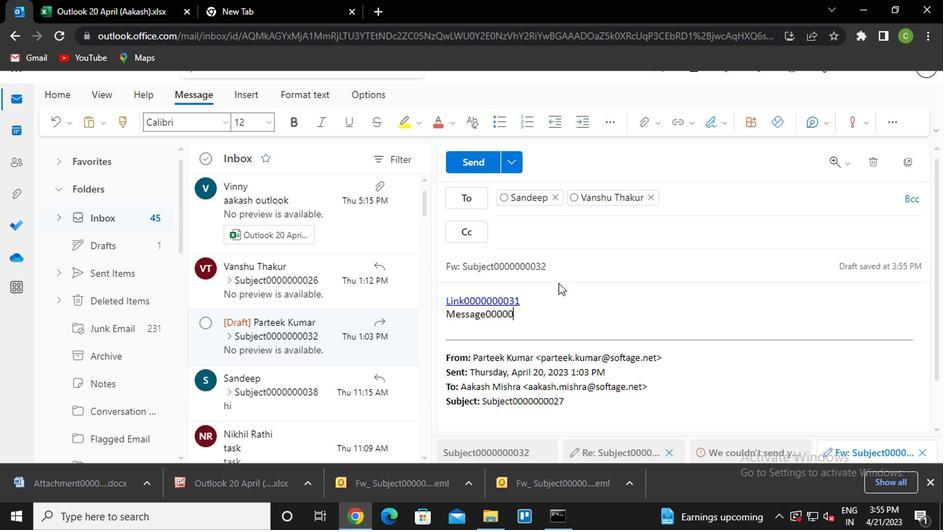 
Action: Key pressed 00032
Screenshot: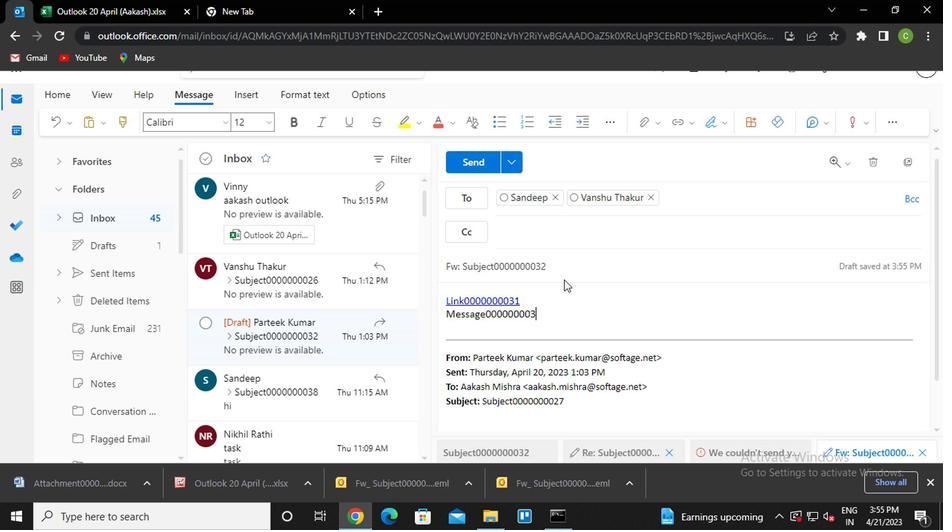 
Action: Mouse moved to (482, 169)
Screenshot: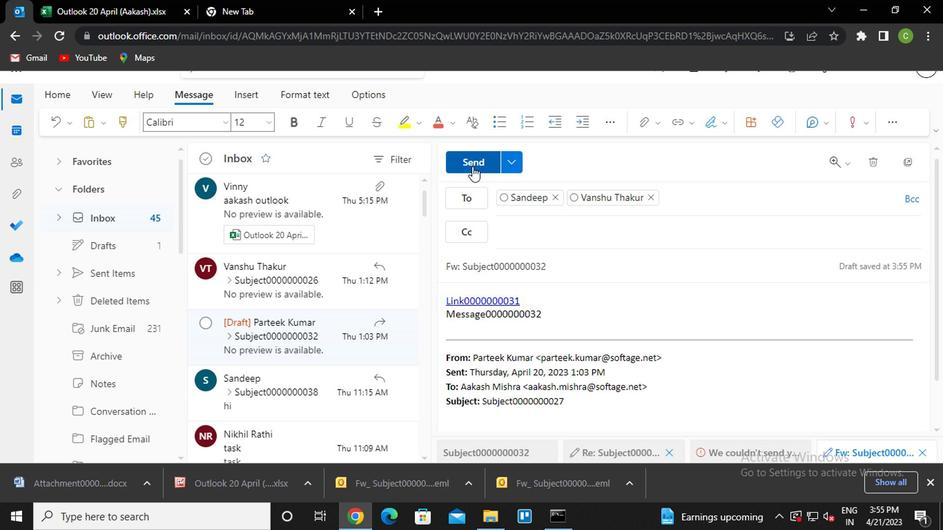 
Action: Mouse pressed left at (482, 169)
Screenshot: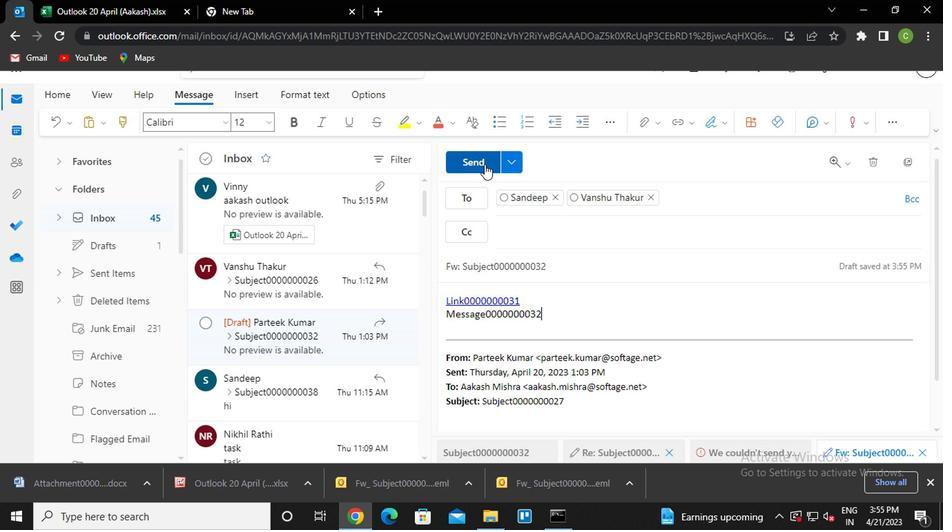 
Action: Mouse moved to (507, 484)
Screenshot: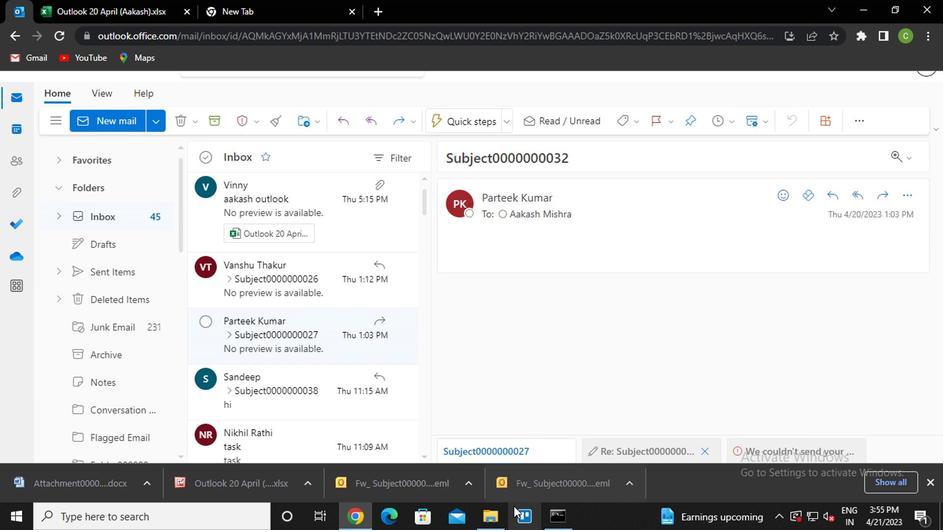 
